 Task: Find connections with filter location Gingee with filter topic #Managementtips with filter profile language Spanish with filter current company JMC Projects (India) Ltd with filter school S P Jain School of Global Management with filter industry Ranching with filter service category Financial Advisory with filter keywords title Data Entry
Action: Mouse moved to (683, 113)
Screenshot: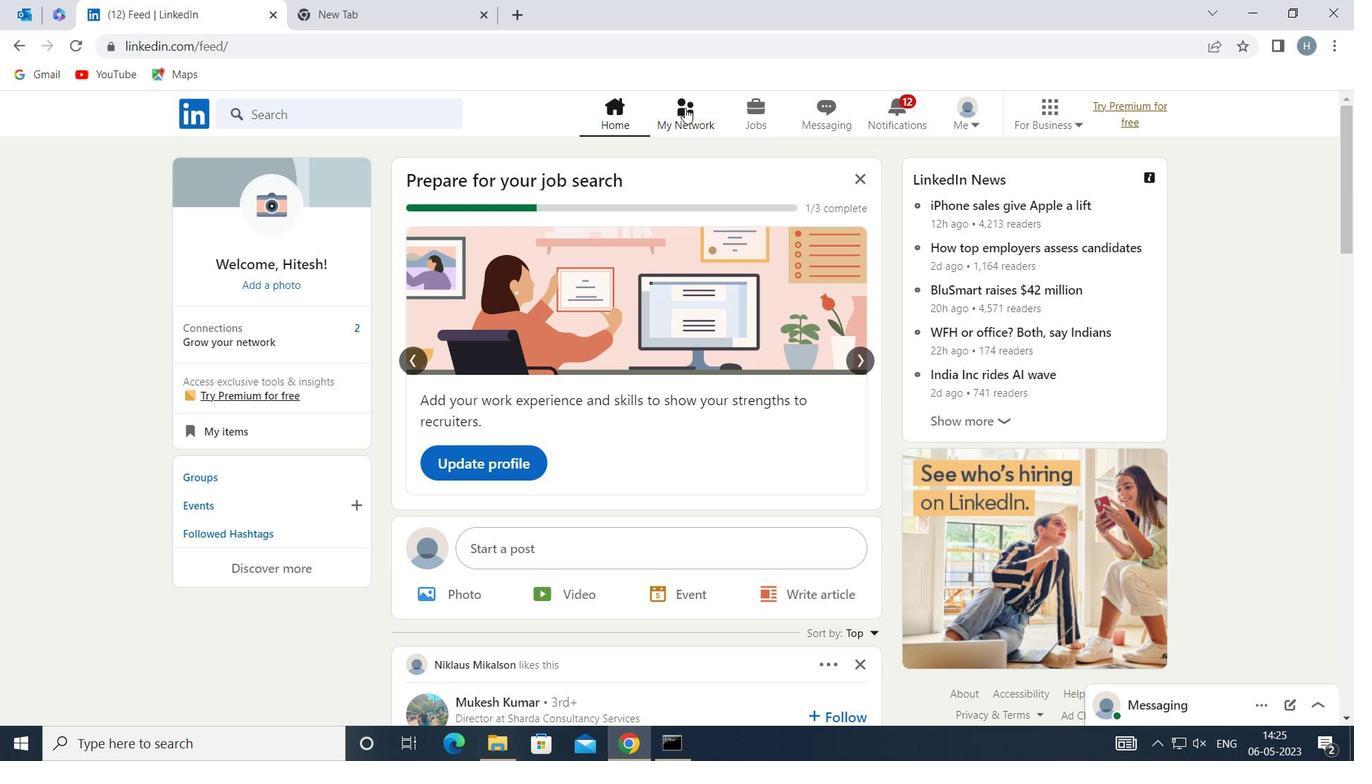 
Action: Mouse pressed left at (683, 113)
Screenshot: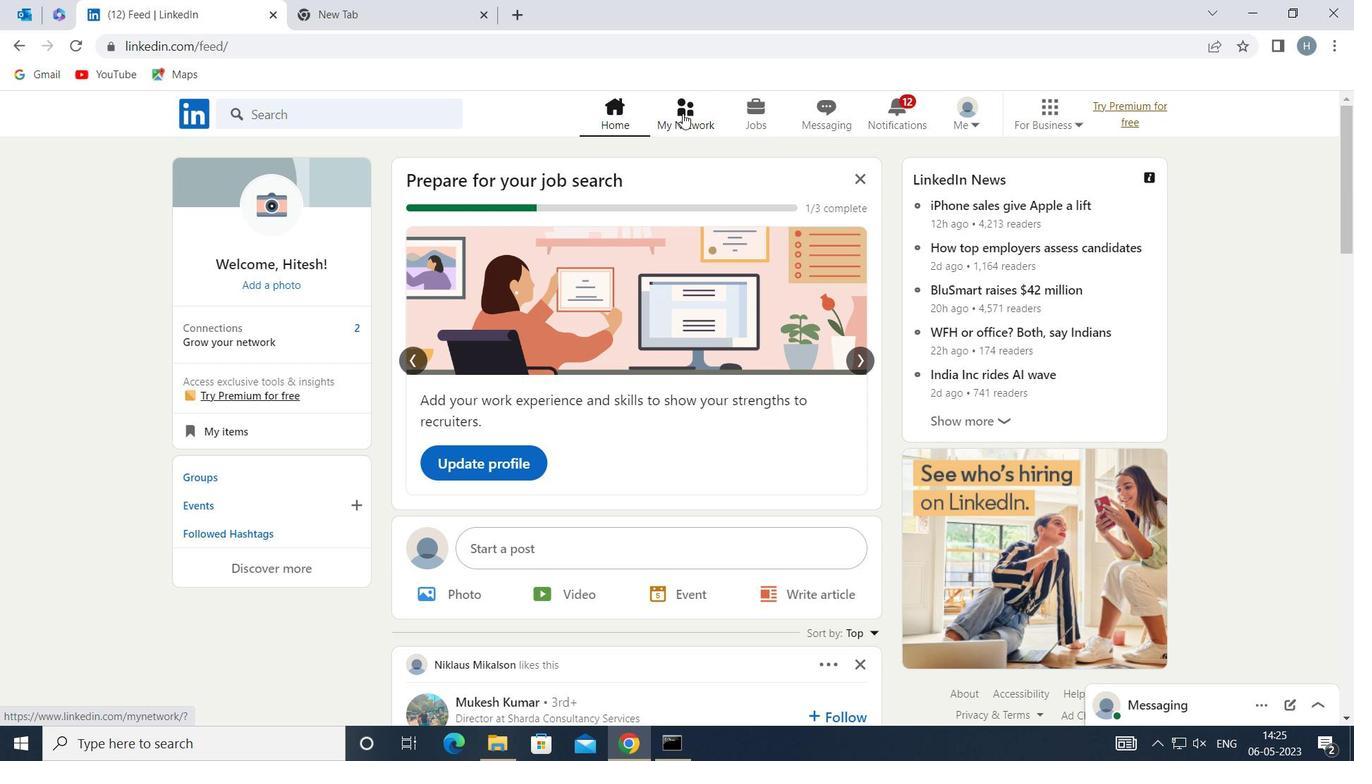 
Action: Mouse moved to (373, 214)
Screenshot: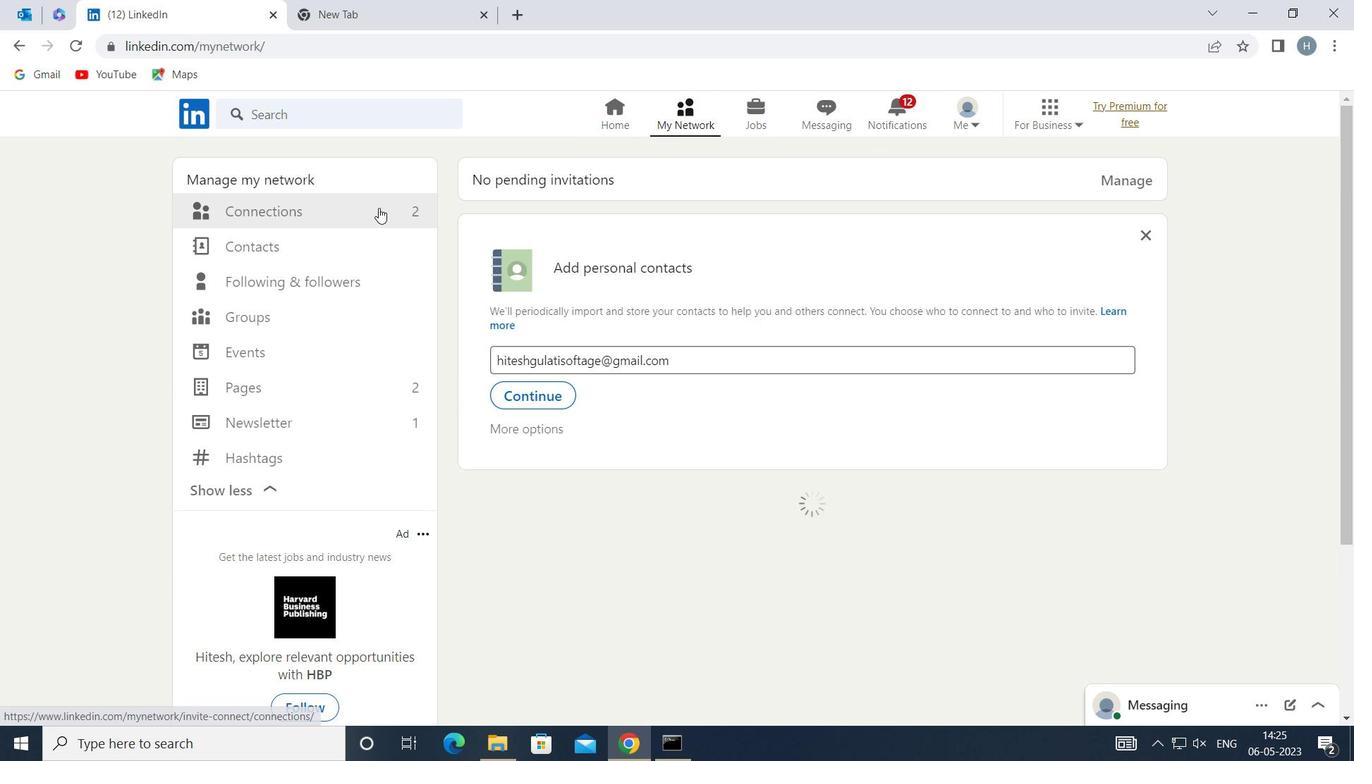 
Action: Mouse pressed left at (373, 214)
Screenshot: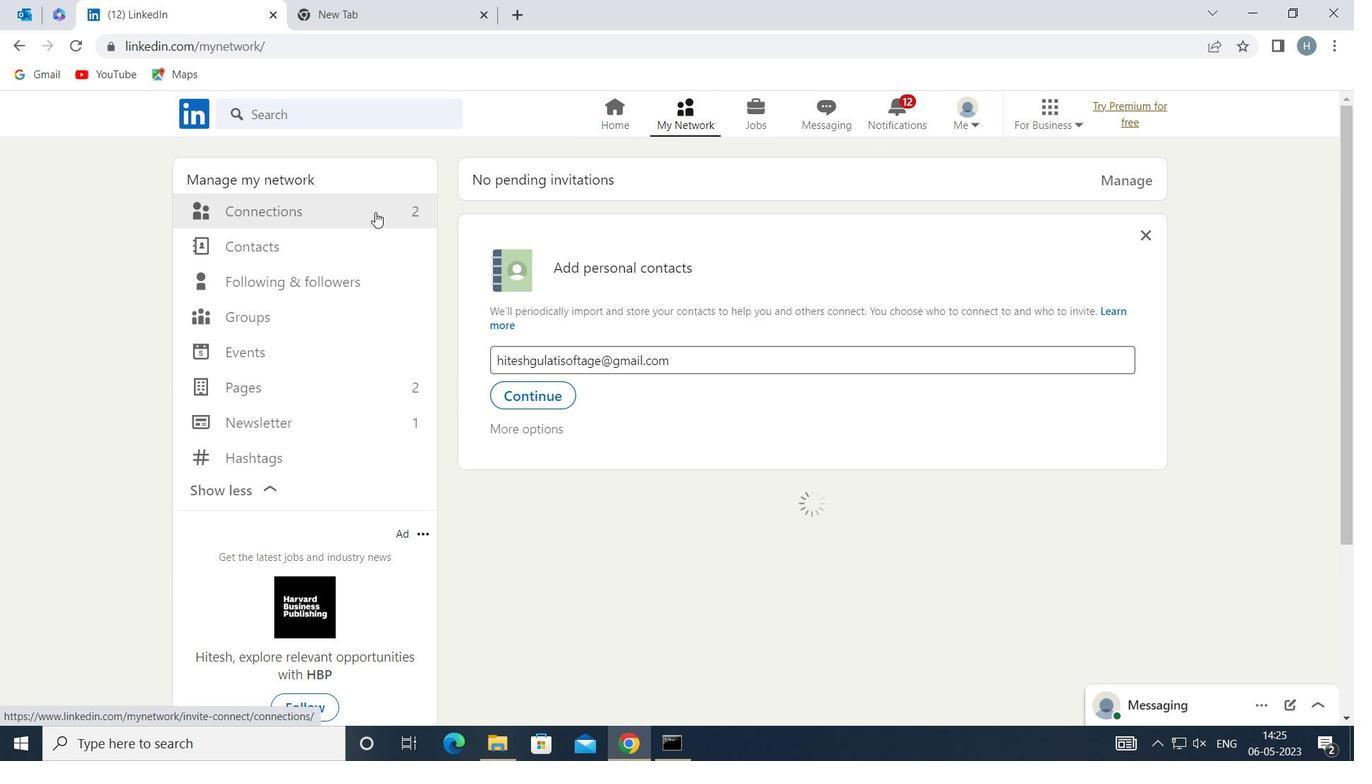 
Action: Mouse moved to (796, 208)
Screenshot: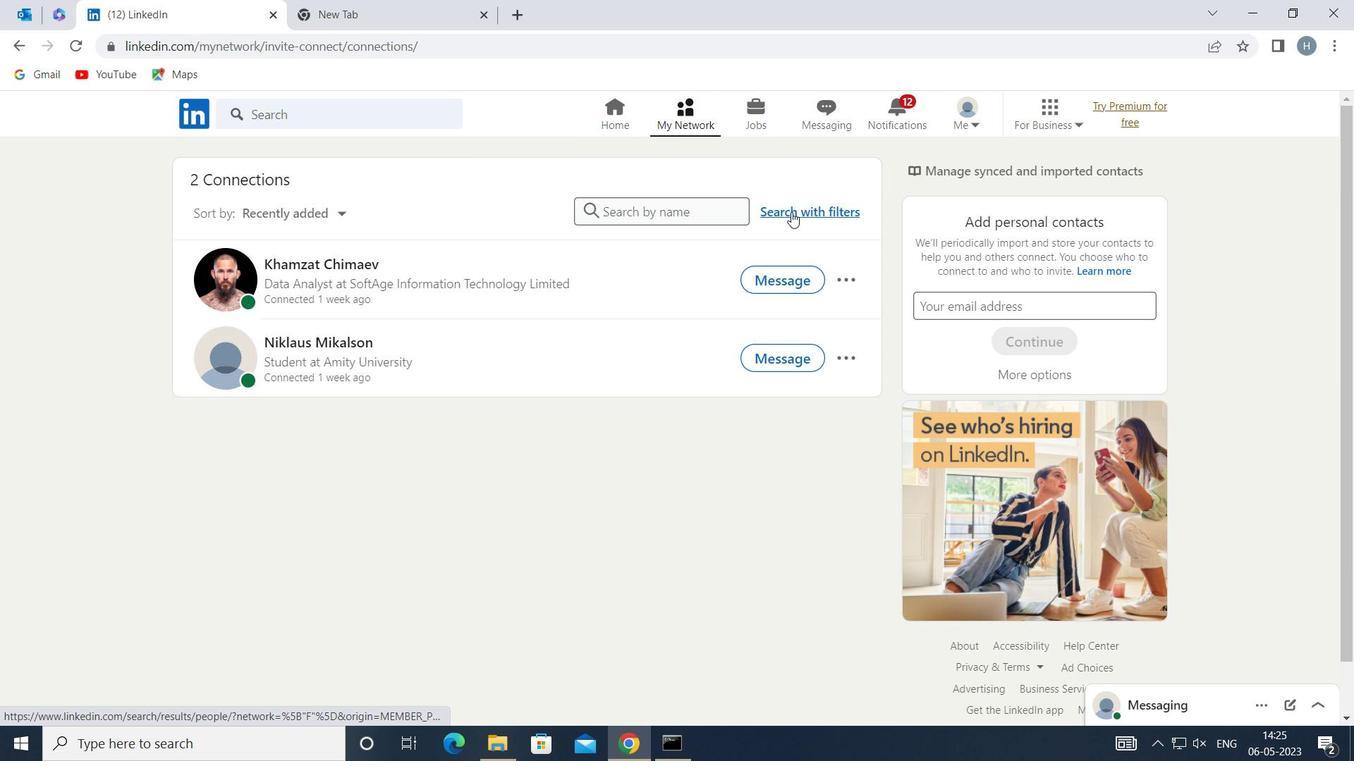 
Action: Mouse pressed left at (796, 208)
Screenshot: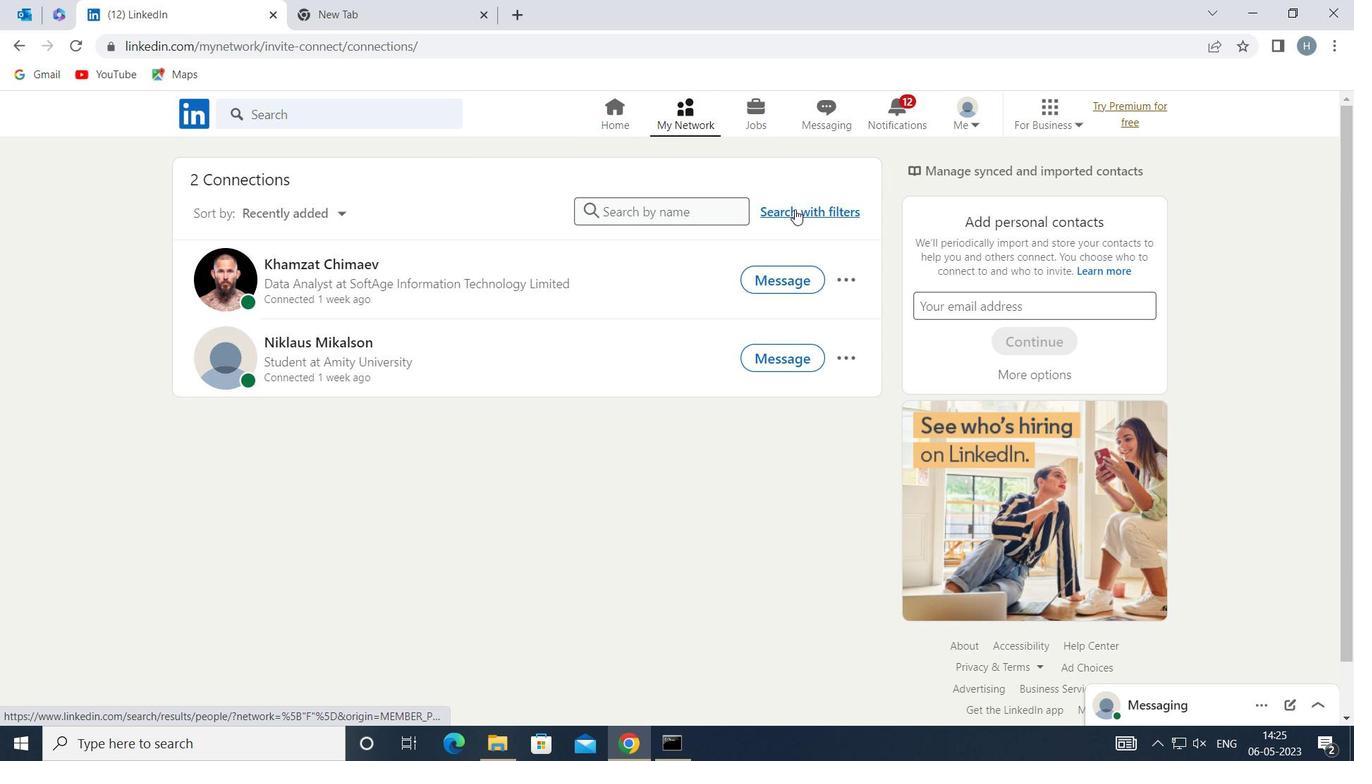 
Action: Mouse moved to (749, 165)
Screenshot: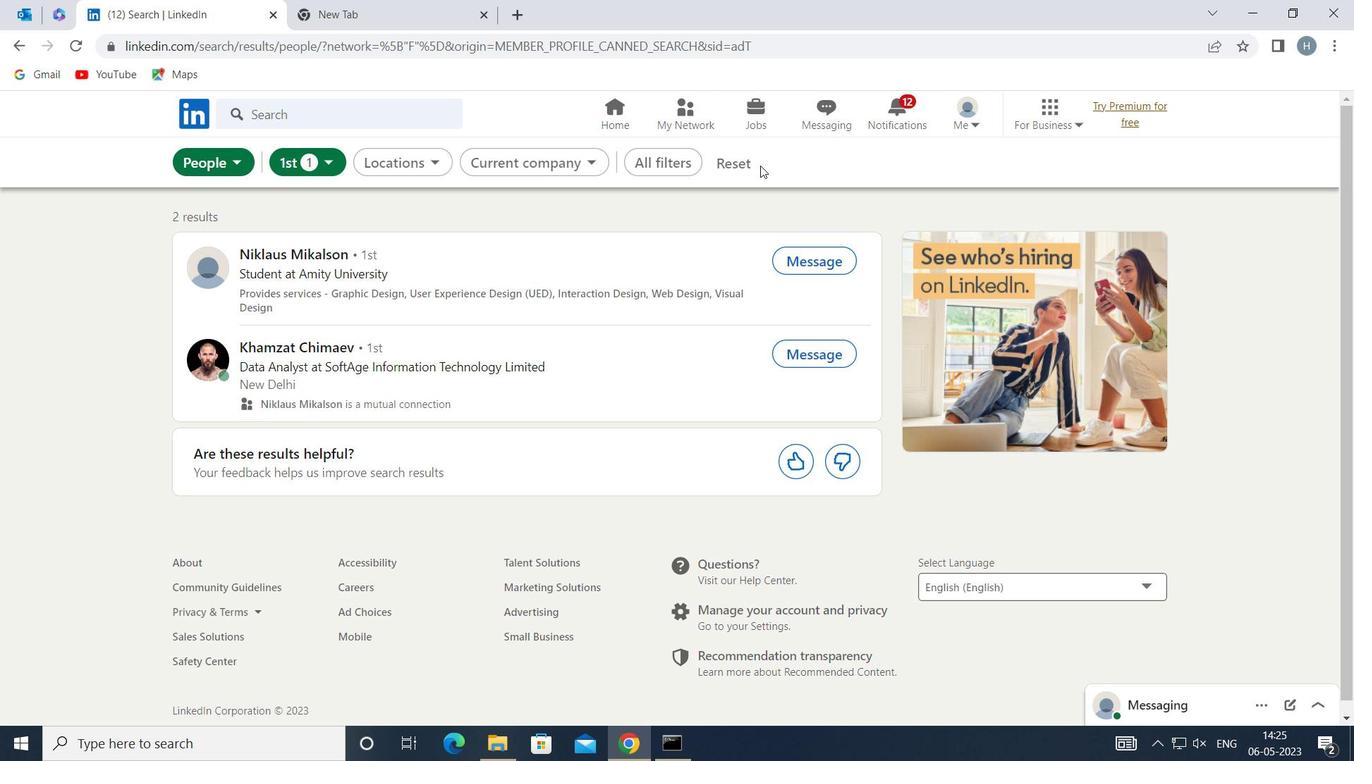 
Action: Mouse pressed left at (749, 165)
Screenshot: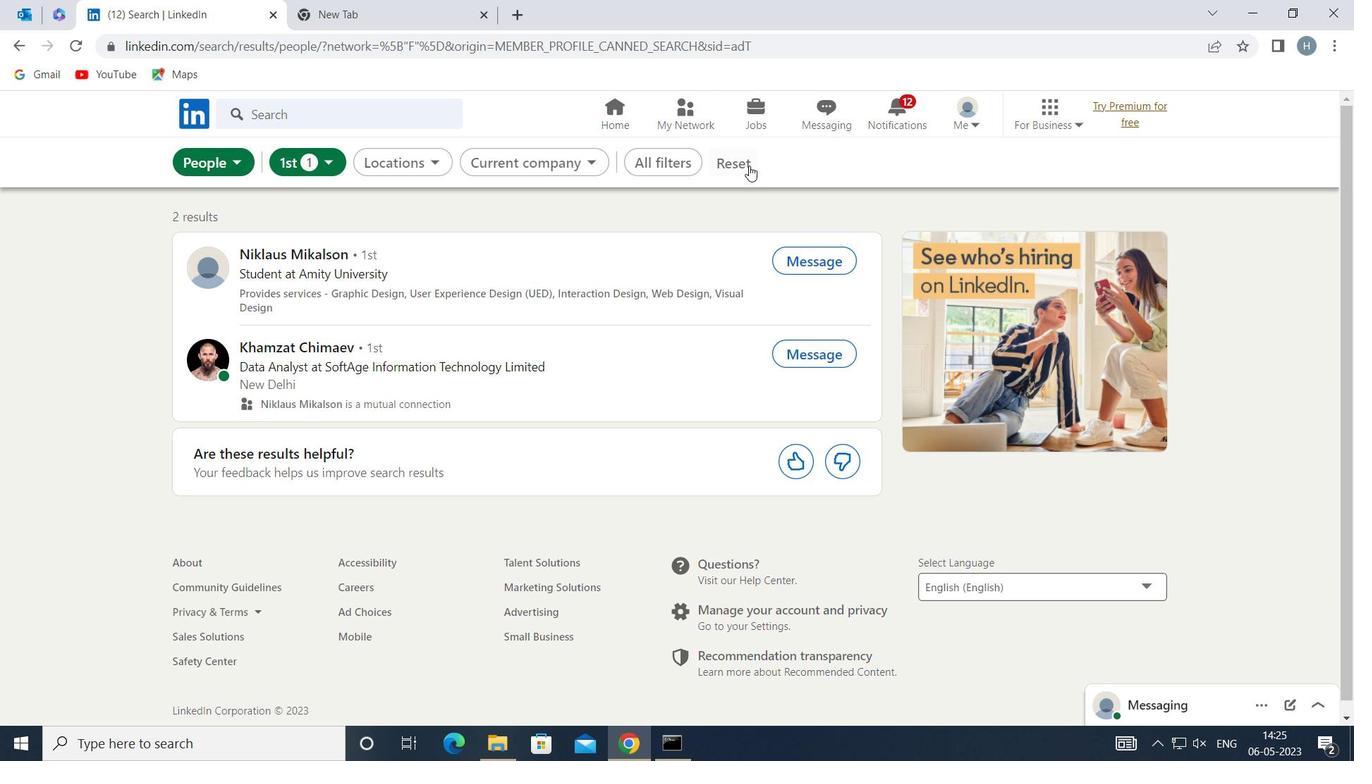 
Action: Mouse moved to (725, 161)
Screenshot: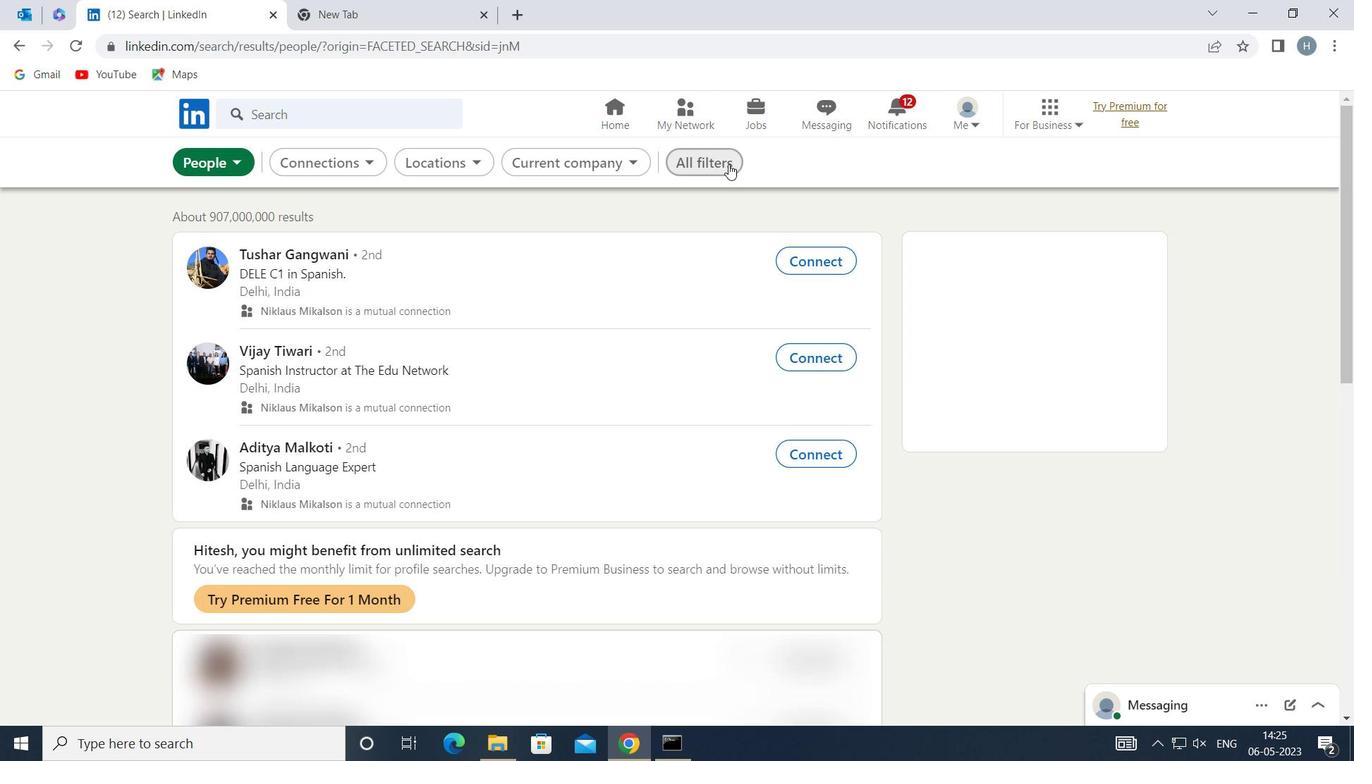 
Action: Mouse pressed left at (725, 161)
Screenshot: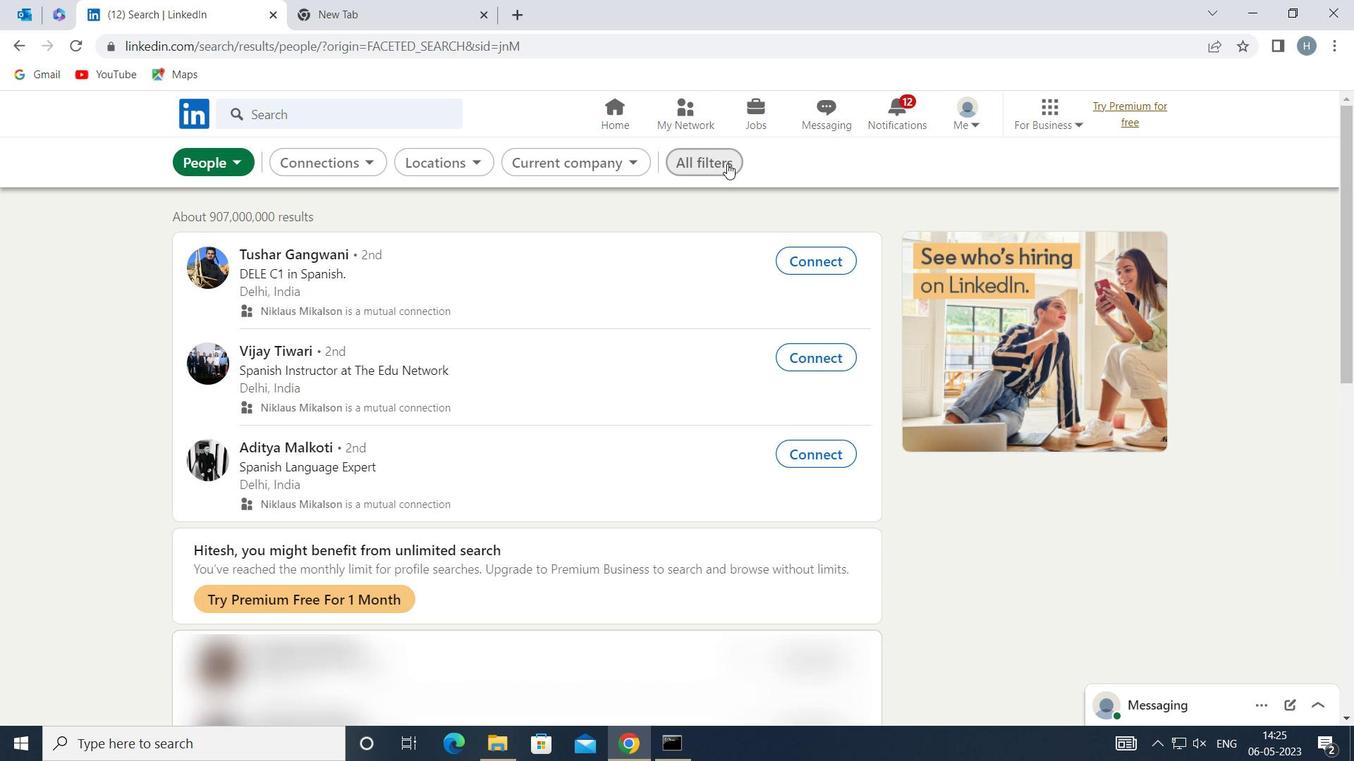 
Action: Mouse moved to (981, 313)
Screenshot: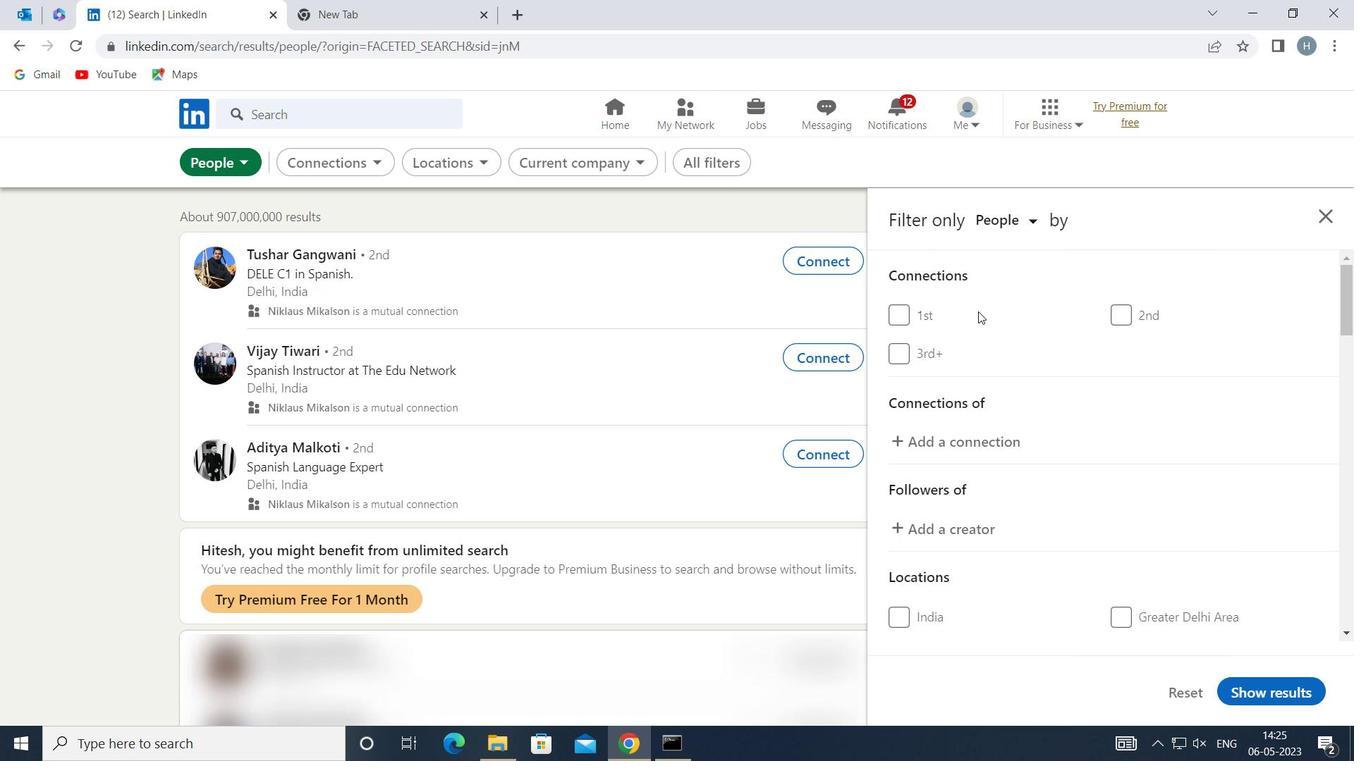 
Action: Mouse scrolled (981, 313) with delta (0, 0)
Screenshot: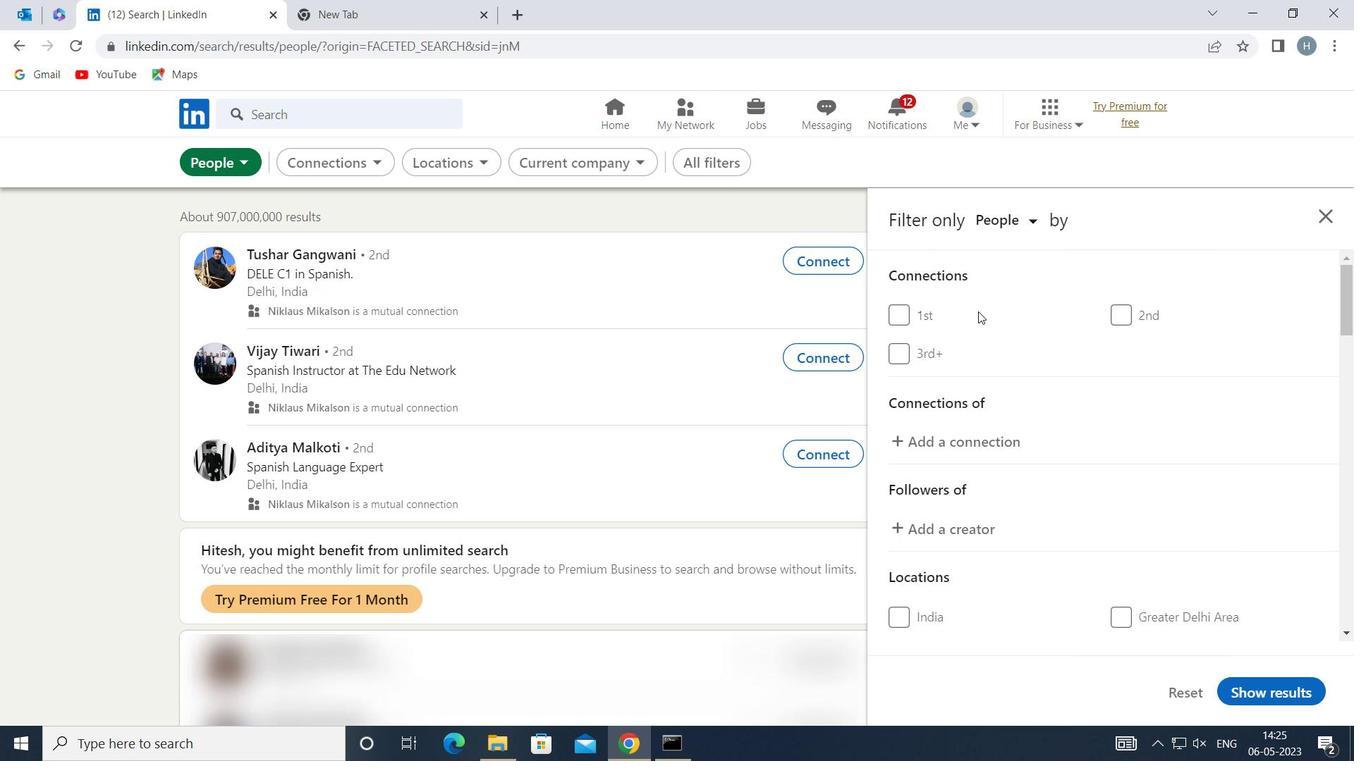 
Action: Mouse scrolled (981, 313) with delta (0, 0)
Screenshot: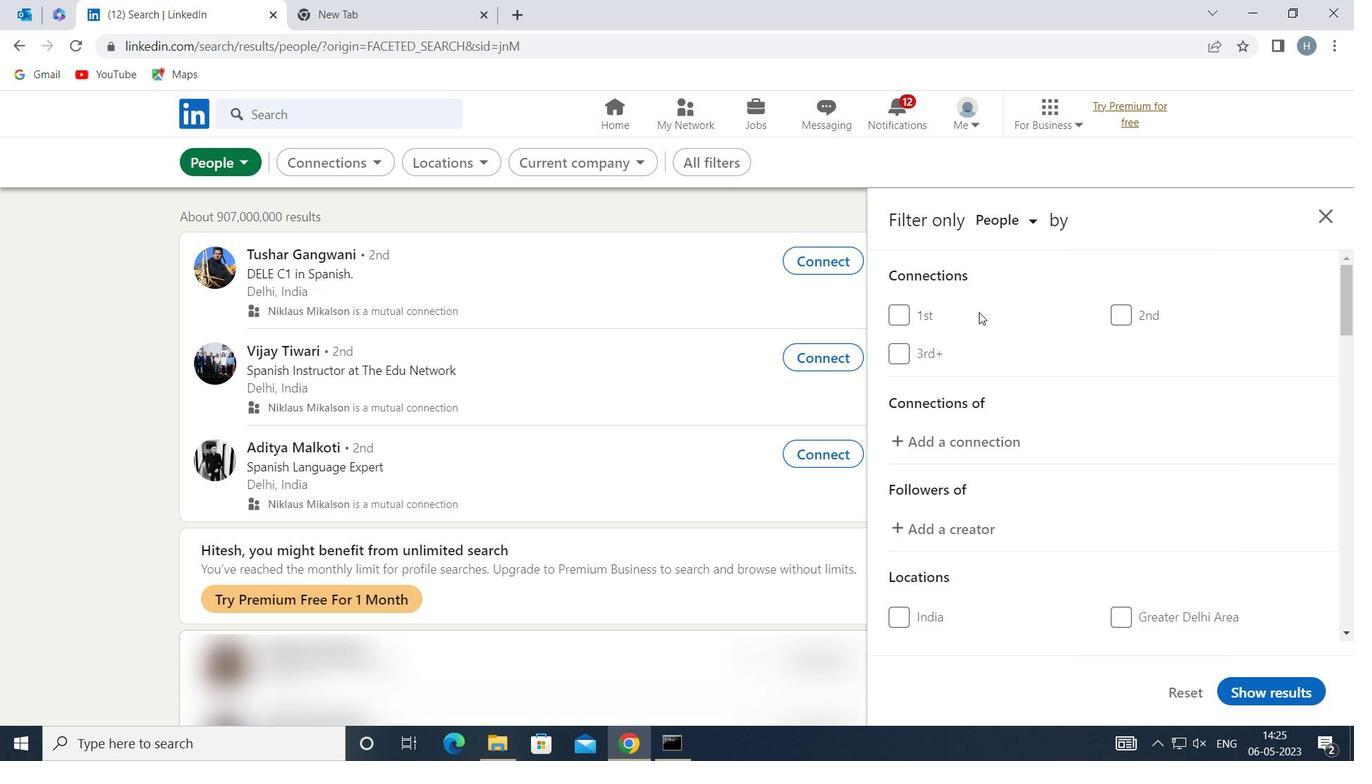 
Action: Mouse scrolled (981, 313) with delta (0, 0)
Screenshot: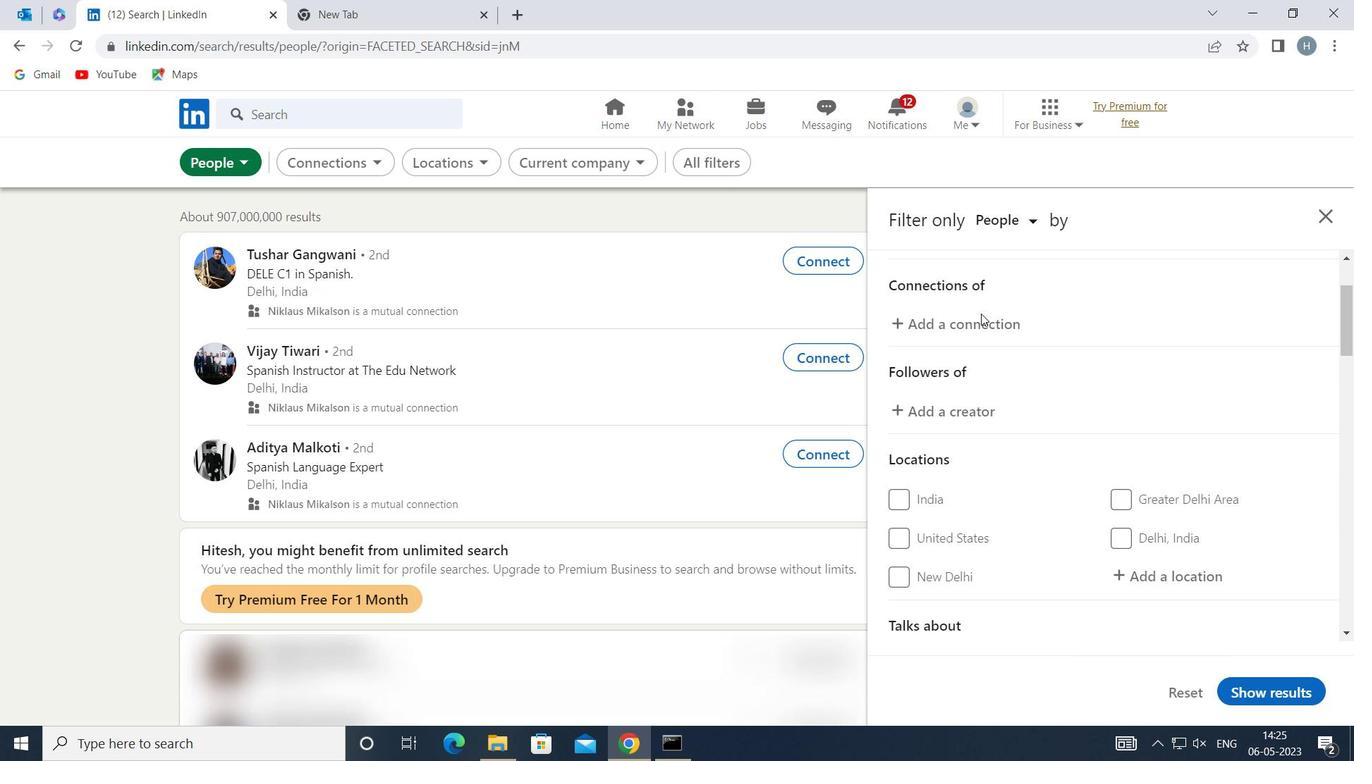 
Action: Mouse moved to (1173, 431)
Screenshot: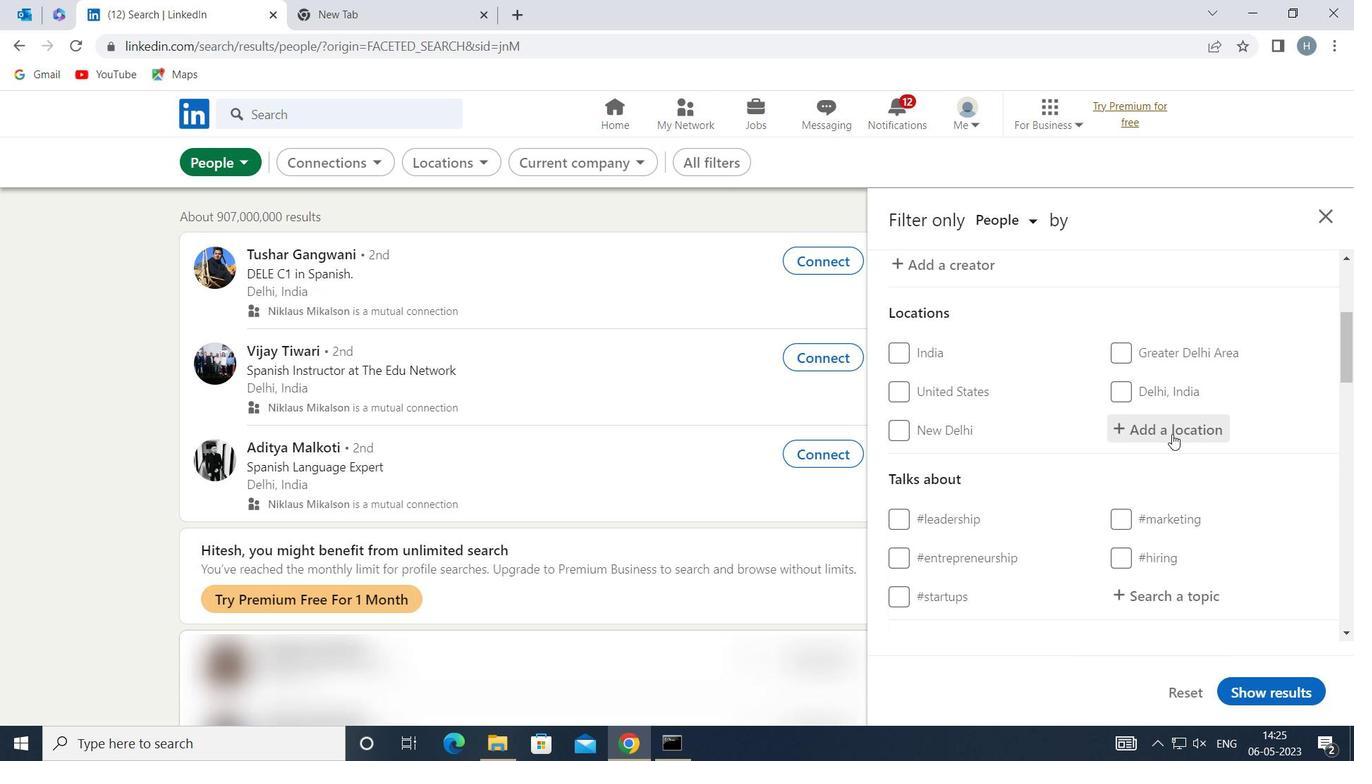 
Action: Mouse pressed left at (1173, 431)
Screenshot: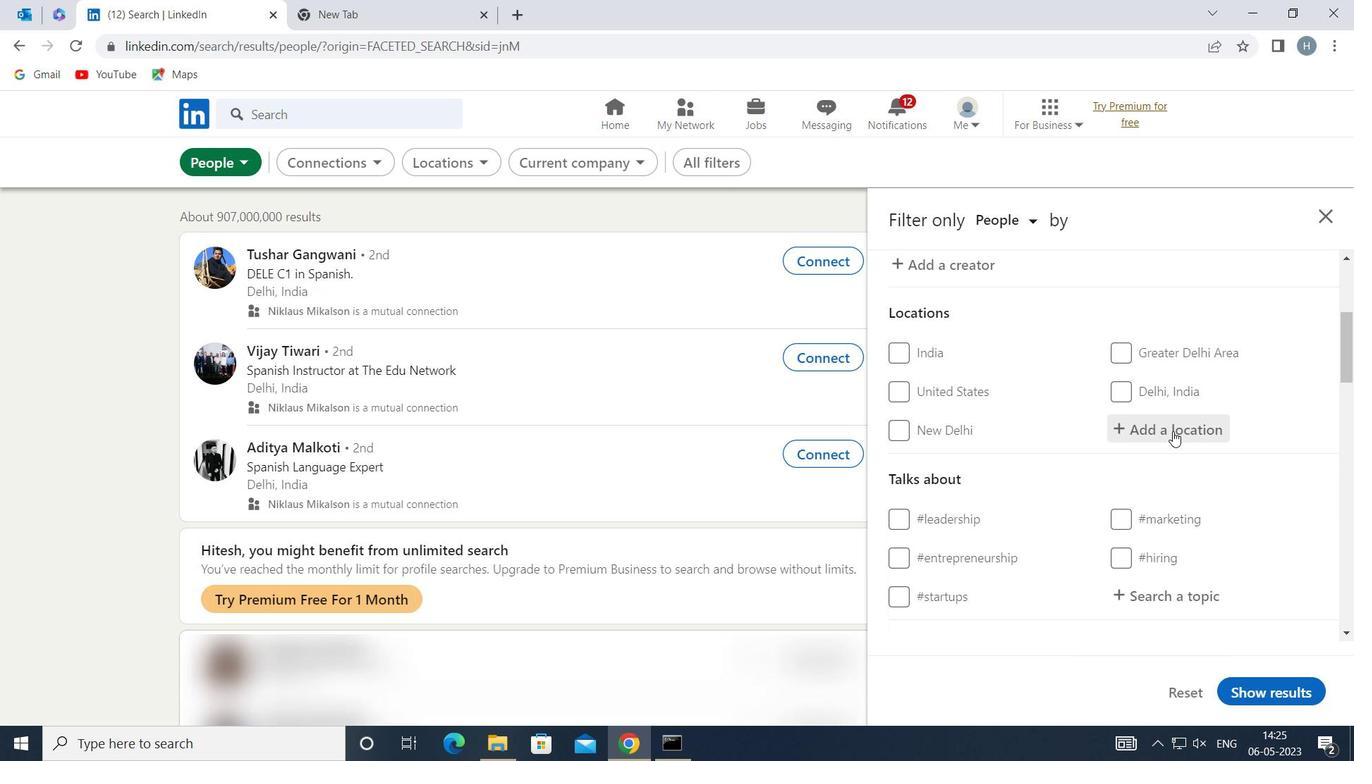 
Action: Mouse moved to (1173, 430)
Screenshot: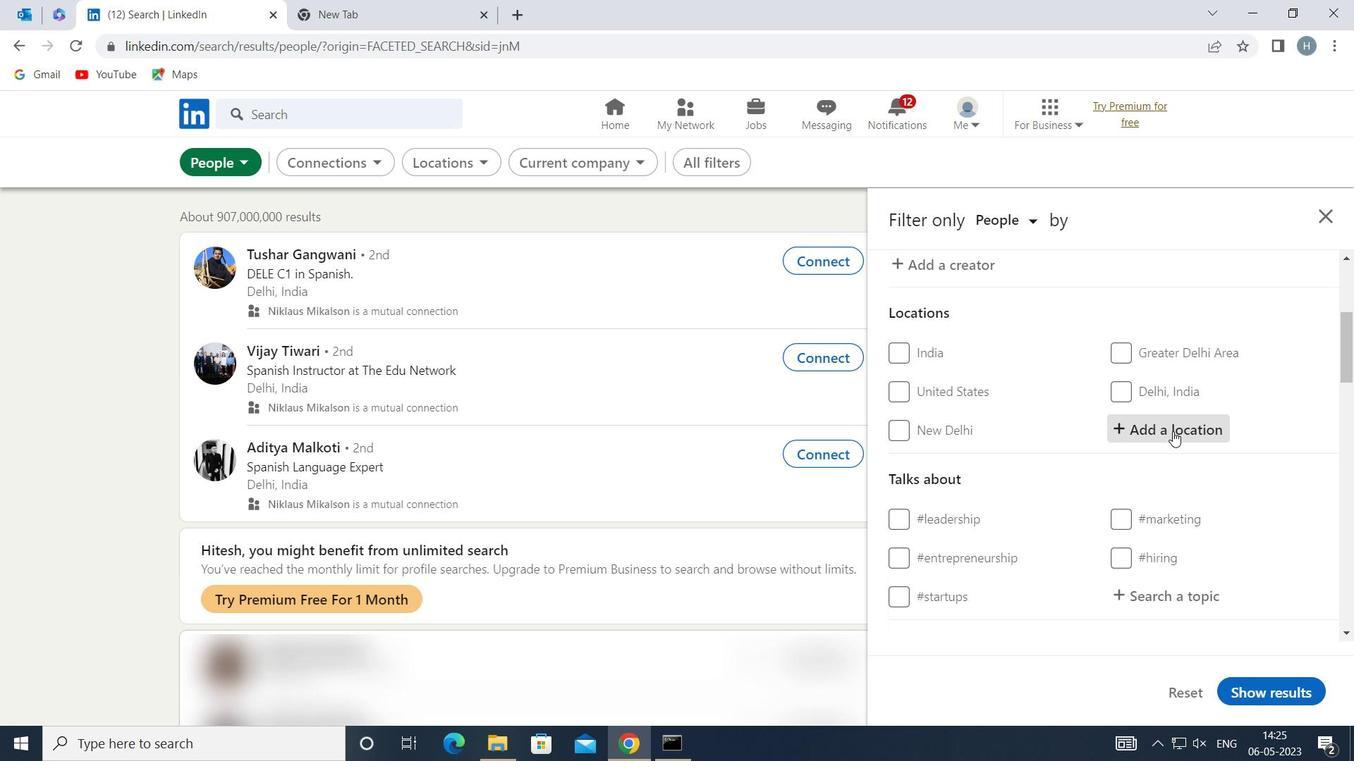 
Action: Key pressed <Key.shift>GINGEE
Screenshot: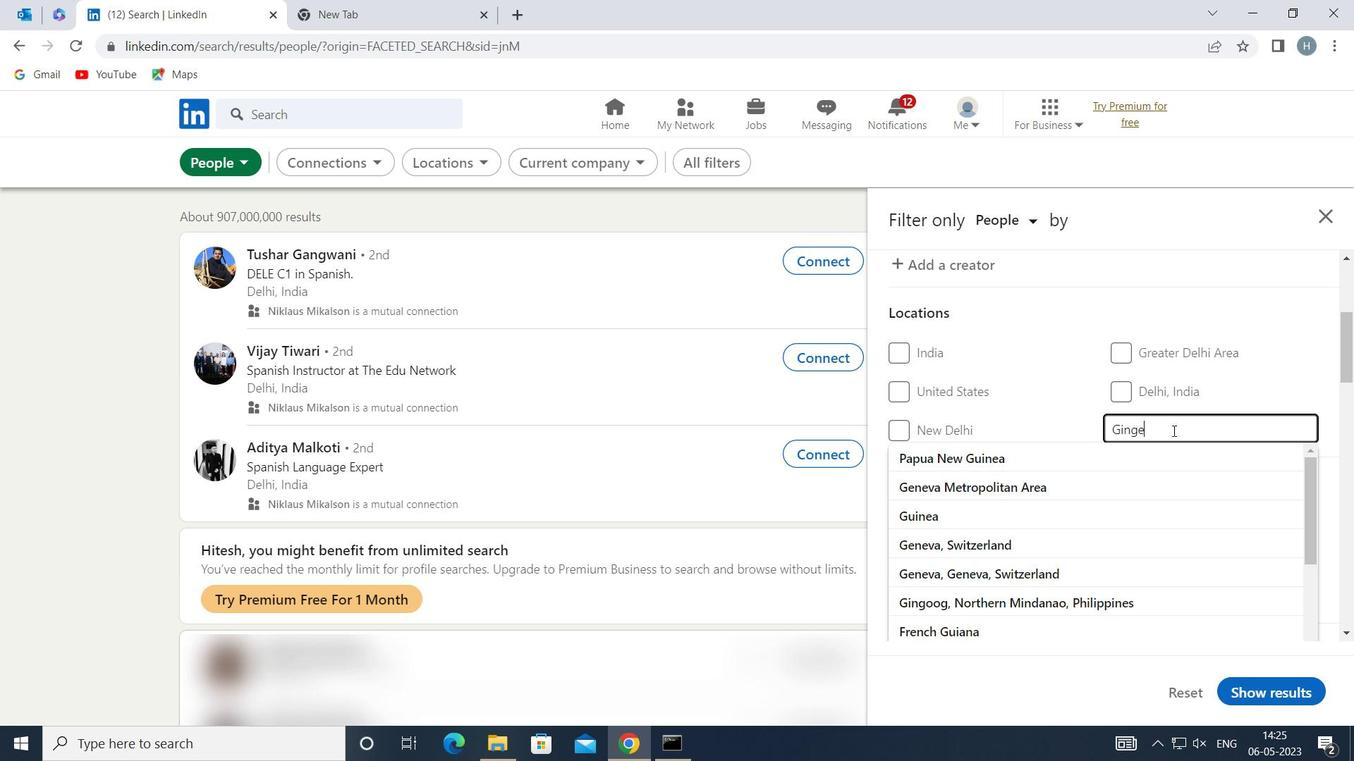 
Action: Mouse moved to (1116, 452)
Screenshot: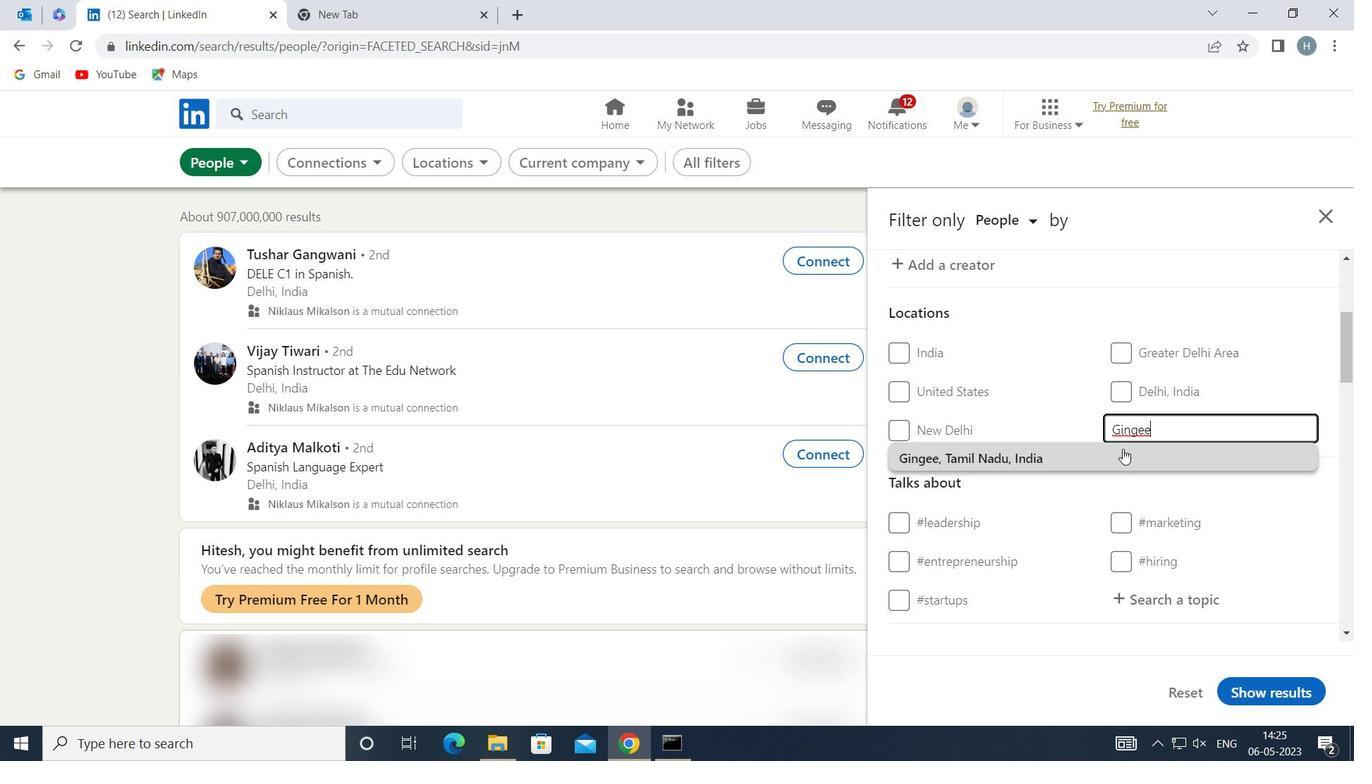 
Action: Mouse pressed left at (1116, 452)
Screenshot: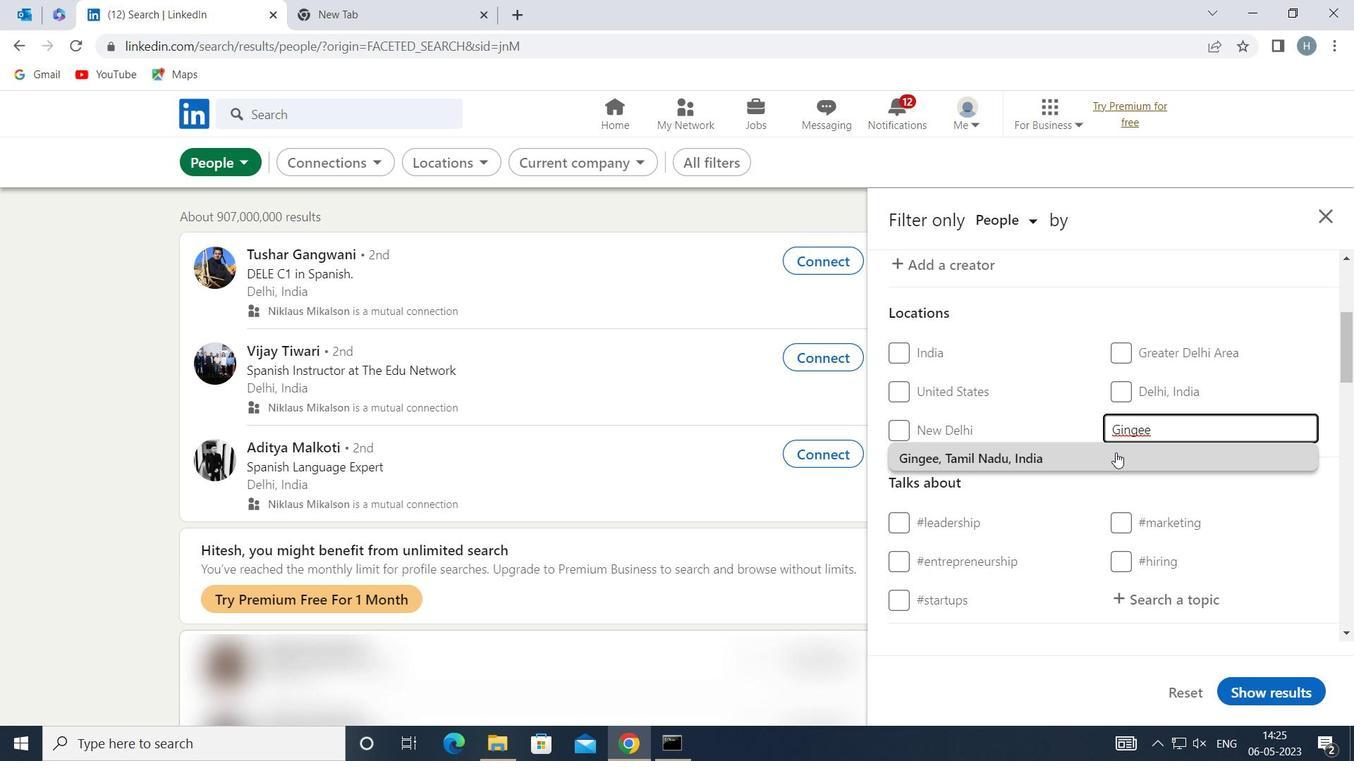 
Action: Mouse moved to (1118, 457)
Screenshot: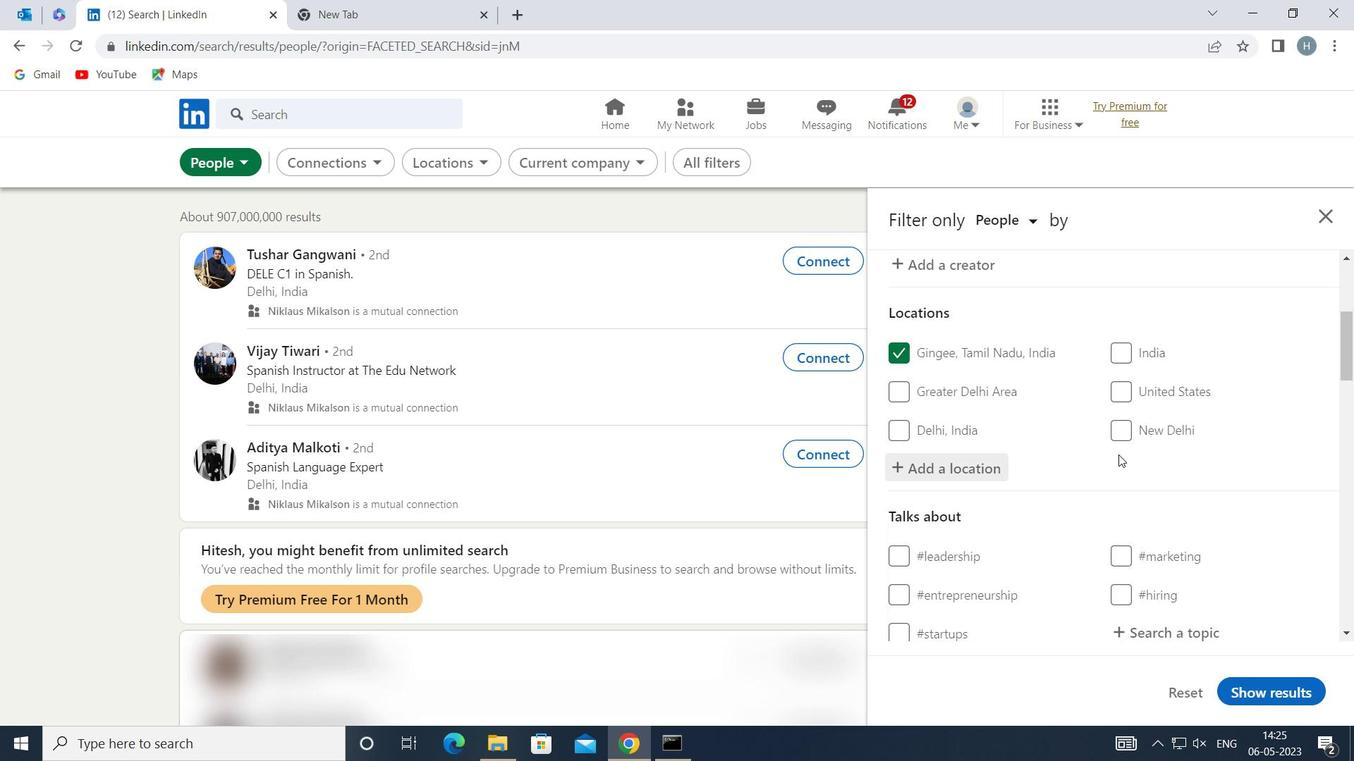 
Action: Mouse scrolled (1118, 457) with delta (0, 0)
Screenshot: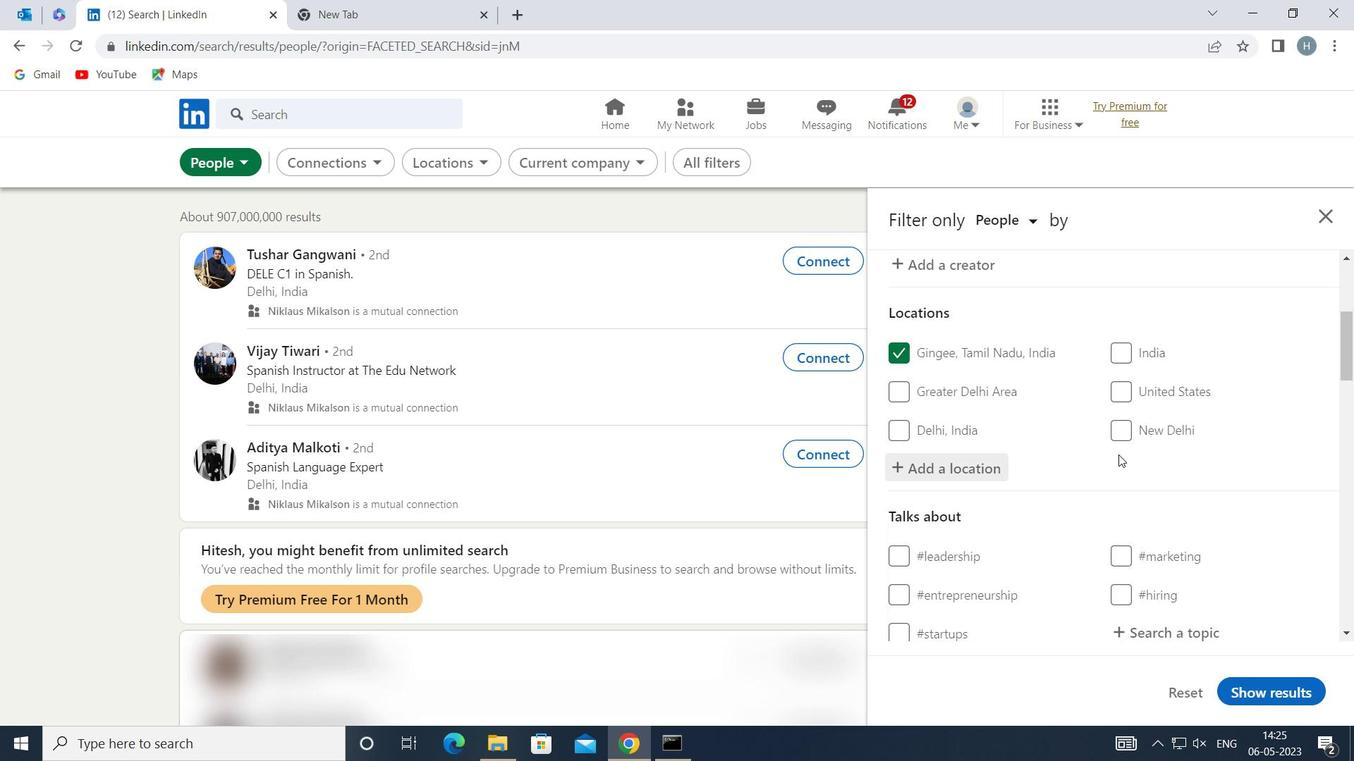 
Action: Mouse moved to (1189, 540)
Screenshot: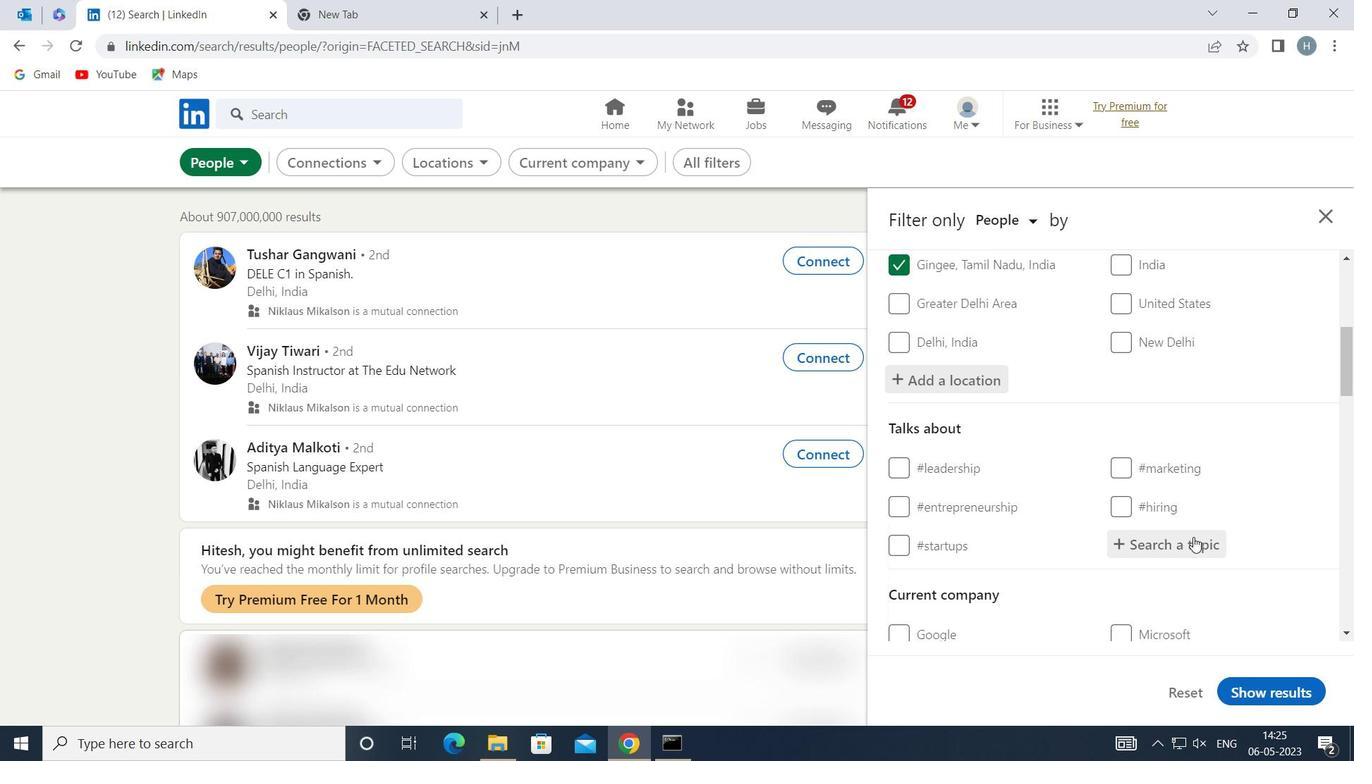 
Action: Mouse pressed left at (1189, 540)
Screenshot: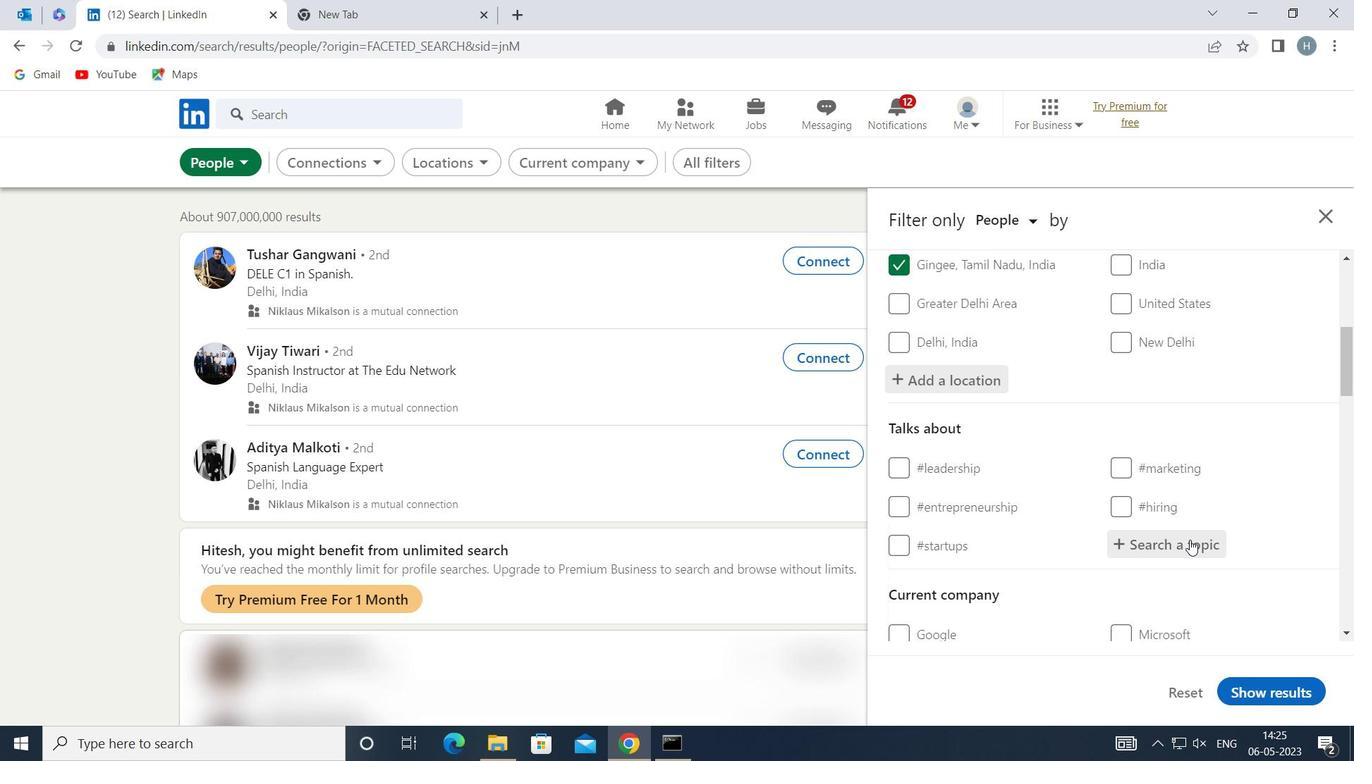 
Action: Mouse moved to (1189, 540)
Screenshot: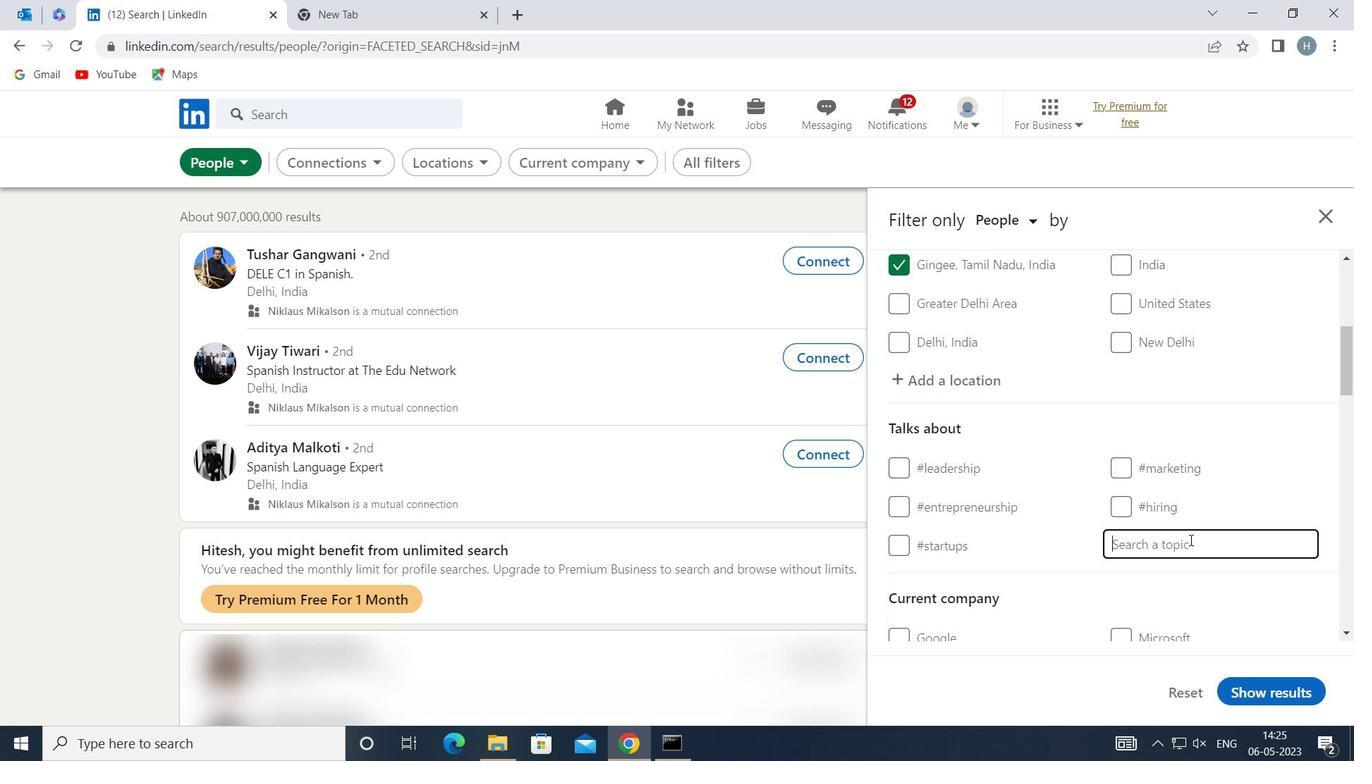 
Action: Key pressed <Key.shift>MANAGEMENTTIPS
Screenshot: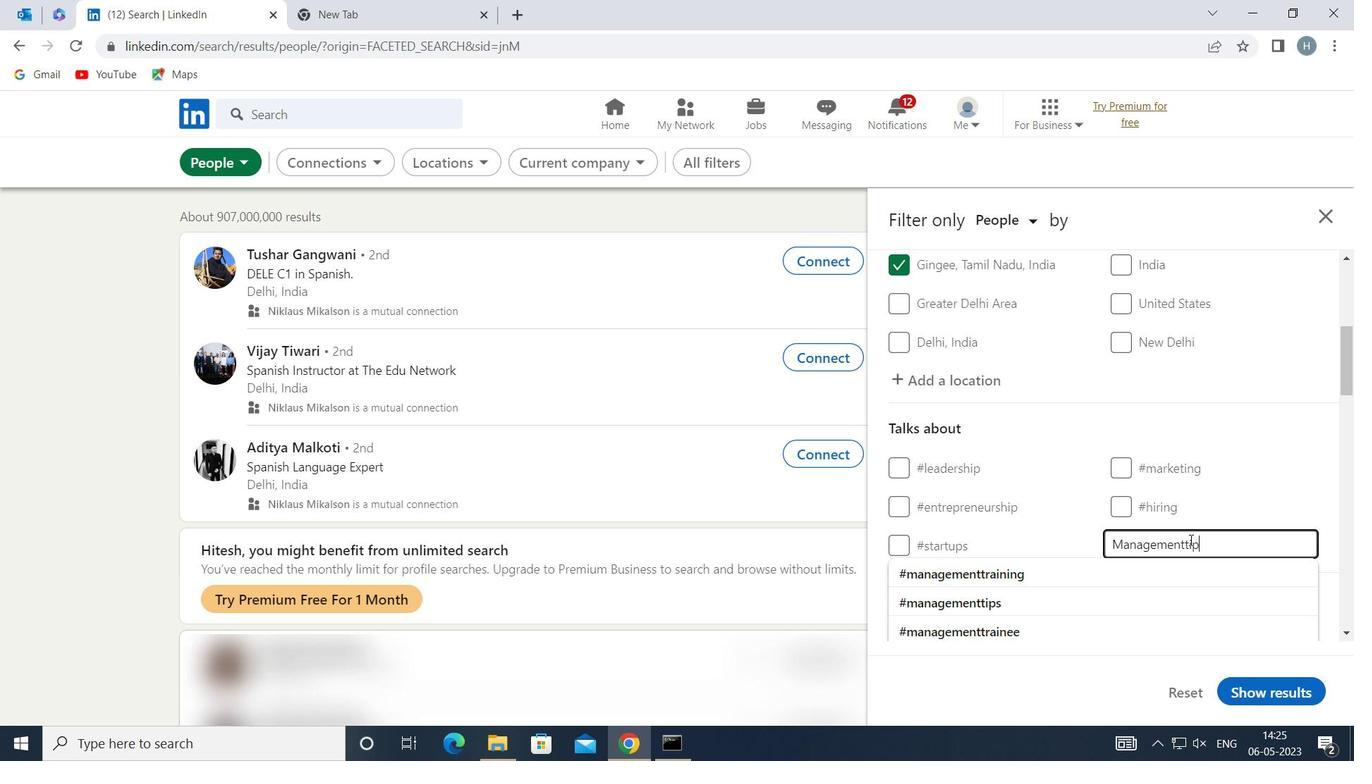 
Action: Mouse moved to (1108, 575)
Screenshot: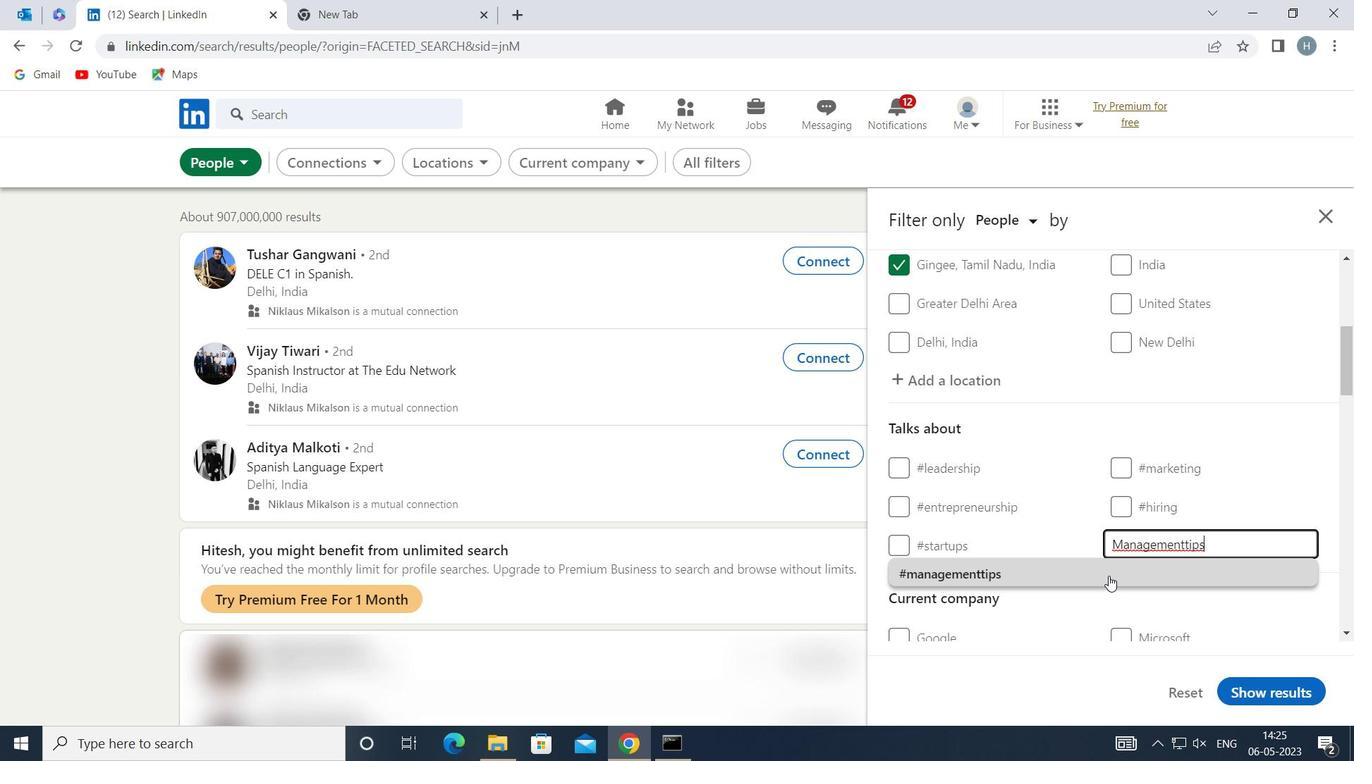 
Action: Mouse pressed left at (1108, 575)
Screenshot: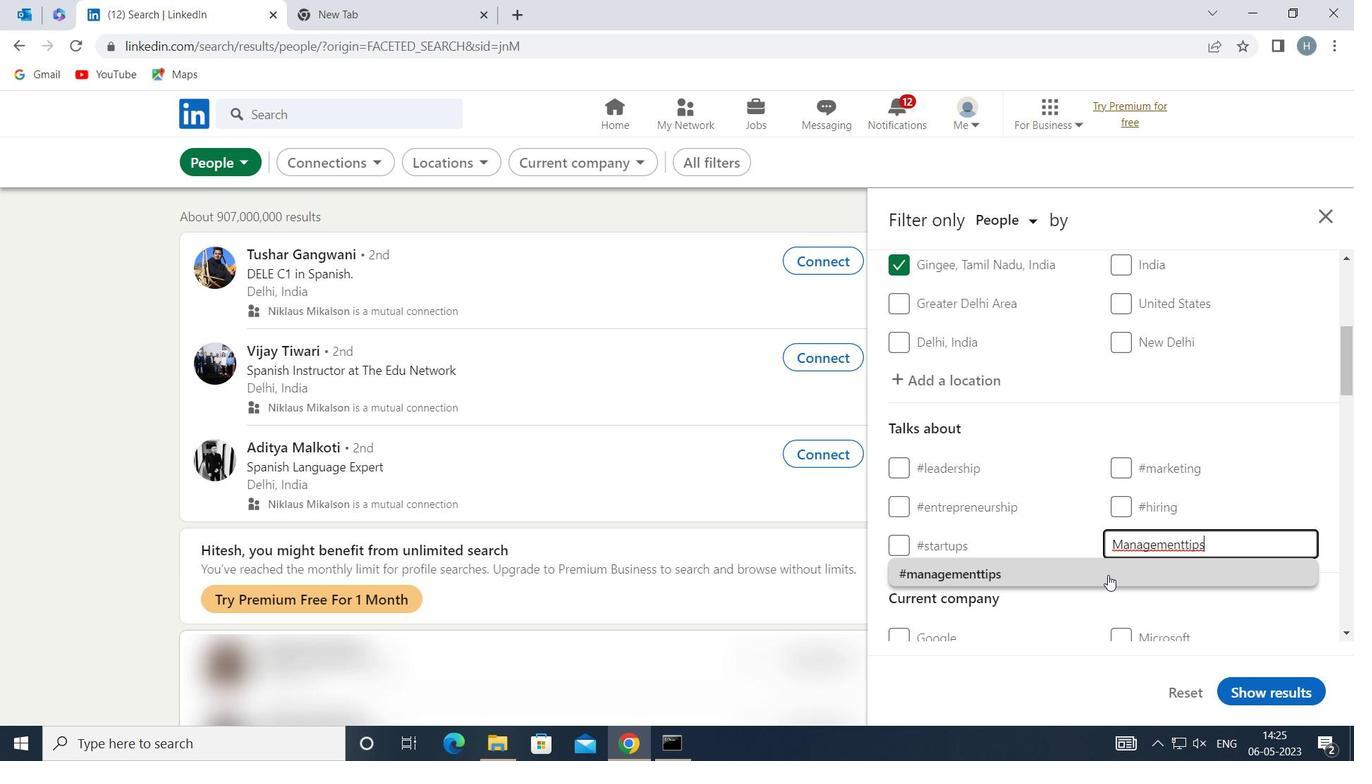 
Action: Mouse moved to (1072, 522)
Screenshot: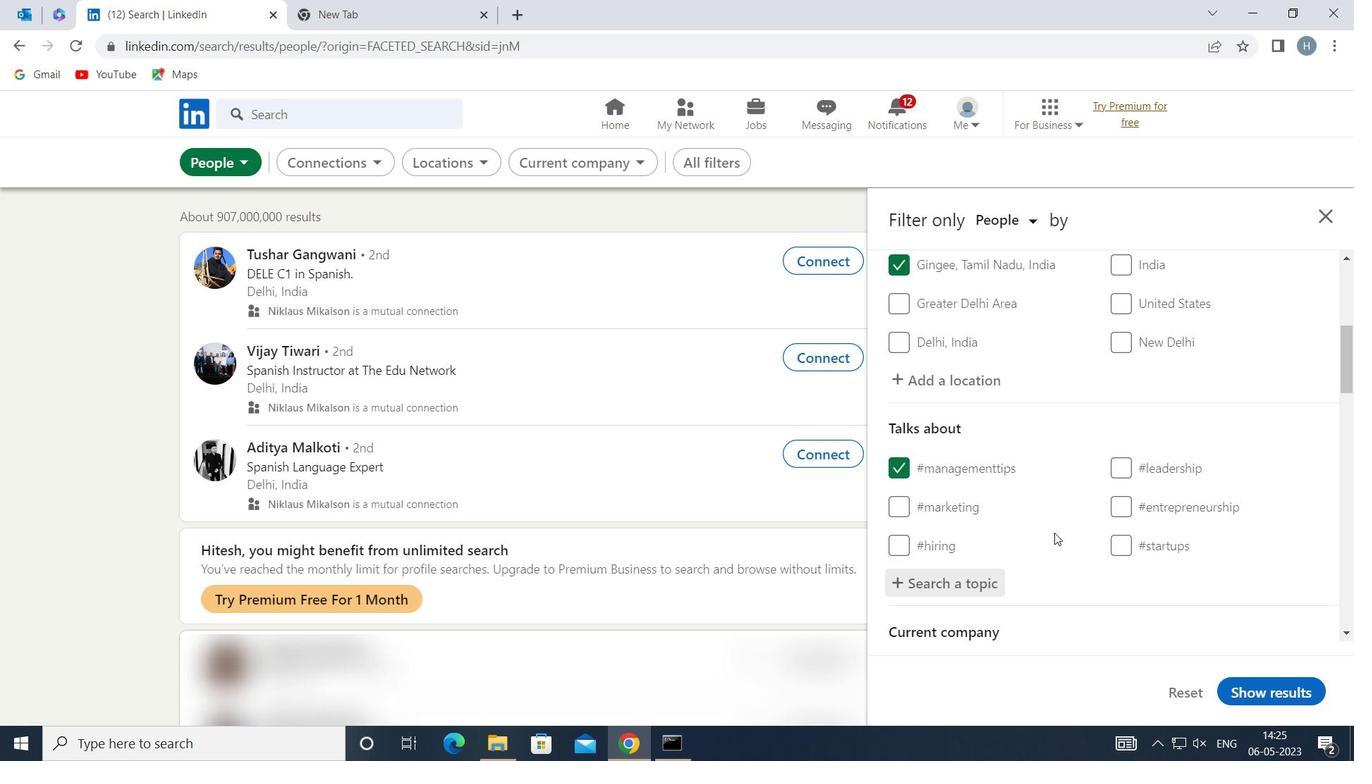 
Action: Mouse scrolled (1072, 521) with delta (0, 0)
Screenshot: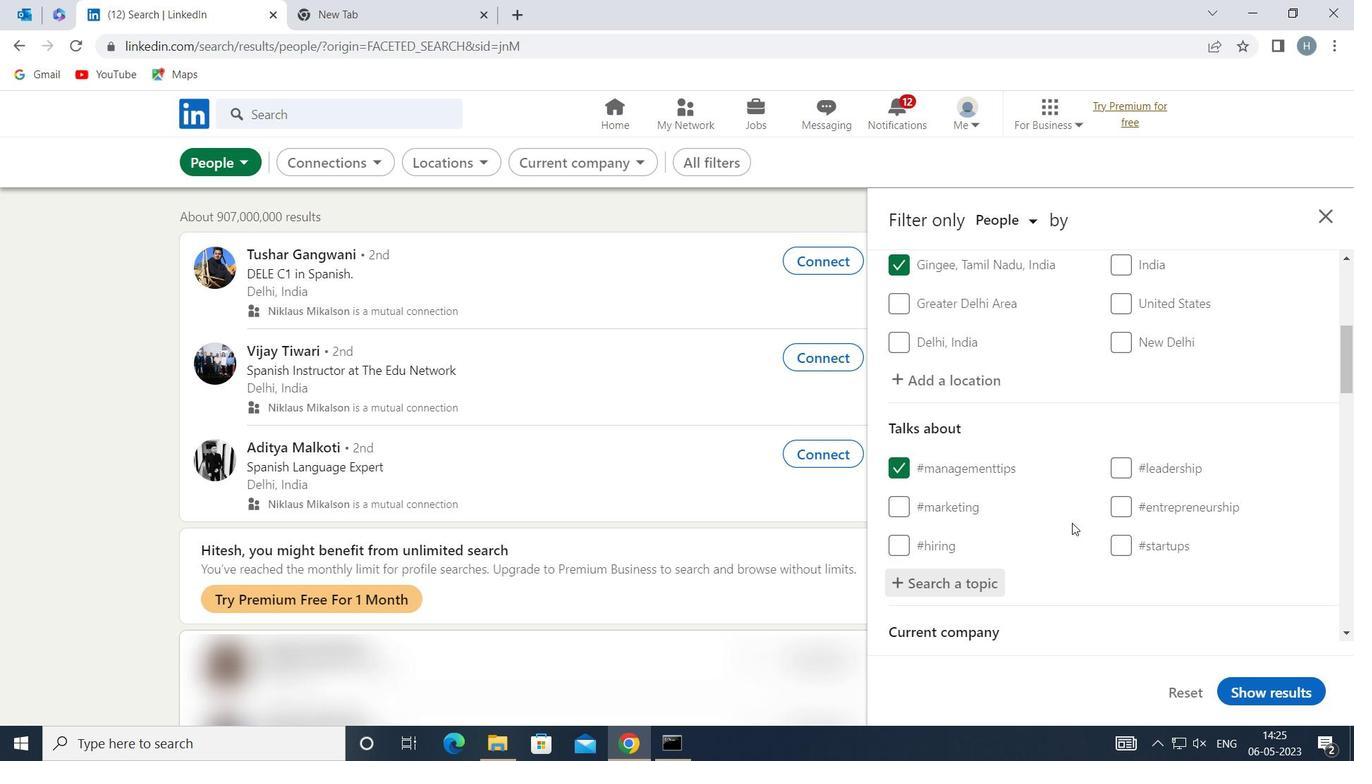
Action: Mouse scrolled (1072, 521) with delta (0, 0)
Screenshot: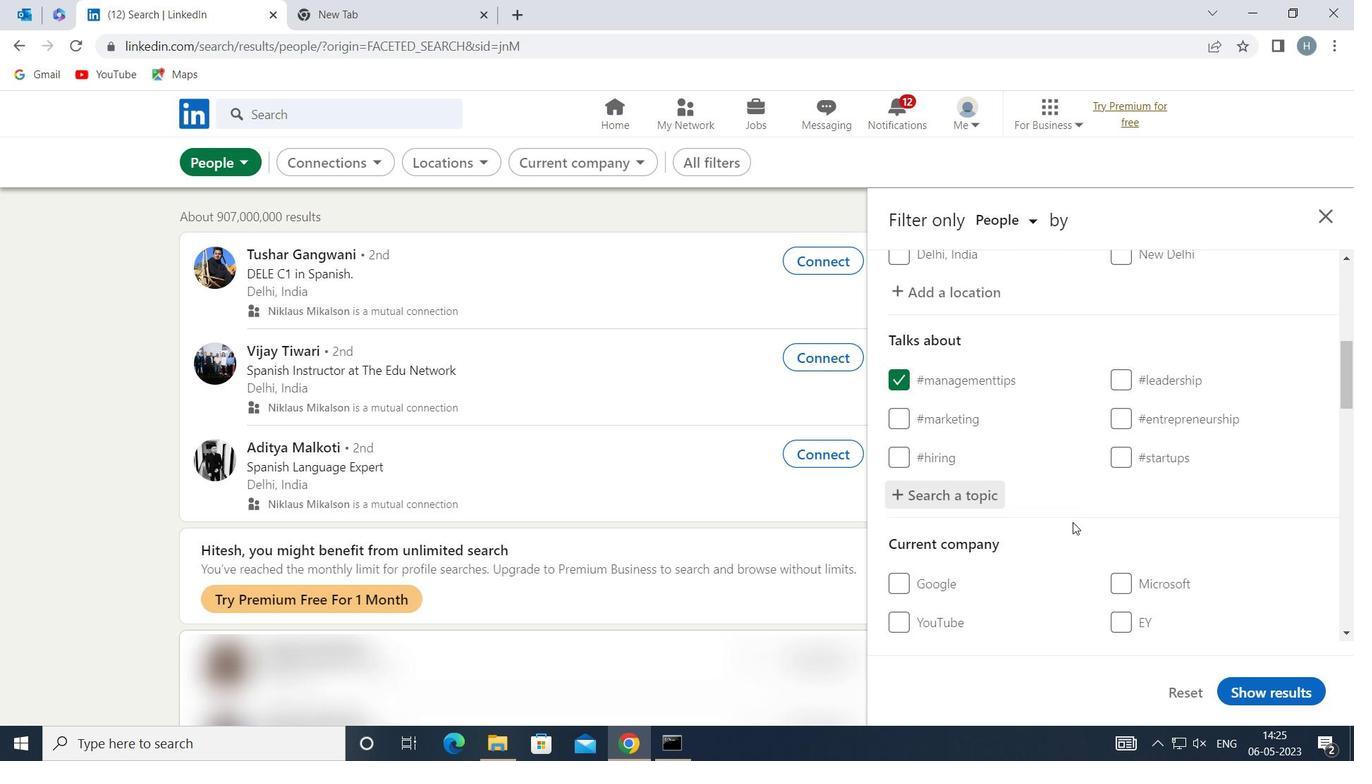 
Action: Mouse moved to (1073, 522)
Screenshot: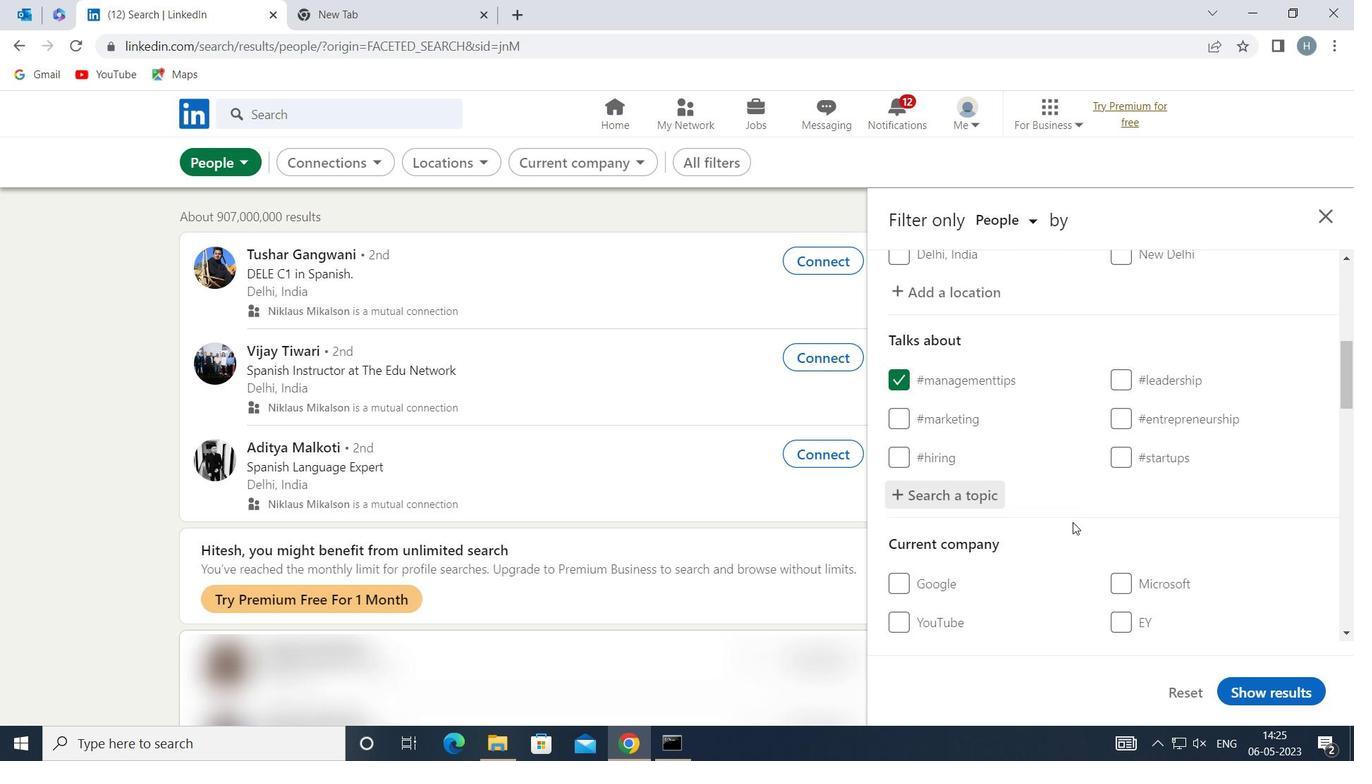
Action: Mouse scrolled (1073, 521) with delta (0, 0)
Screenshot: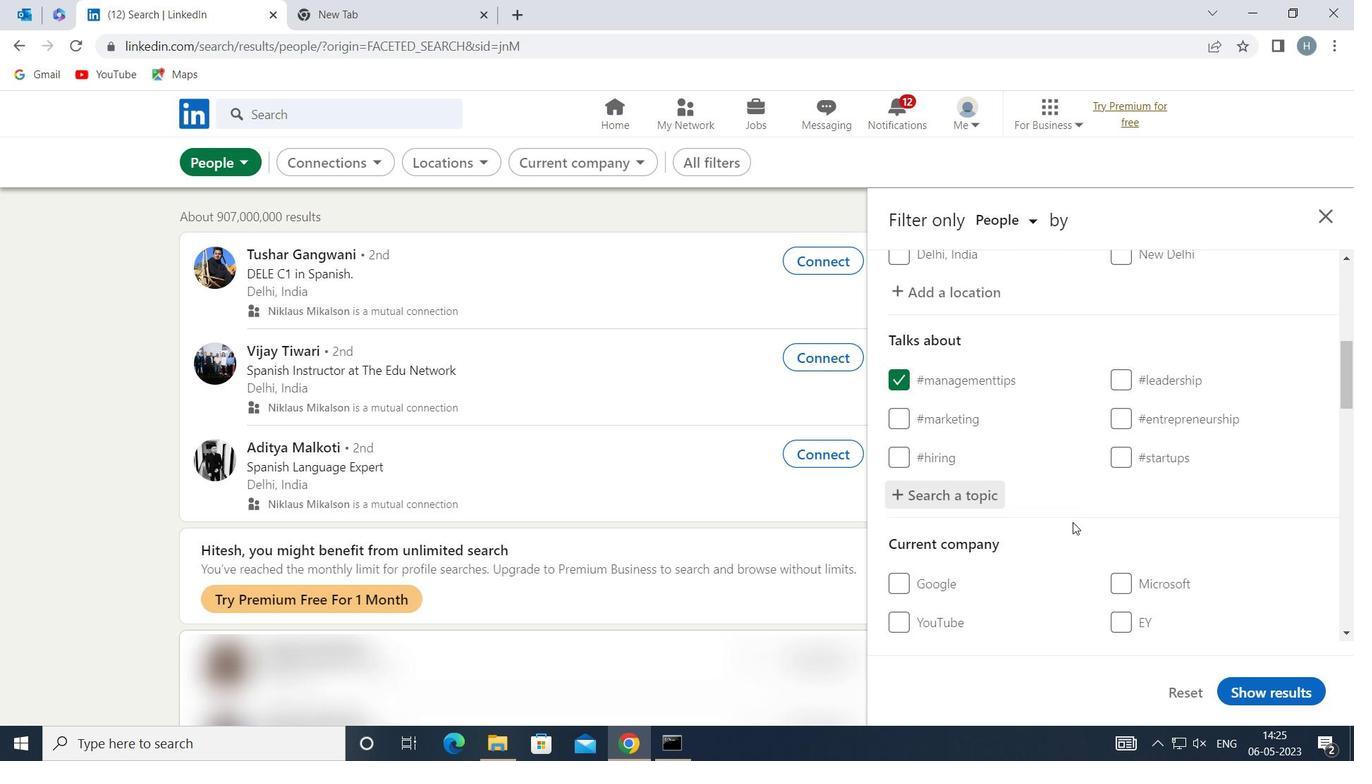 
Action: Mouse scrolled (1073, 521) with delta (0, 0)
Screenshot: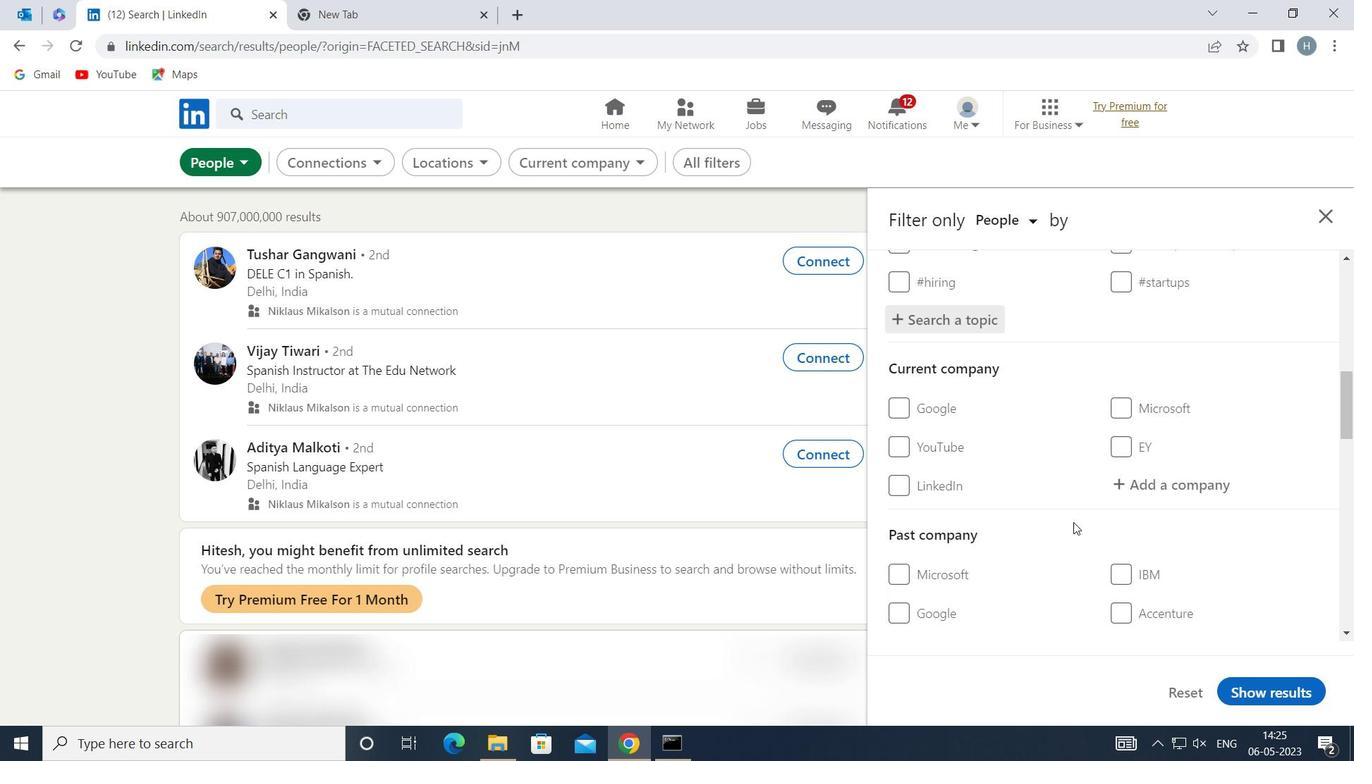 
Action: Mouse moved to (1074, 522)
Screenshot: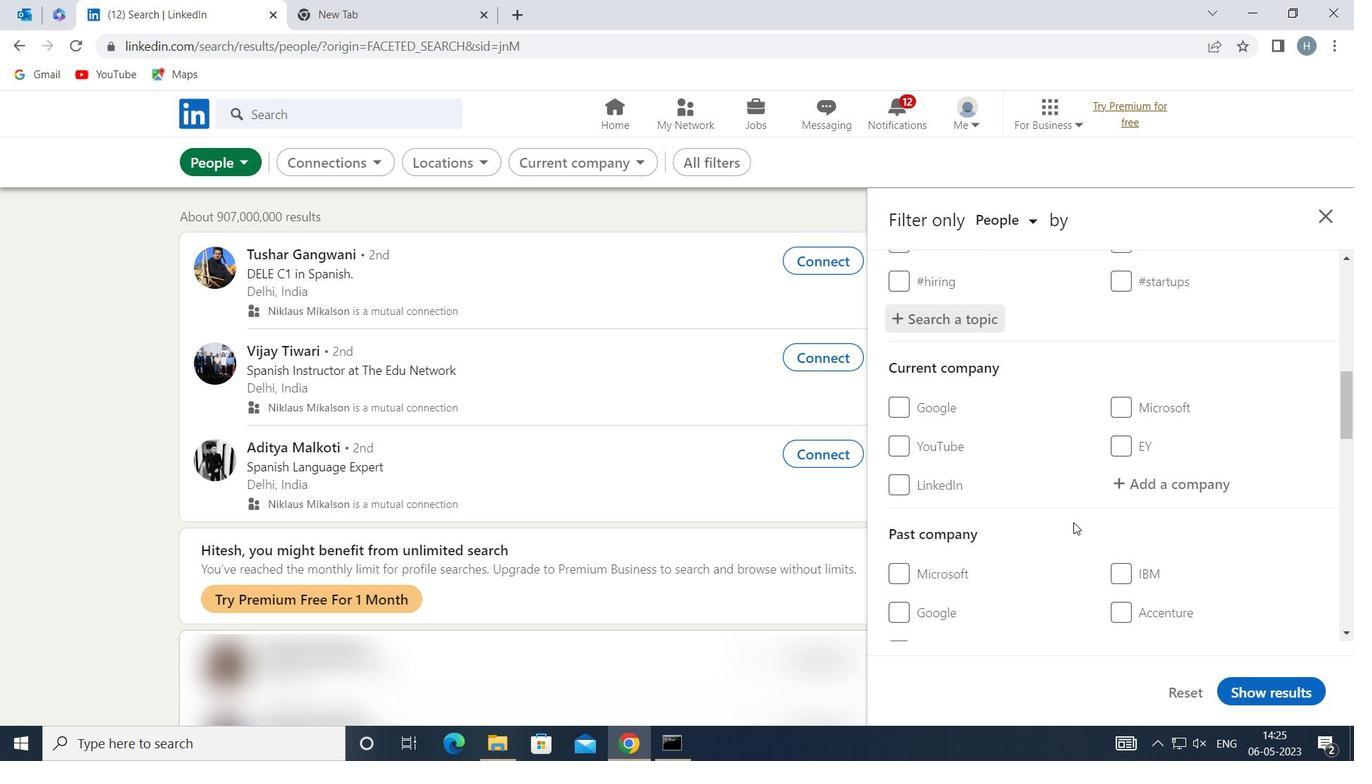 
Action: Mouse scrolled (1074, 521) with delta (0, 0)
Screenshot: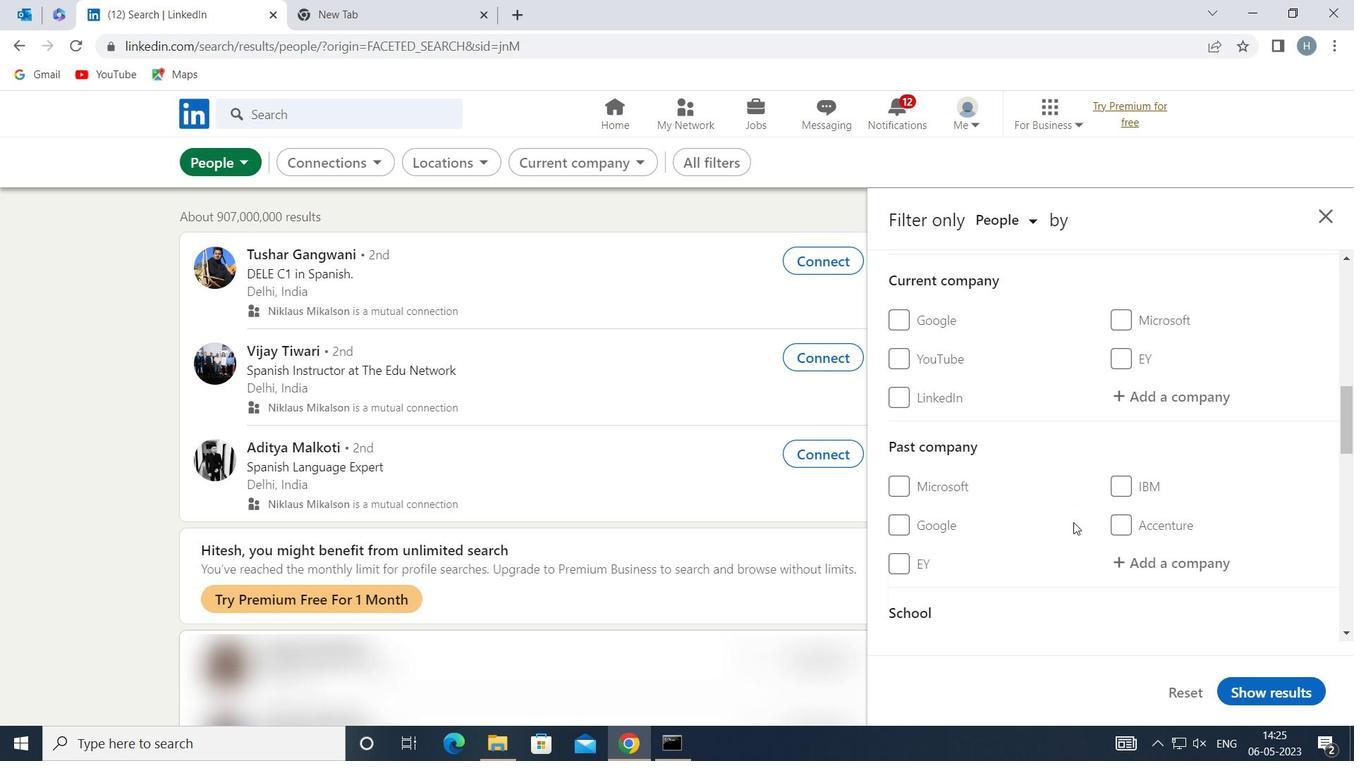 
Action: Mouse scrolled (1074, 521) with delta (0, 0)
Screenshot: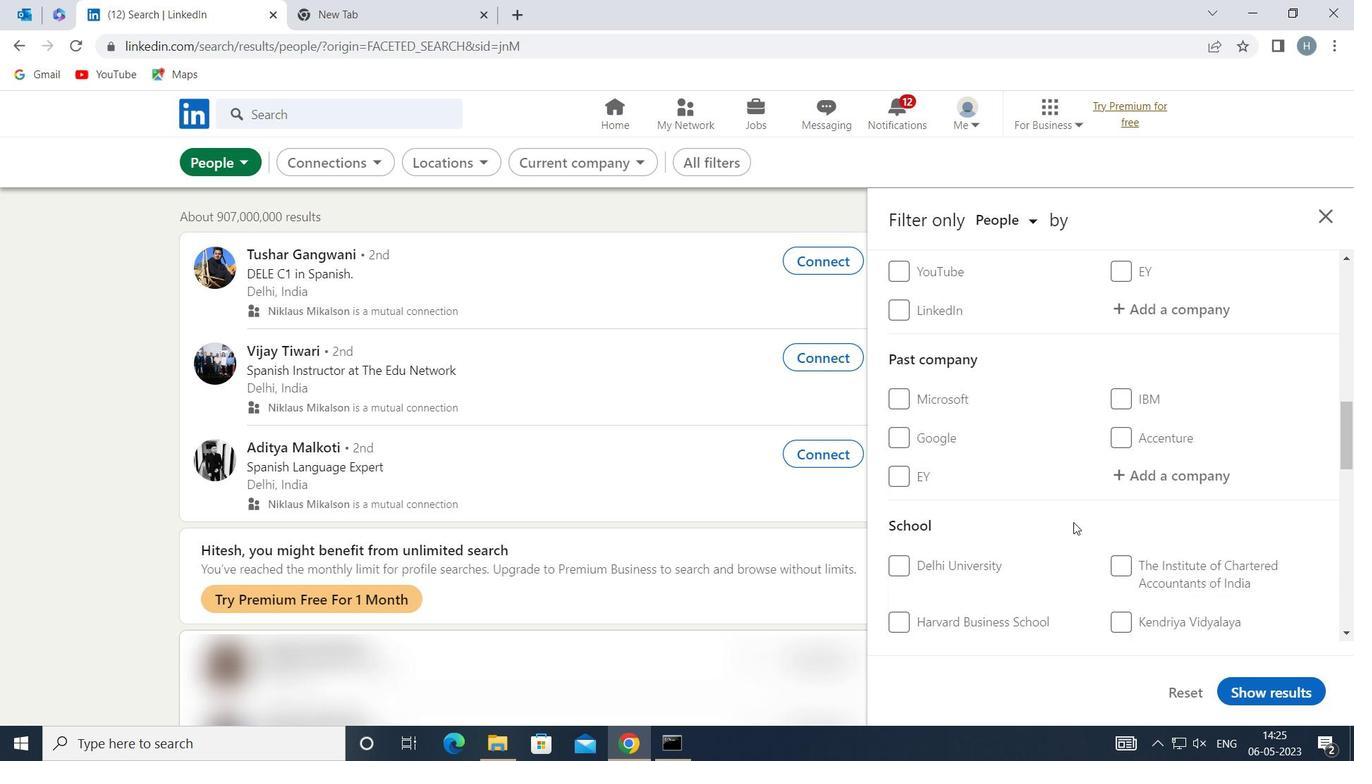 
Action: Mouse moved to (1074, 521)
Screenshot: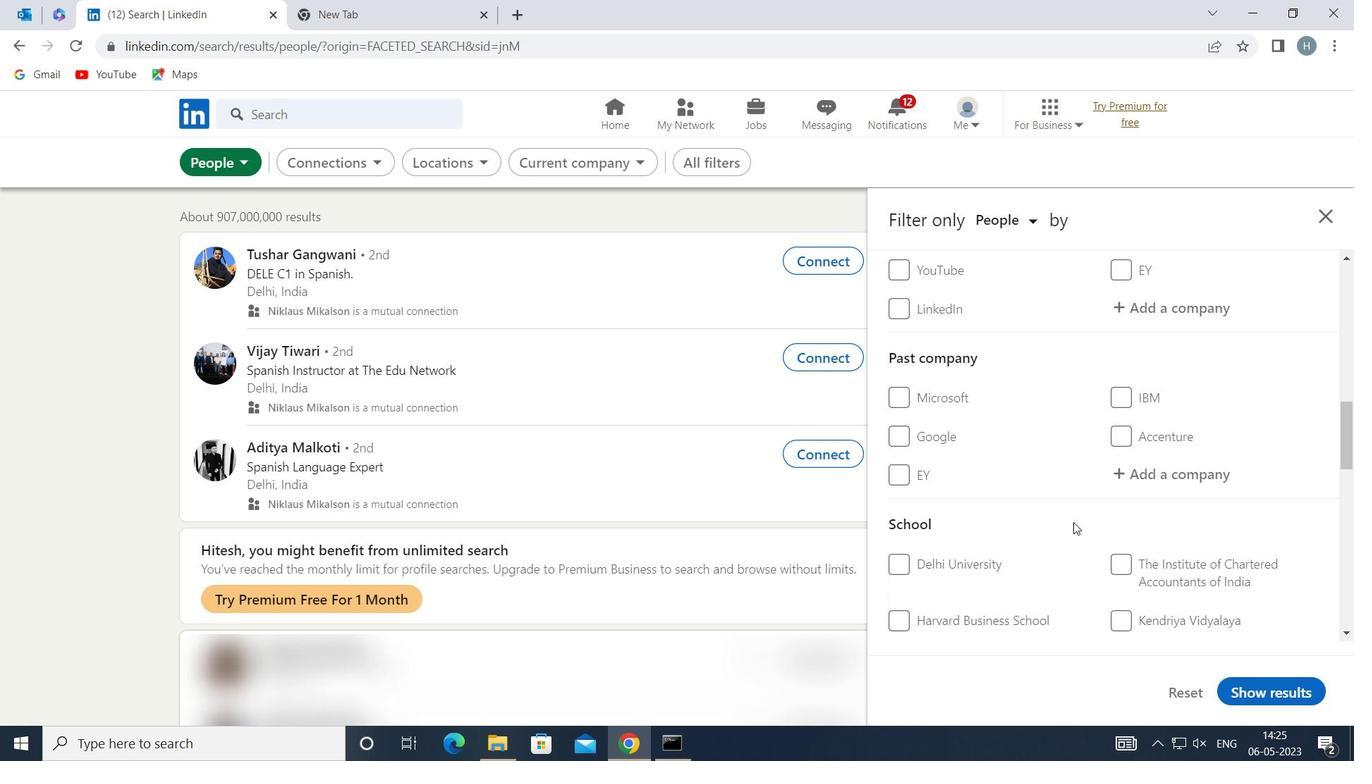 
Action: Mouse scrolled (1074, 520) with delta (0, 0)
Screenshot: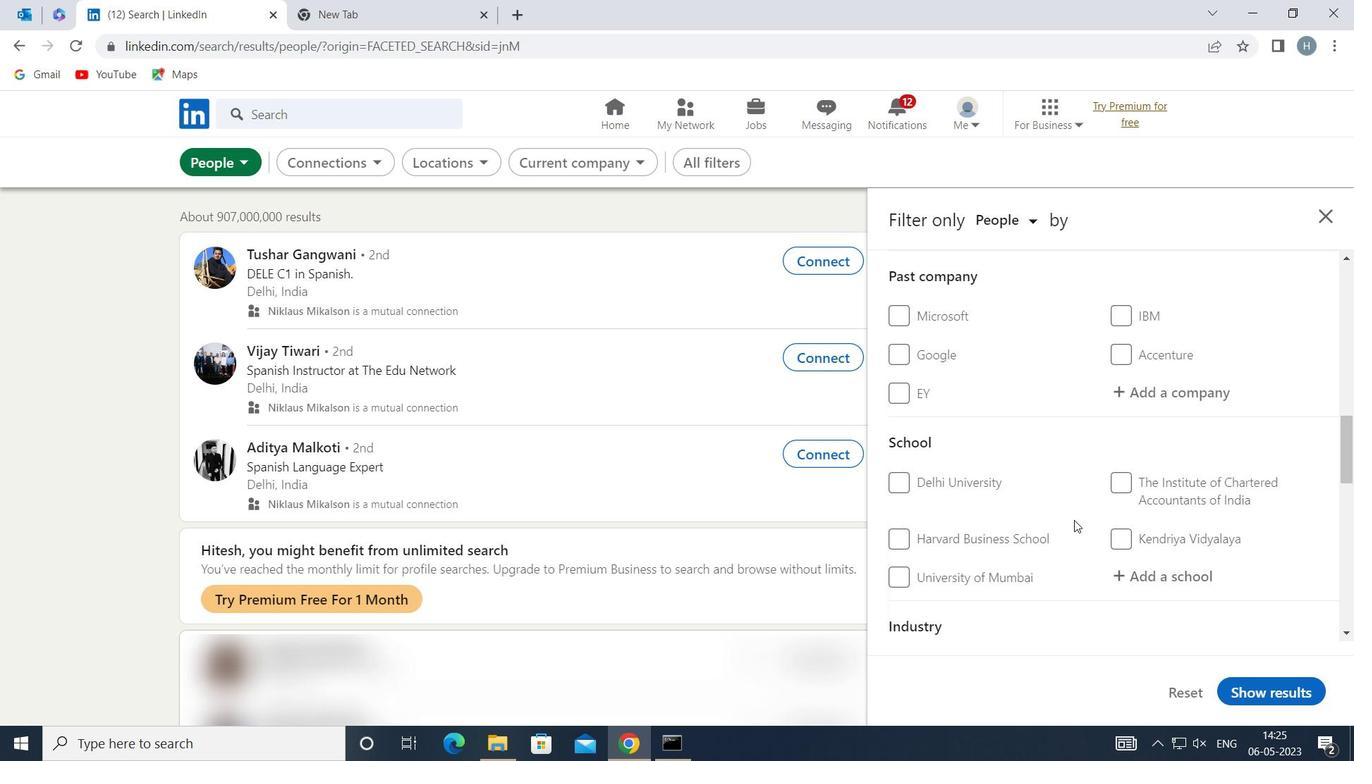 
Action: Mouse scrolled (1074, 520) with delta (0, 0)
Screenshot: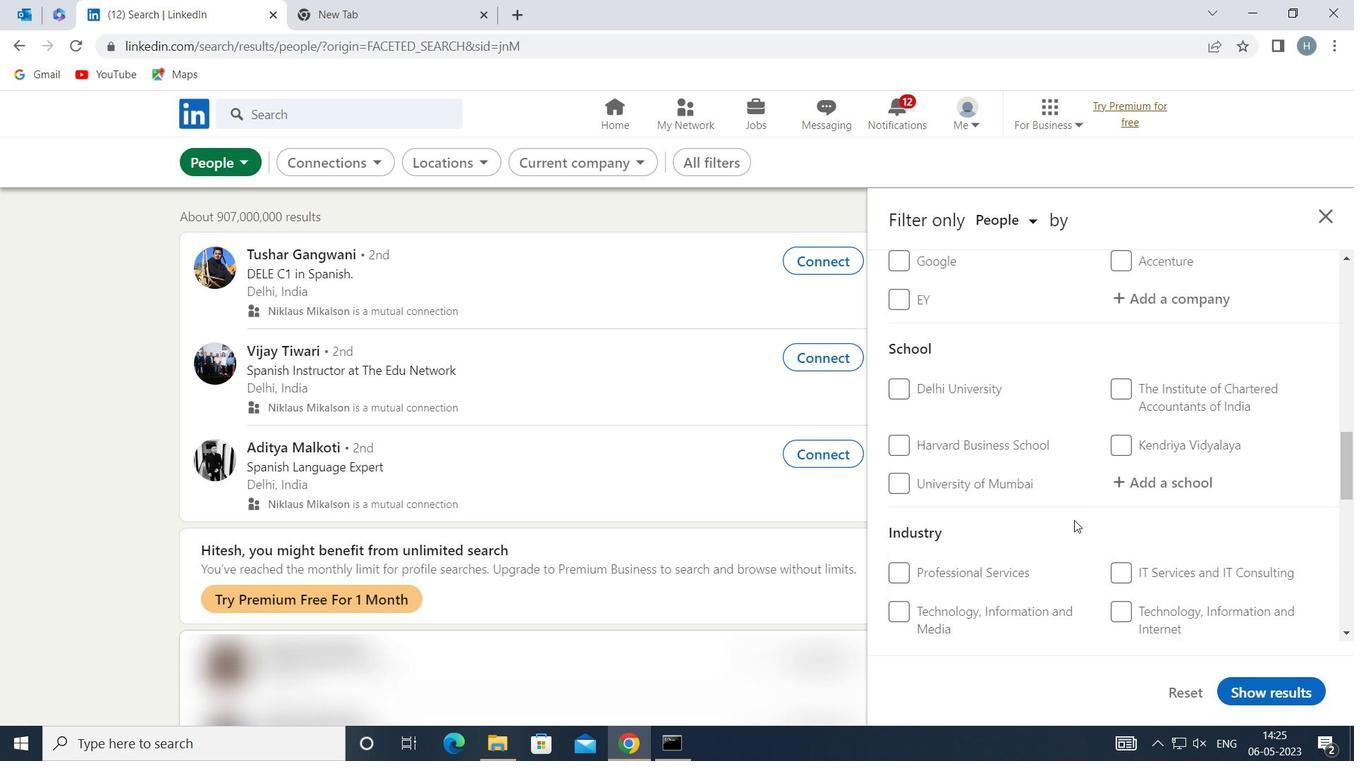 
Action: Mouse scrolled (1074, 520) with delta (0, 0)
Screenshot: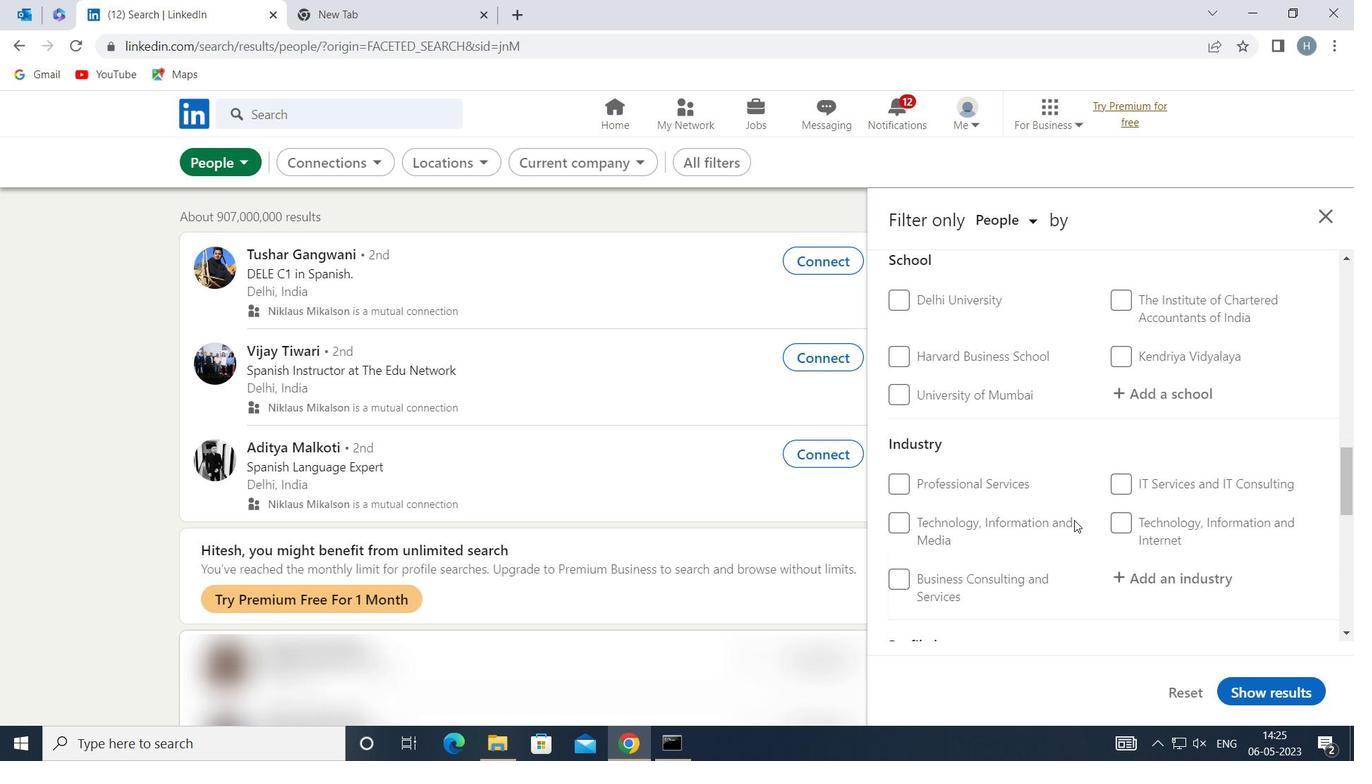 
Action: Mouse scrolled (1074, 520) with delta (0, 0)
Screenshot: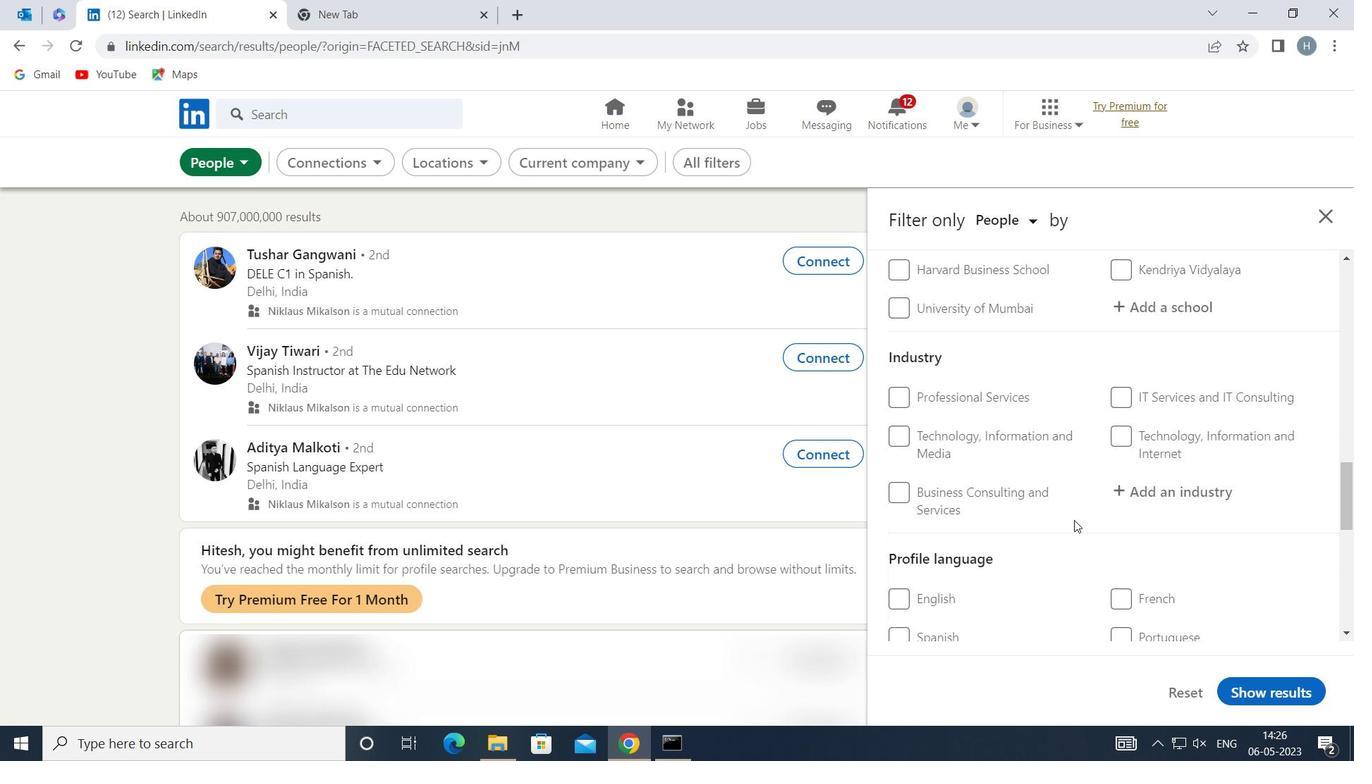 
Action: Mouse moved to (928, 545)
Screenshot: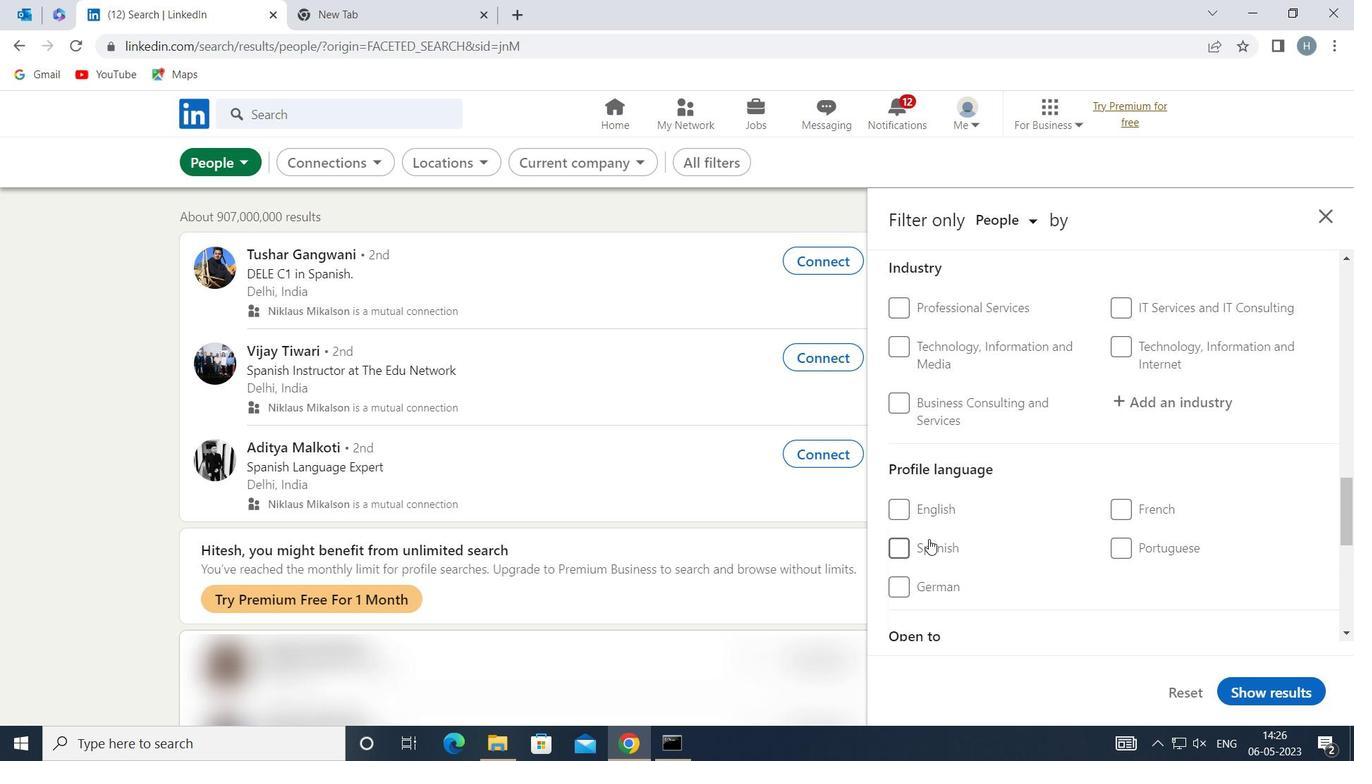 
Action: Mouse pressed left at (928, 545)
Screenshot: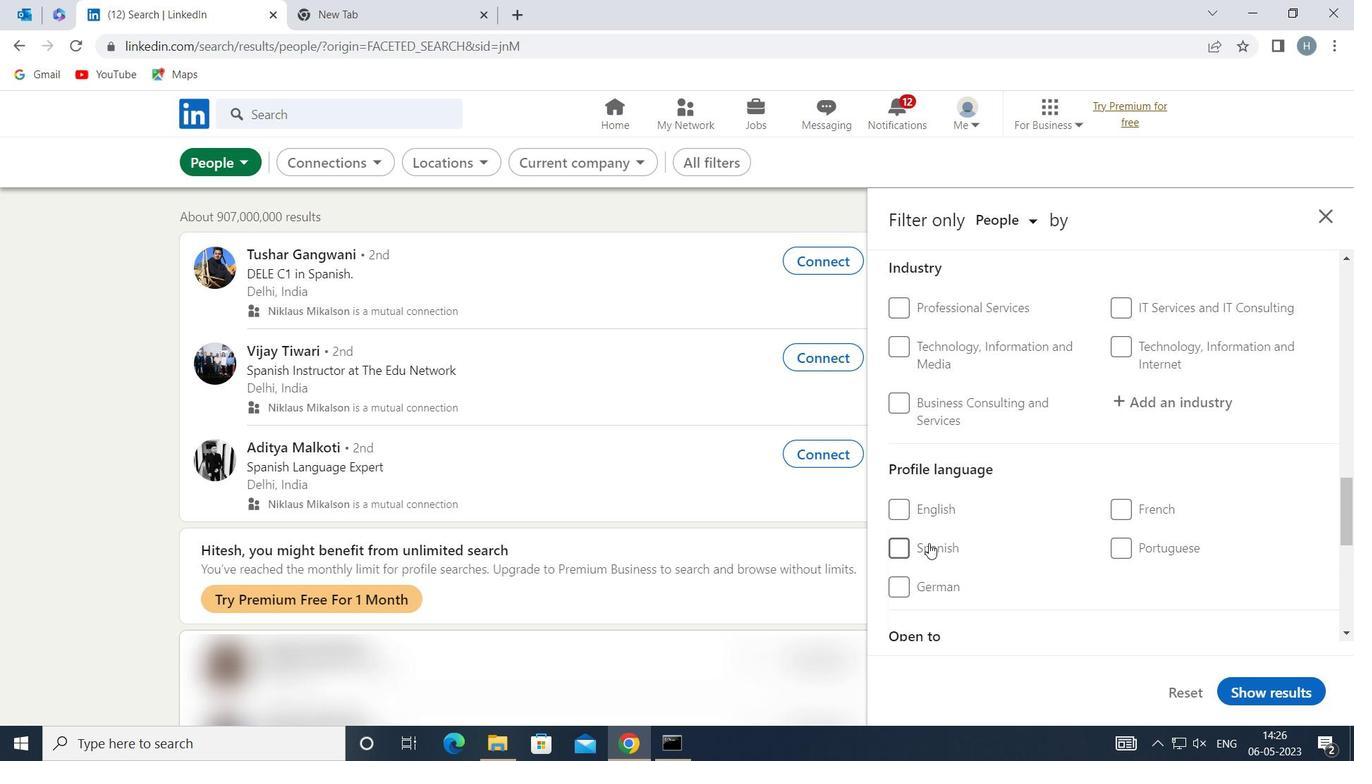 
Action: Mouse moved to (1087, 525)
Screenshot: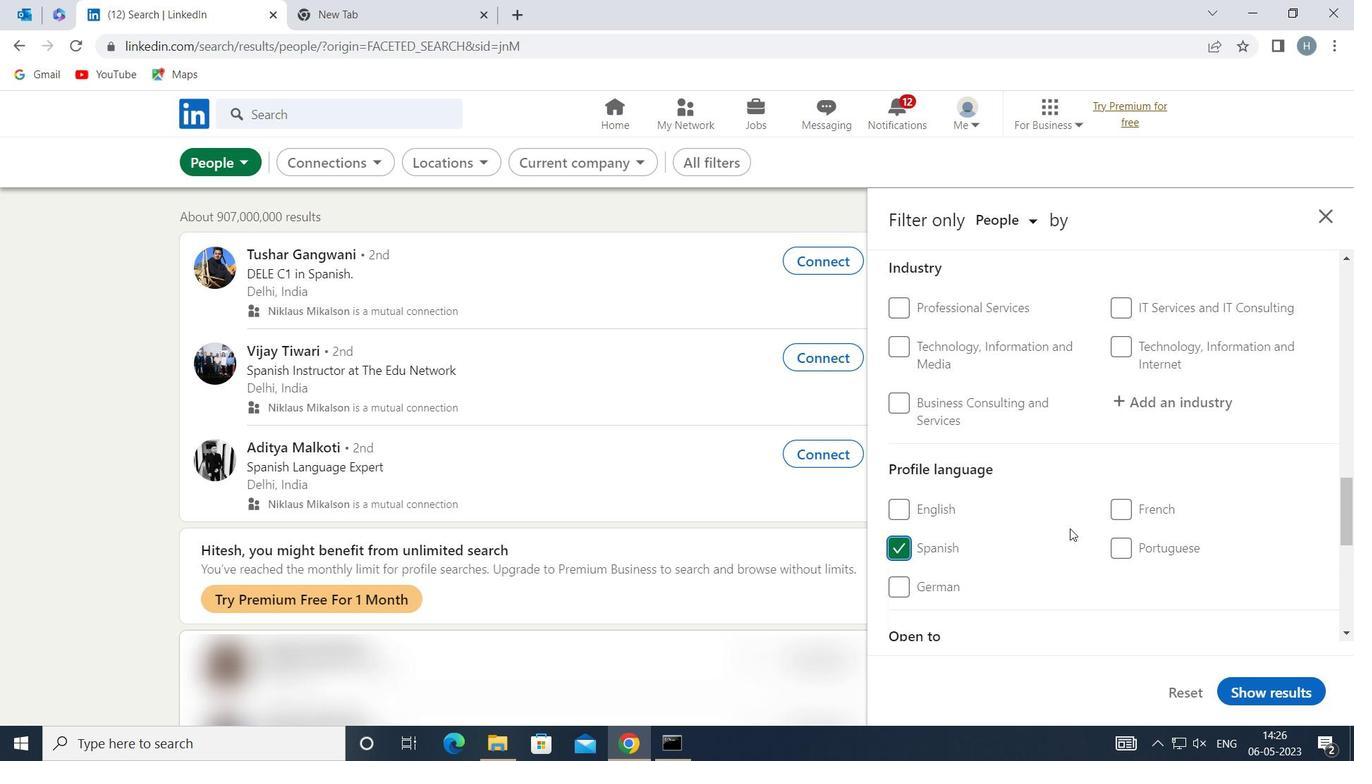 
Action: Mouse scrolled (1087, 526) with delta (0, 0)
Screenshot: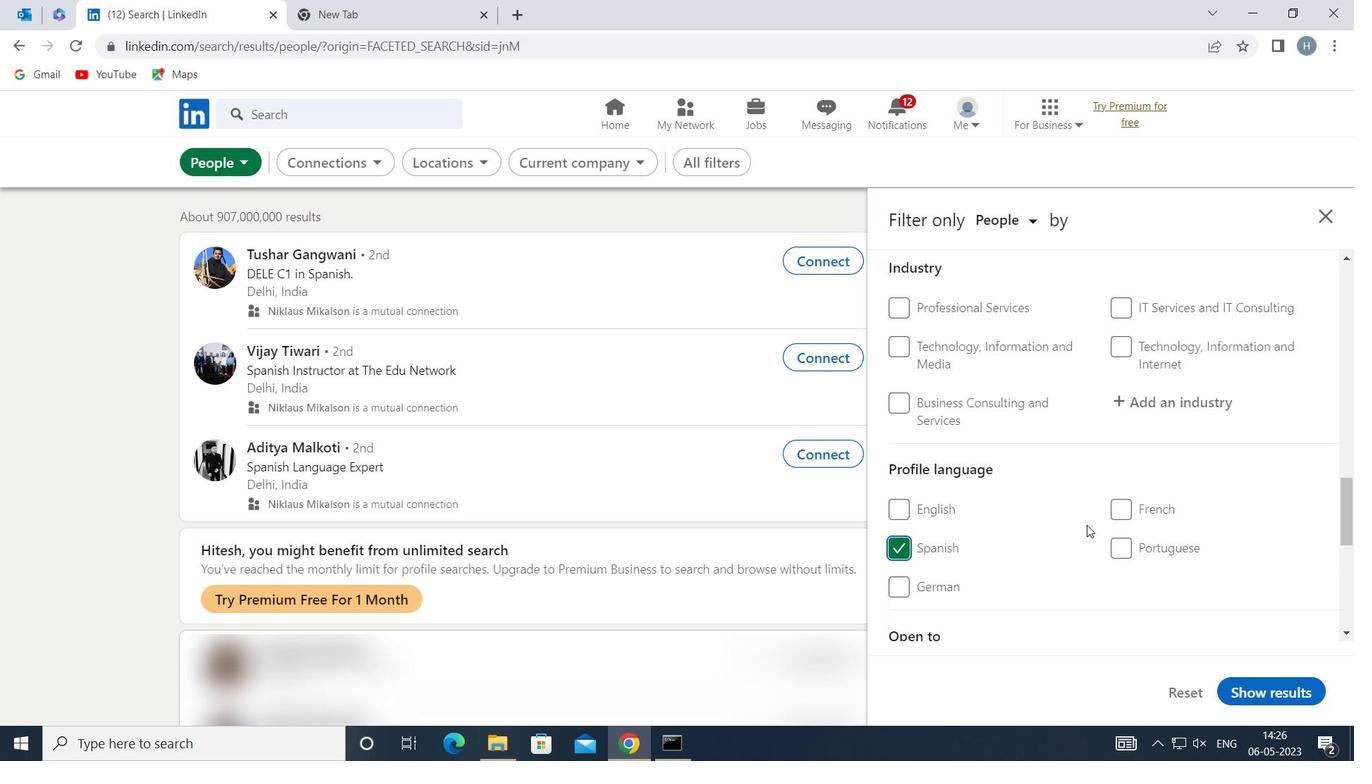 
Action: Mouse scrolled (1087, 526) with delta (0, 0)
Screenshot: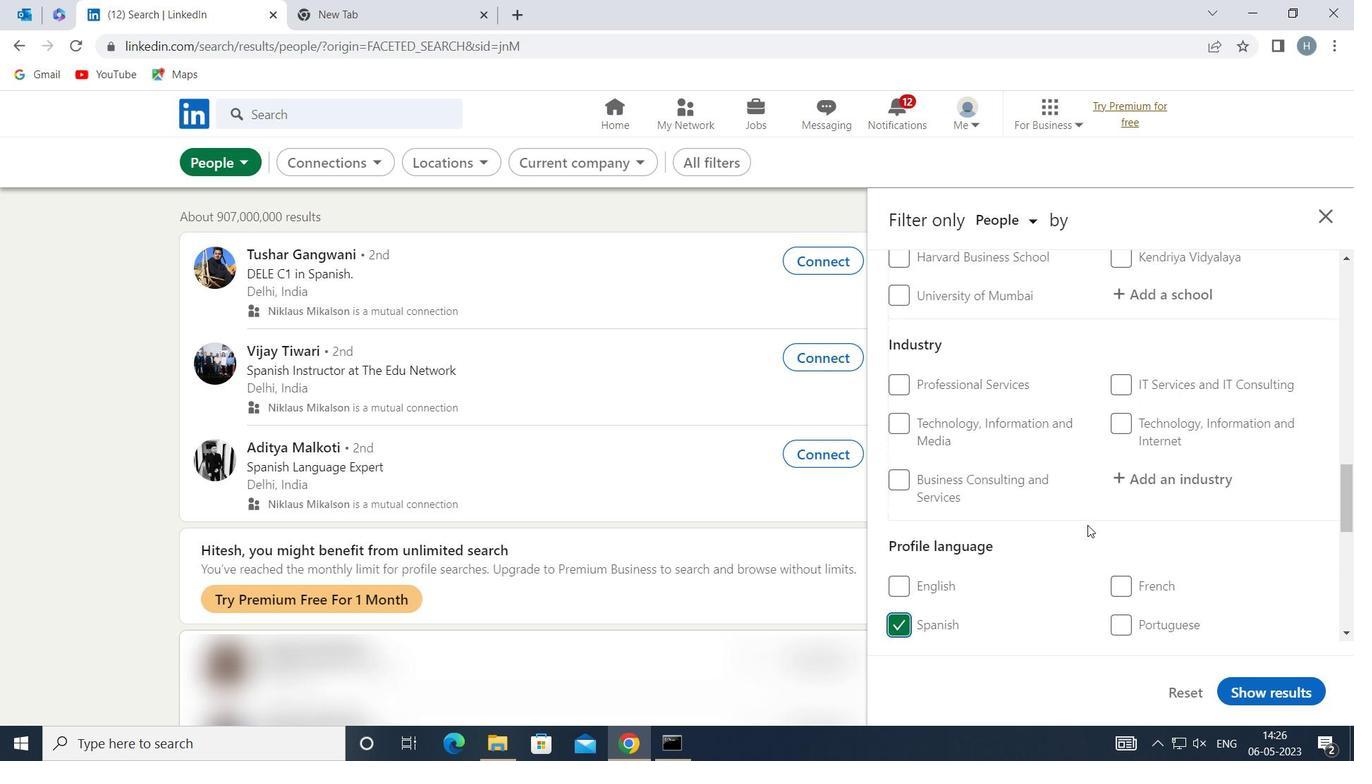 
Action: Mouse scrolled (1087, 526) with delta (0, 0)
Screenshot: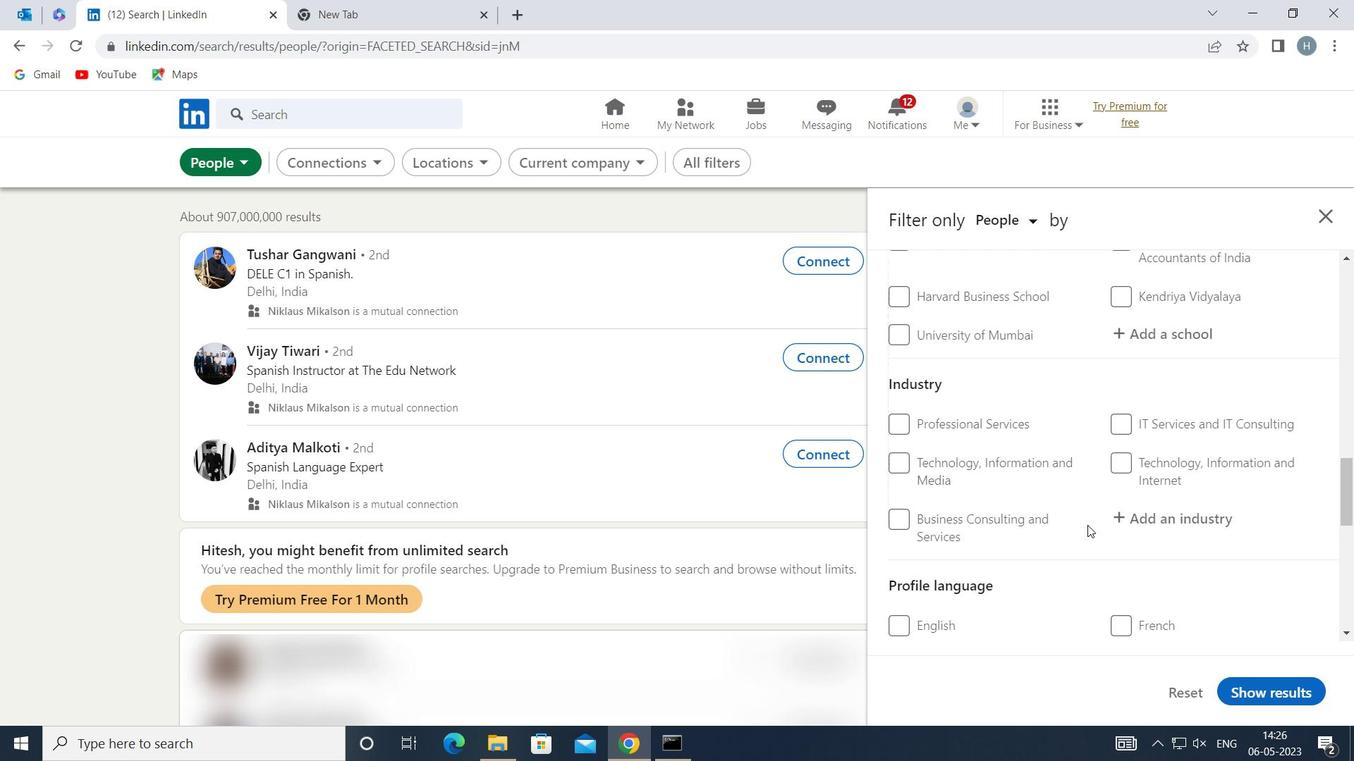 
Action: Mouse scrolled (1087, 526) with delta (0, 0)
Screenshot: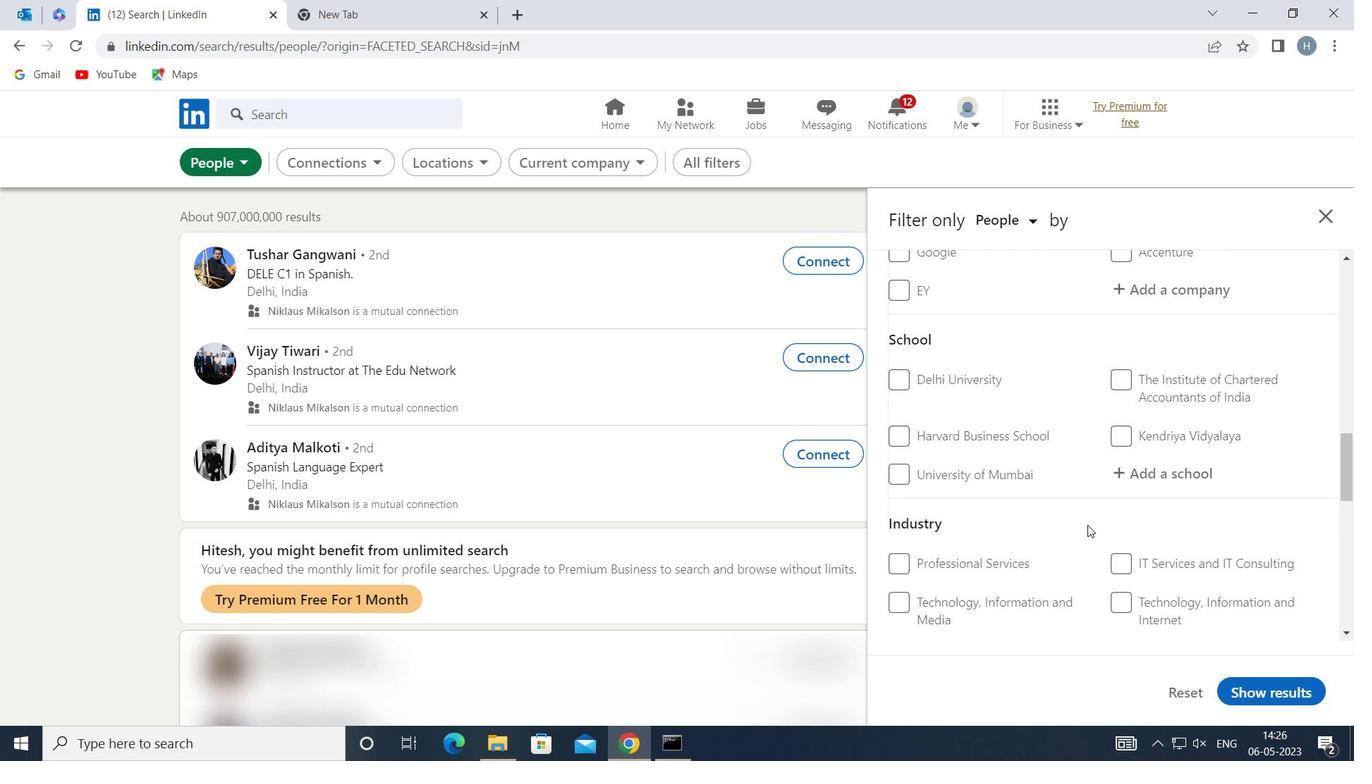 
Action: Mouse scrolled (1087, 526) with delta (0, 0)
Screenshot: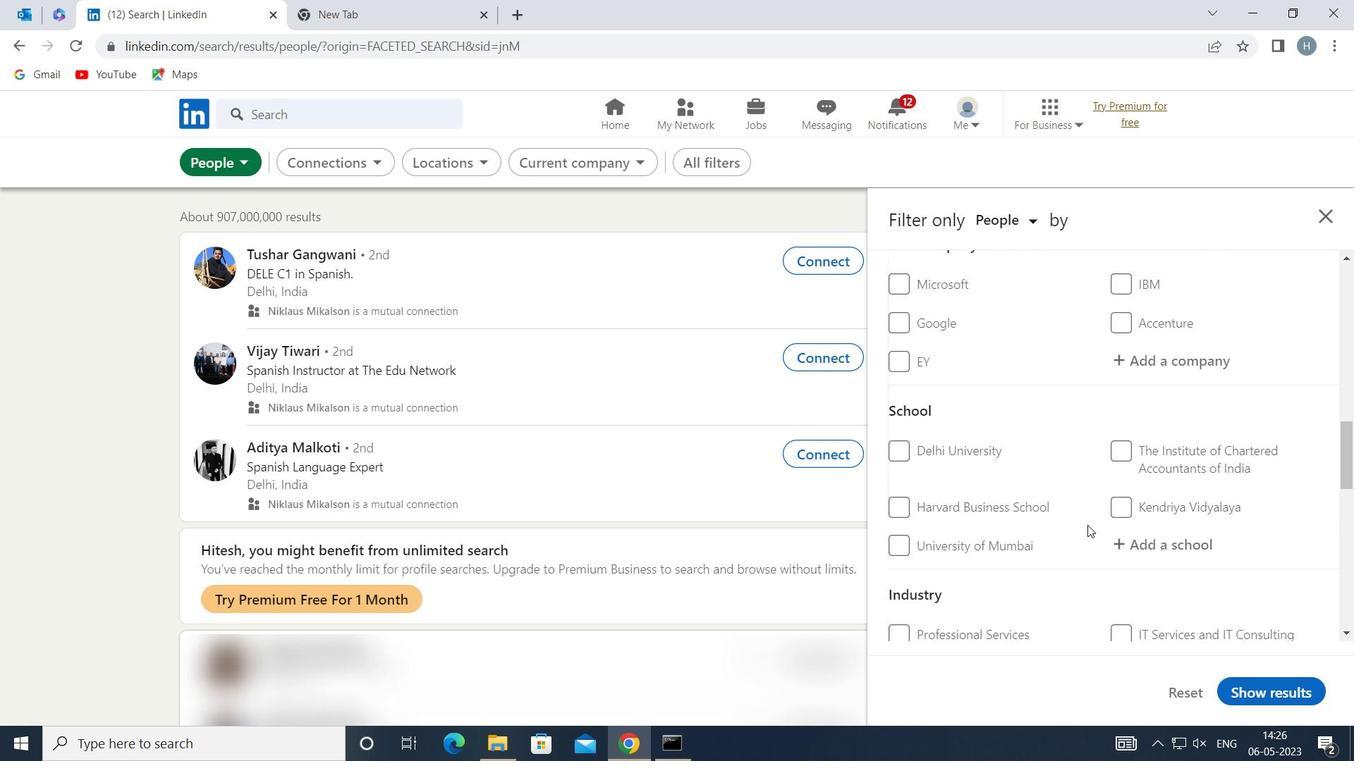 
Action: Mouse scrolled (1087, 526) with delta (0, 0)
Screenshot: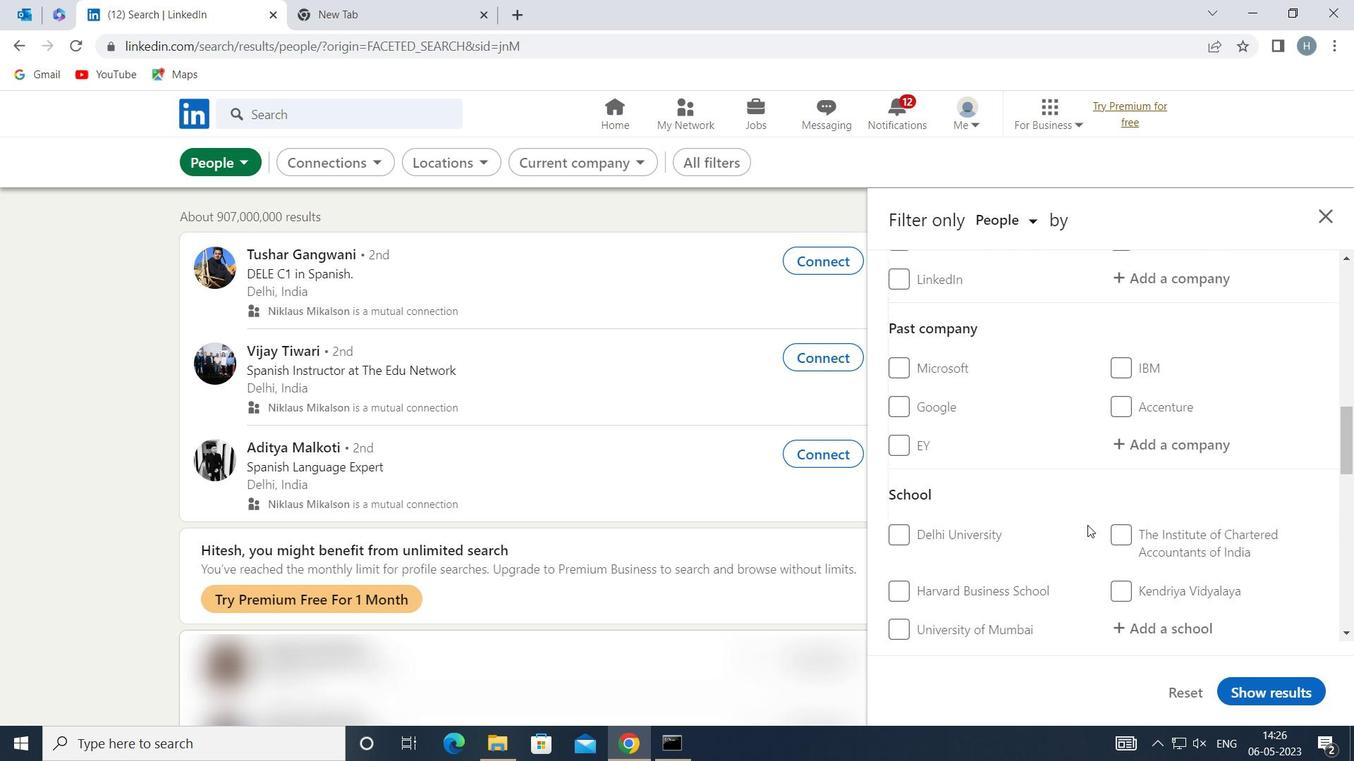 
Action: Mouse scrolled (1087, 526) with delta (0, 0)
Screenshot: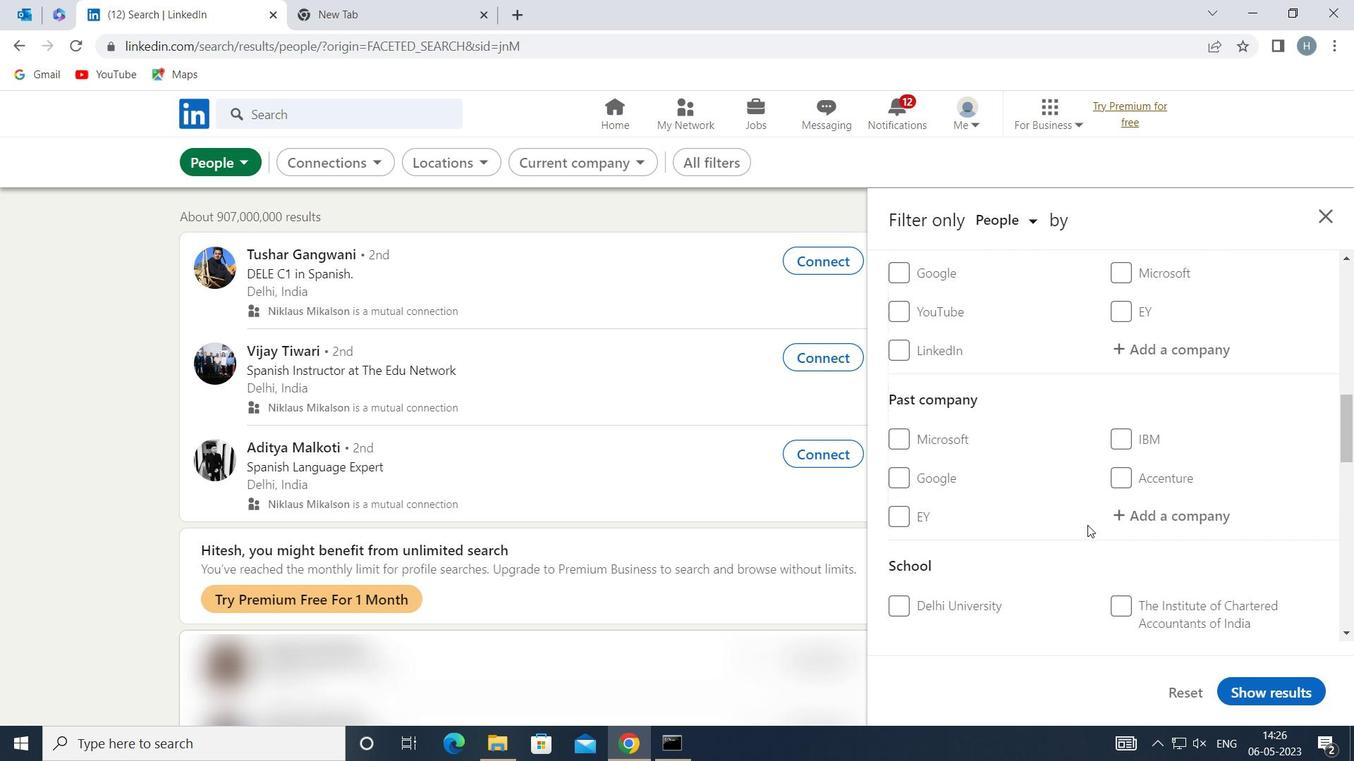 
Action: Mouse moved to (1210, 476)
Screenshot: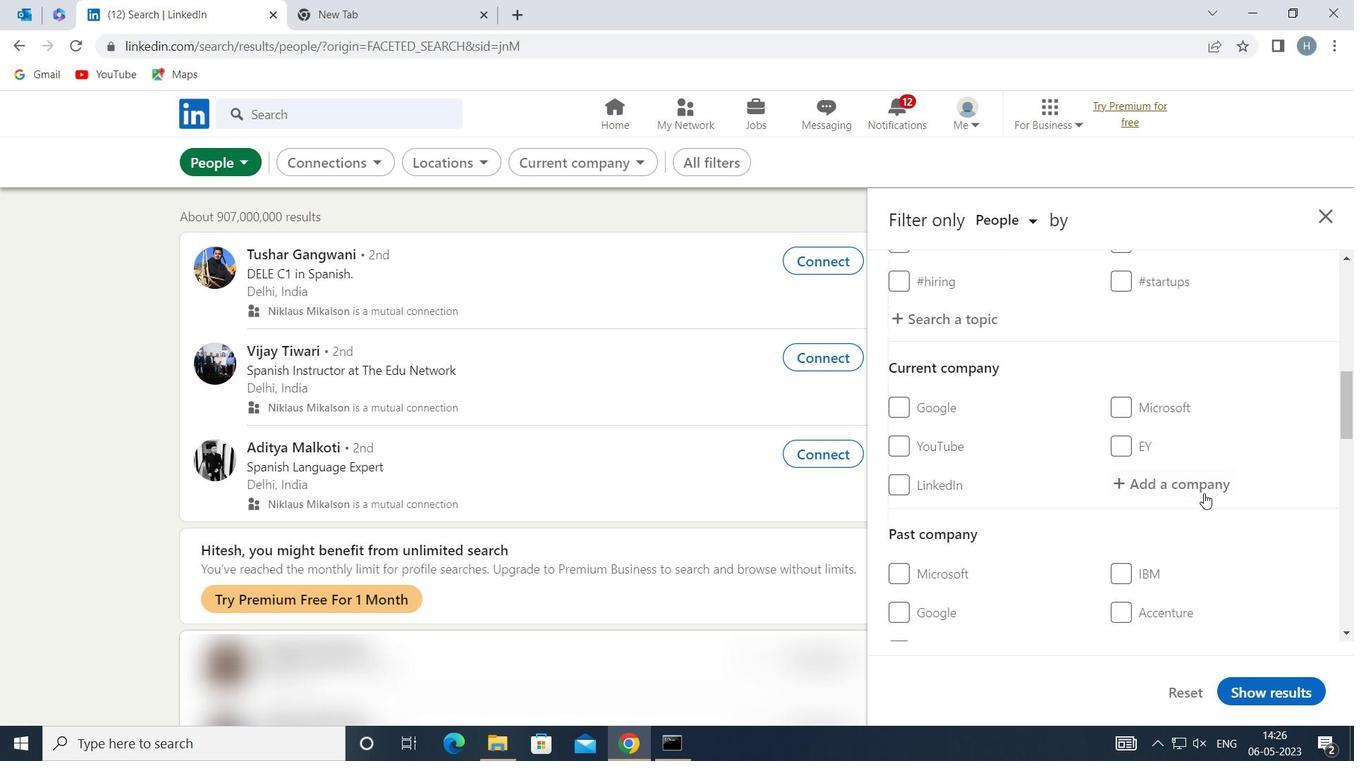 
Action: Mouse pressed left at (1210, 476)
Screenshot: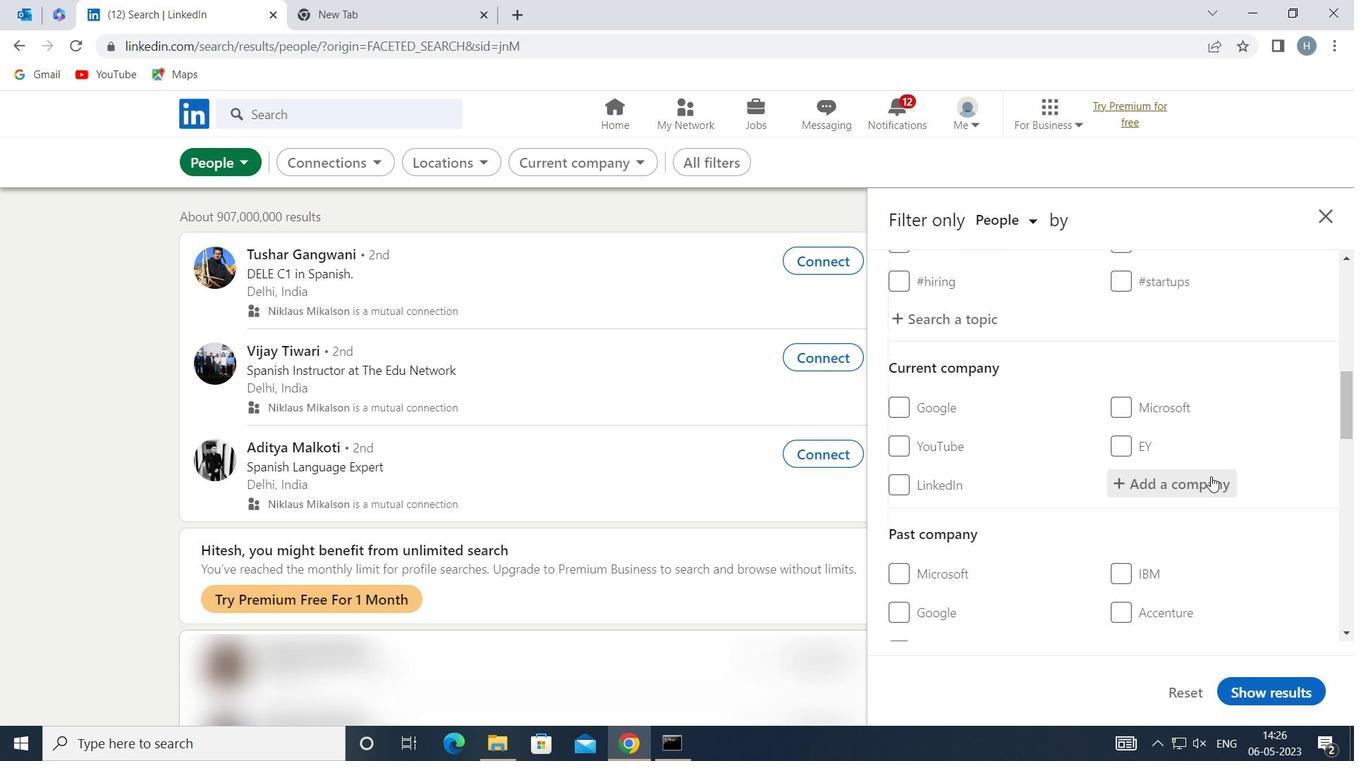 
Action: Key pressed <Key.shift>JMC<Key.space><Key.shift>PROJECTS
Screenshot: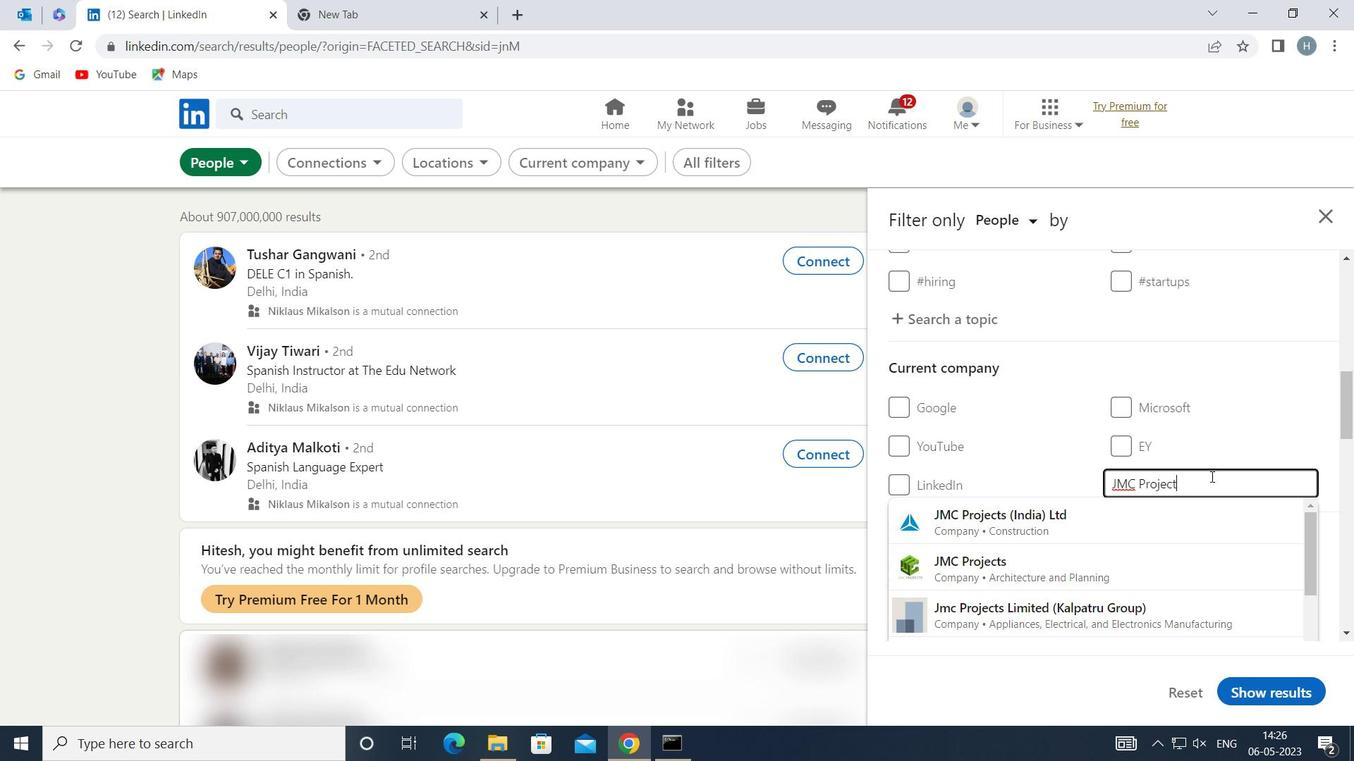 
Action: Mouse moved to (1072, 529)
Screenshot: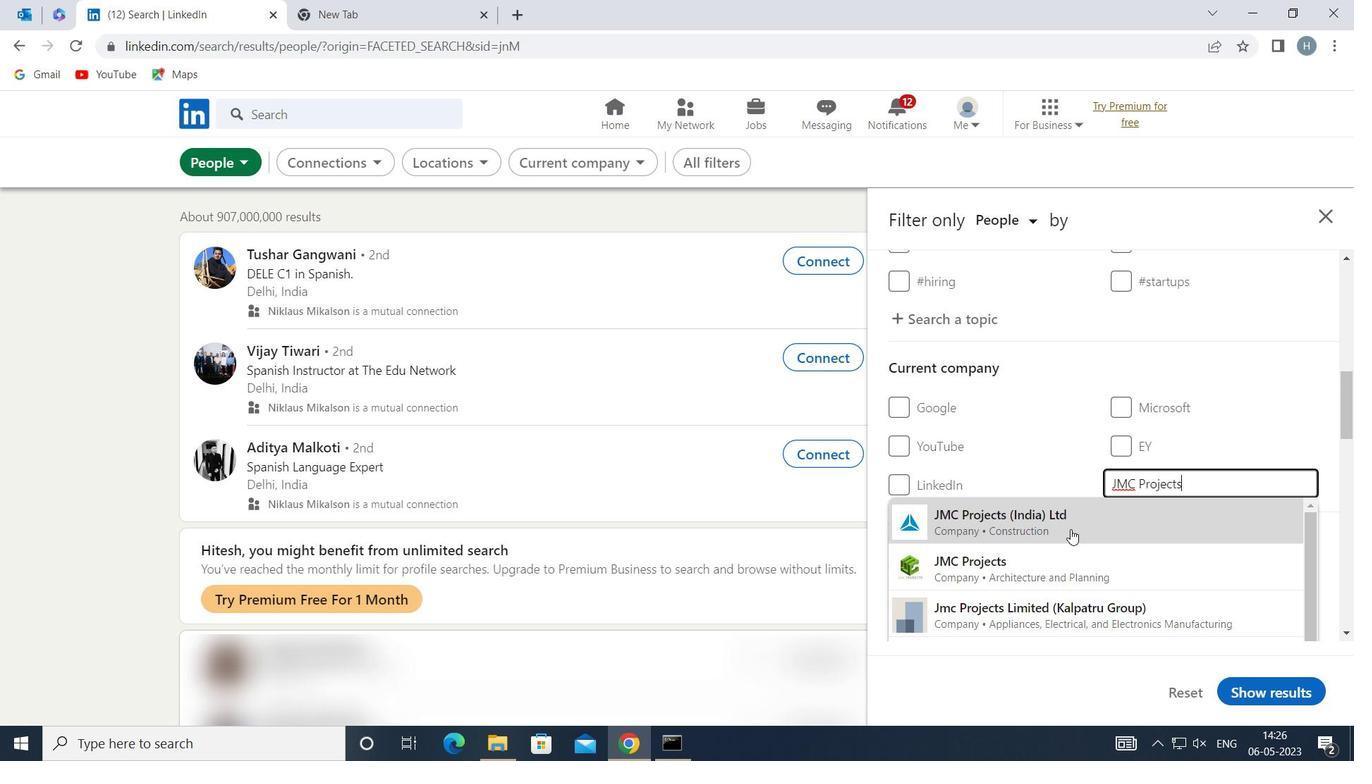 
Action: Mouse pressed left at (1072, 529)
Screenshot: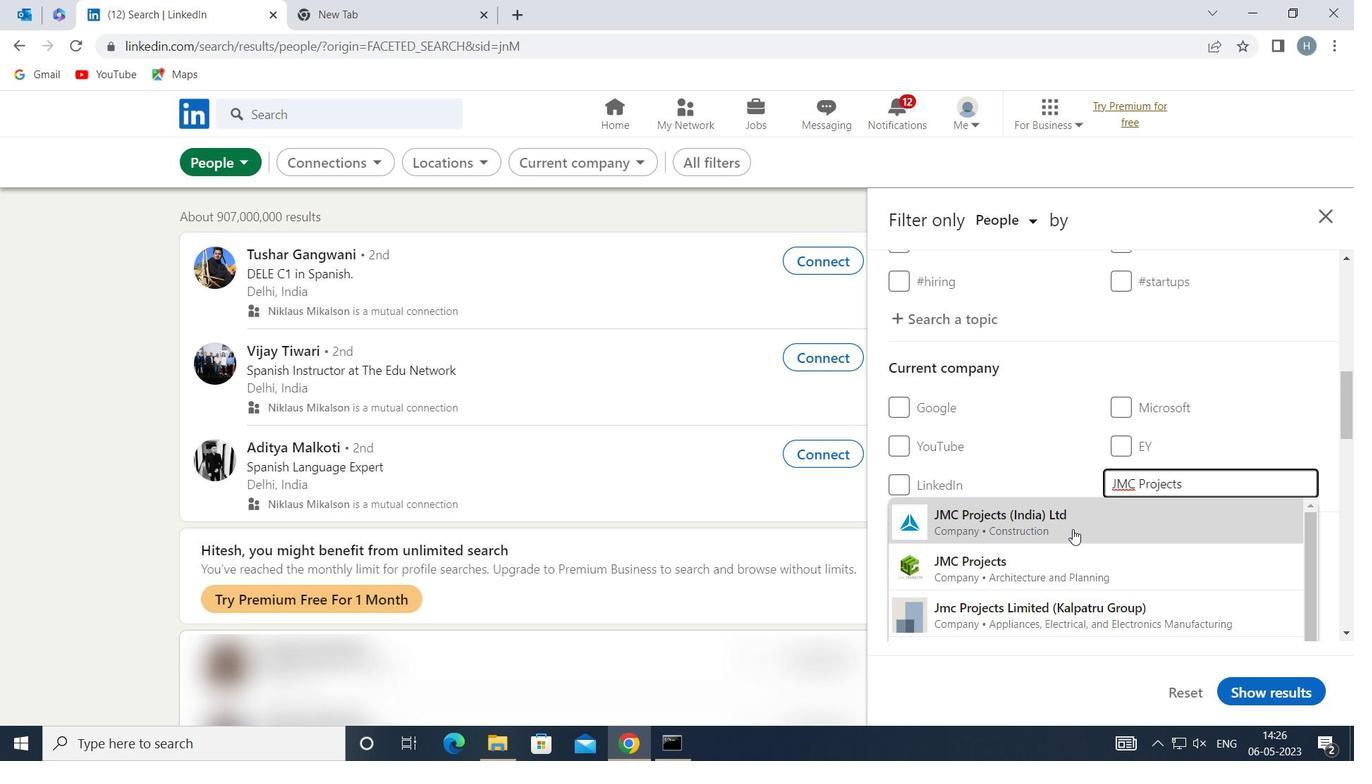 
Action: Mouse moved to (1058, 496)
Screenshot: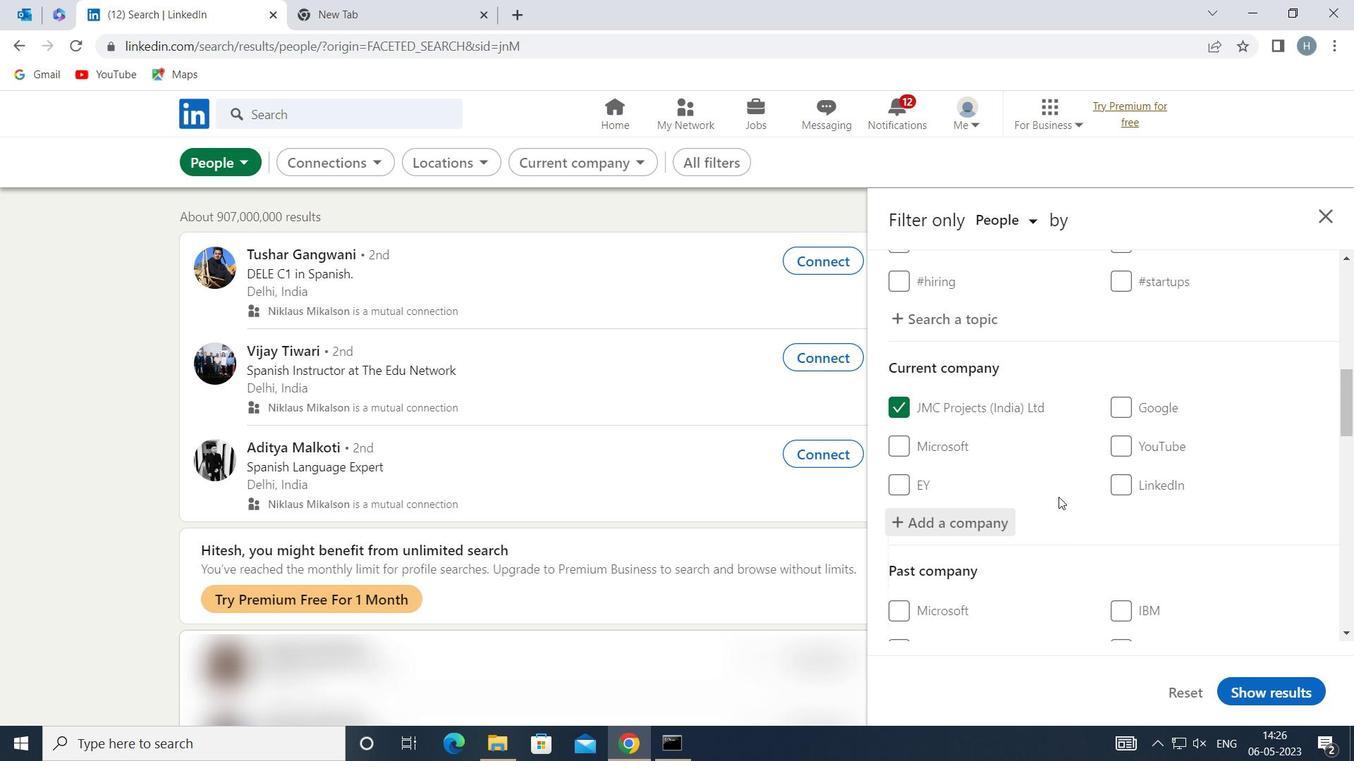 
Action: Mouse scrolled (1058, 495) with delta (0, 0)
Screenshot: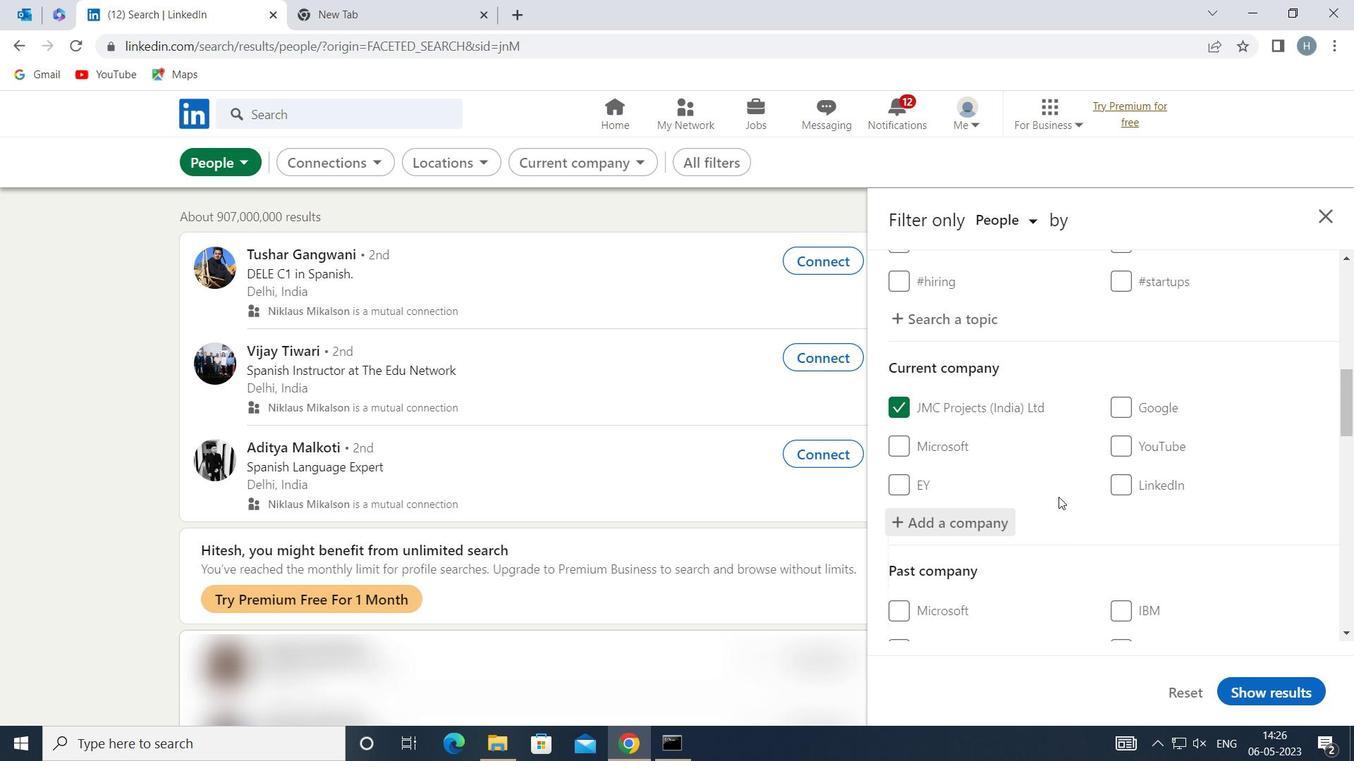 
Action: Mouse moved to (1059, 495)
Screenshot: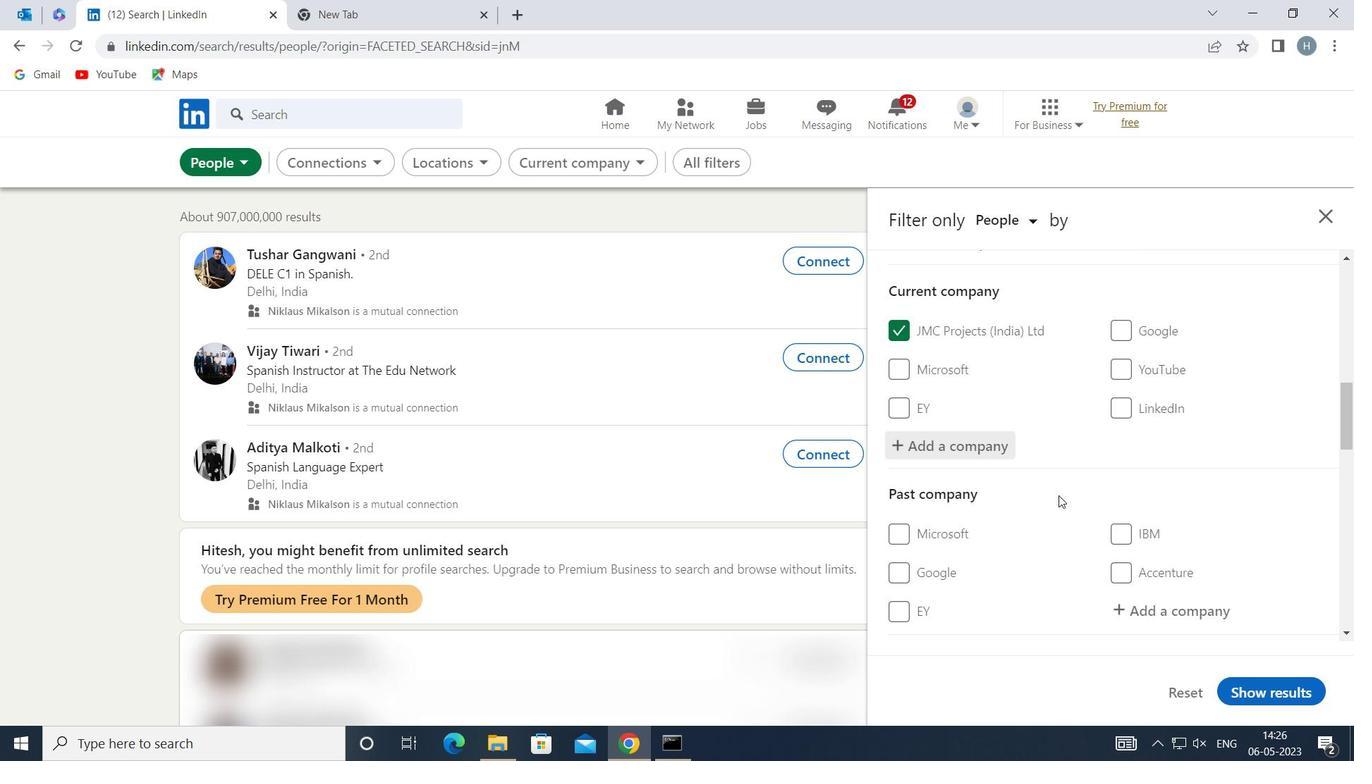 
Action: Mouse scrolled (1059, 495) with delta (0, 0)
Screenshot: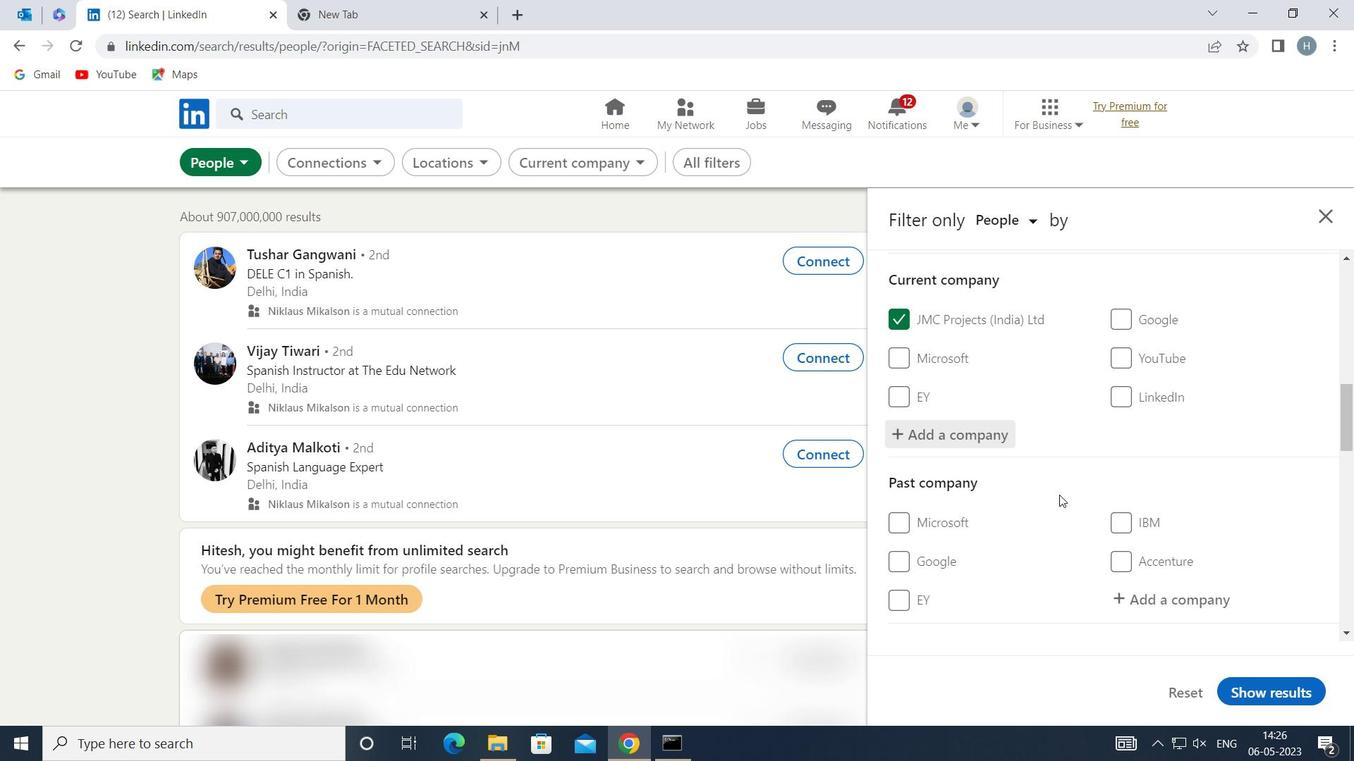 
Action: Mouse scrolled (1059, 495) with delta (0, 0)
Screenshot: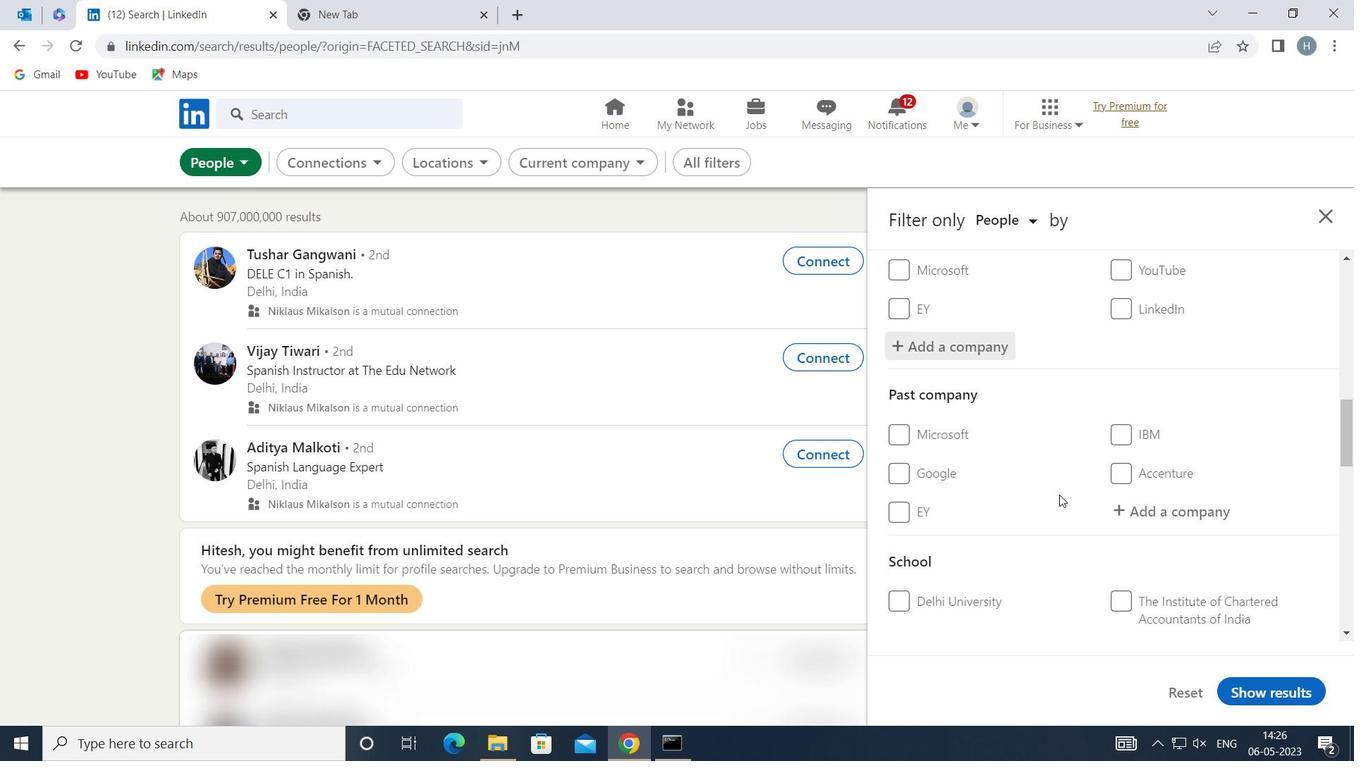 
Action: Mouse scrolled (1059, 495) with delta (0, 0)
Screenshot: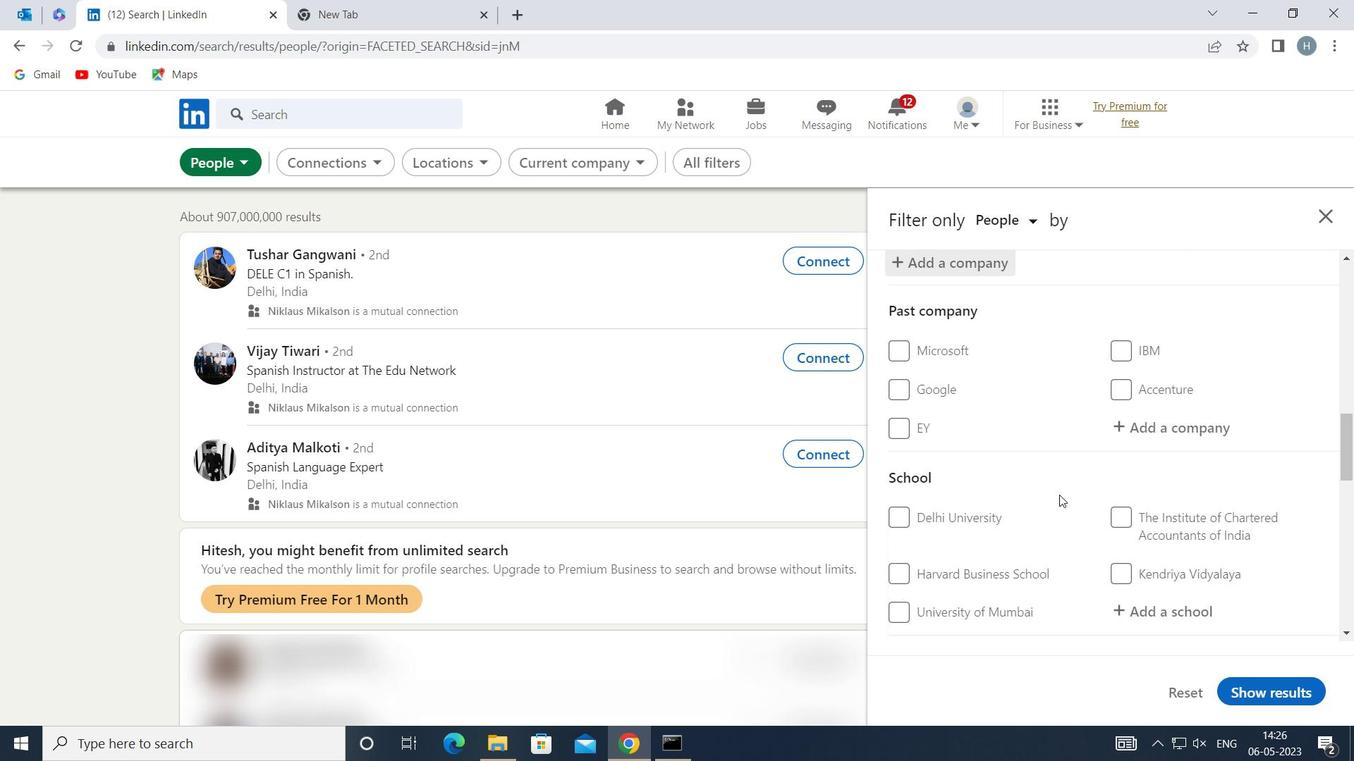 
Action: Mouse moved to (1144, 519)
Screenshot: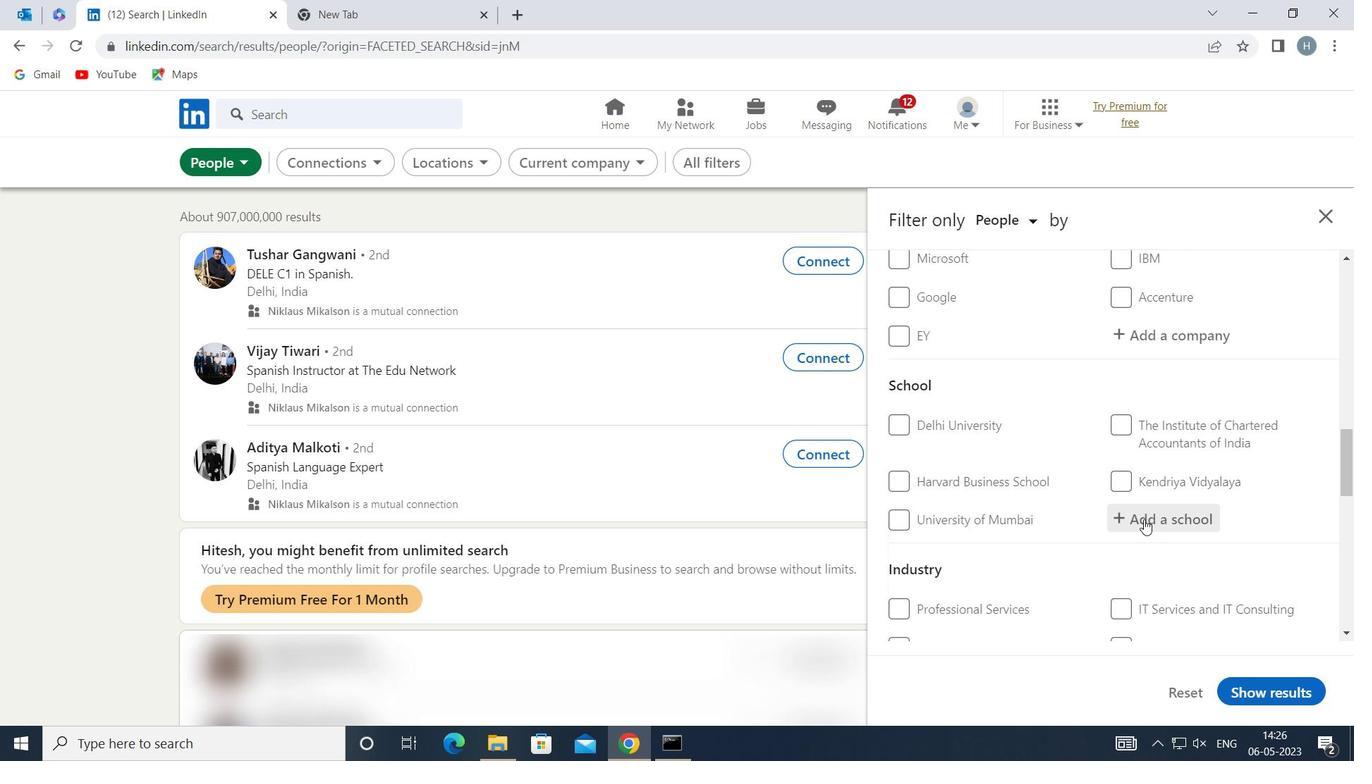 
Action: Mouse pressed left at (1144, 519)
Screenshot: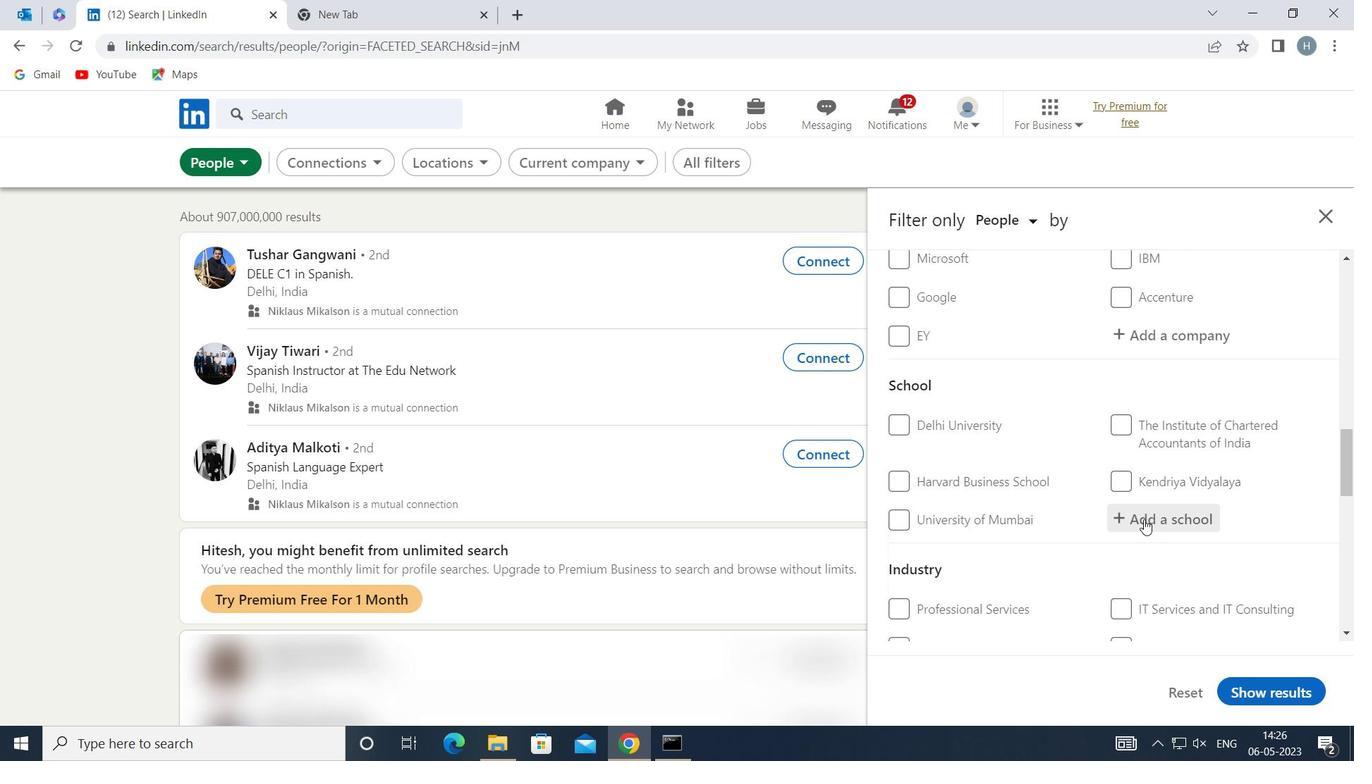 
Action: Mouse moved to (1139, 518)
Screenshot: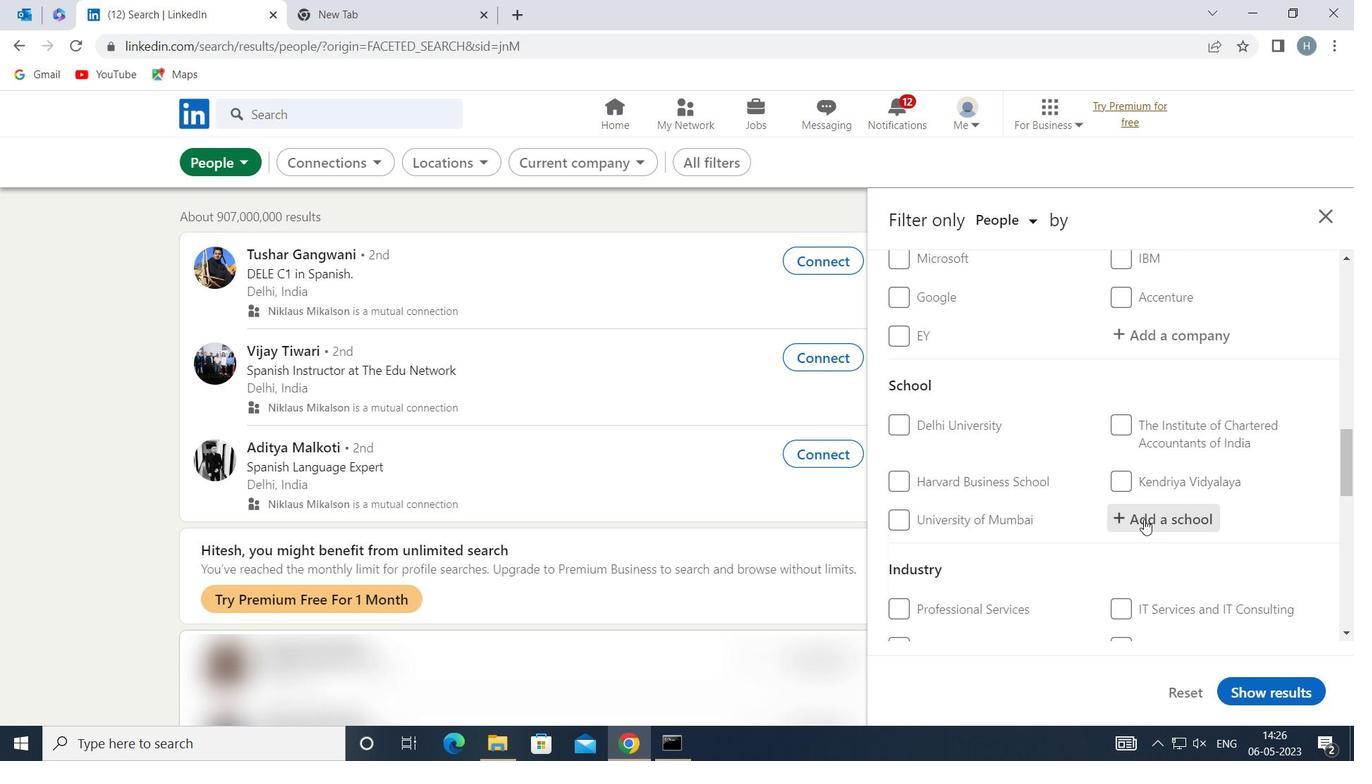 
Action: Key pressed <Key.shift>S<Key.space>P<Key.space>JAIN<Key.space><Key.shift>SCHOOL
Screenshot: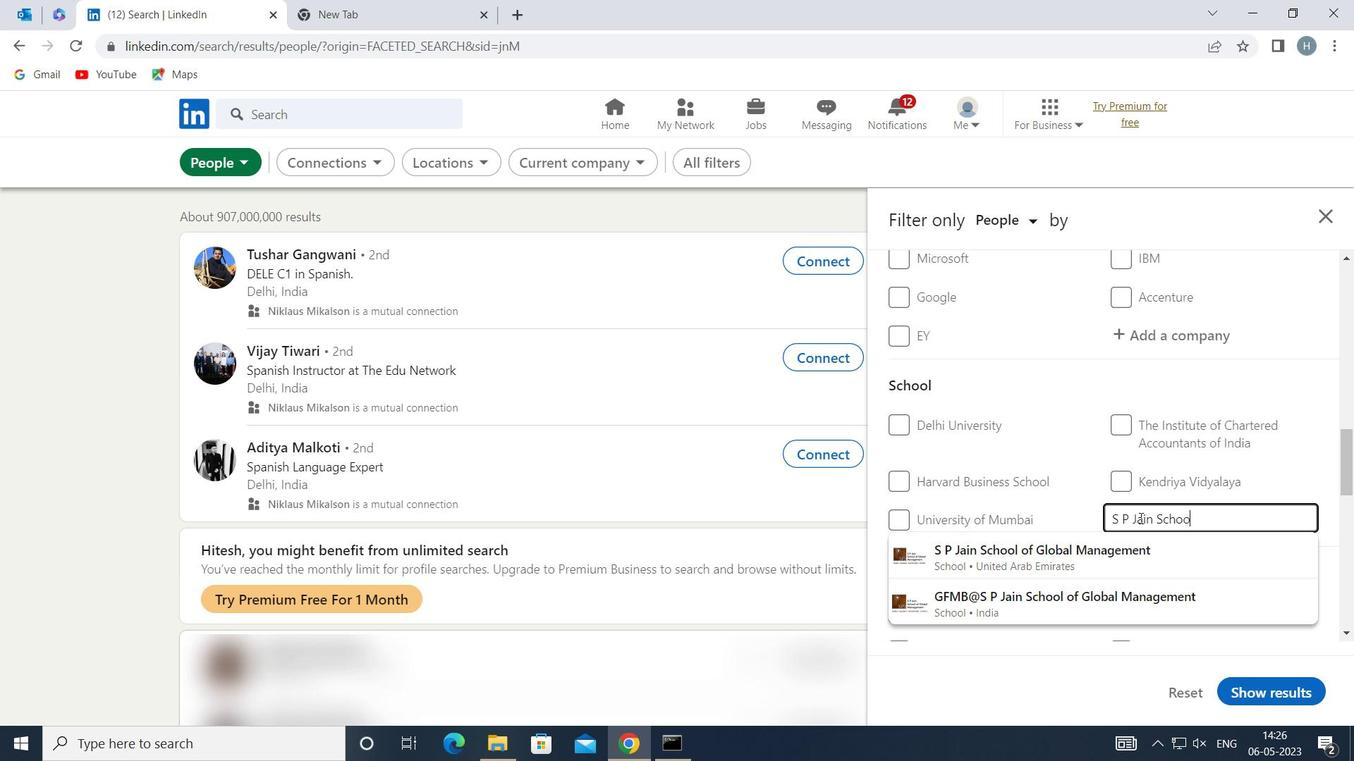 
Action: Mouse moved to (1088, 596)
Screenshot: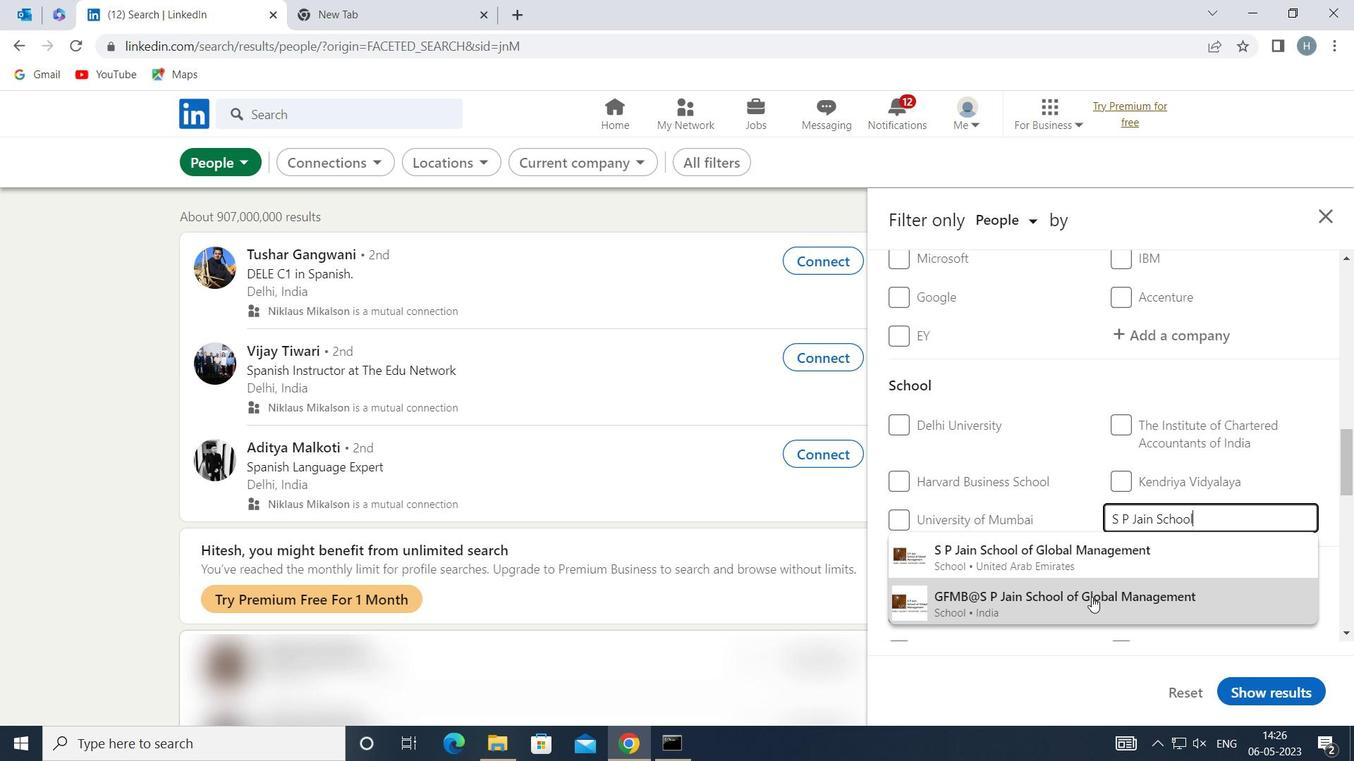 
Action: Mouse pressed left at (1088, 596)
Screenshot: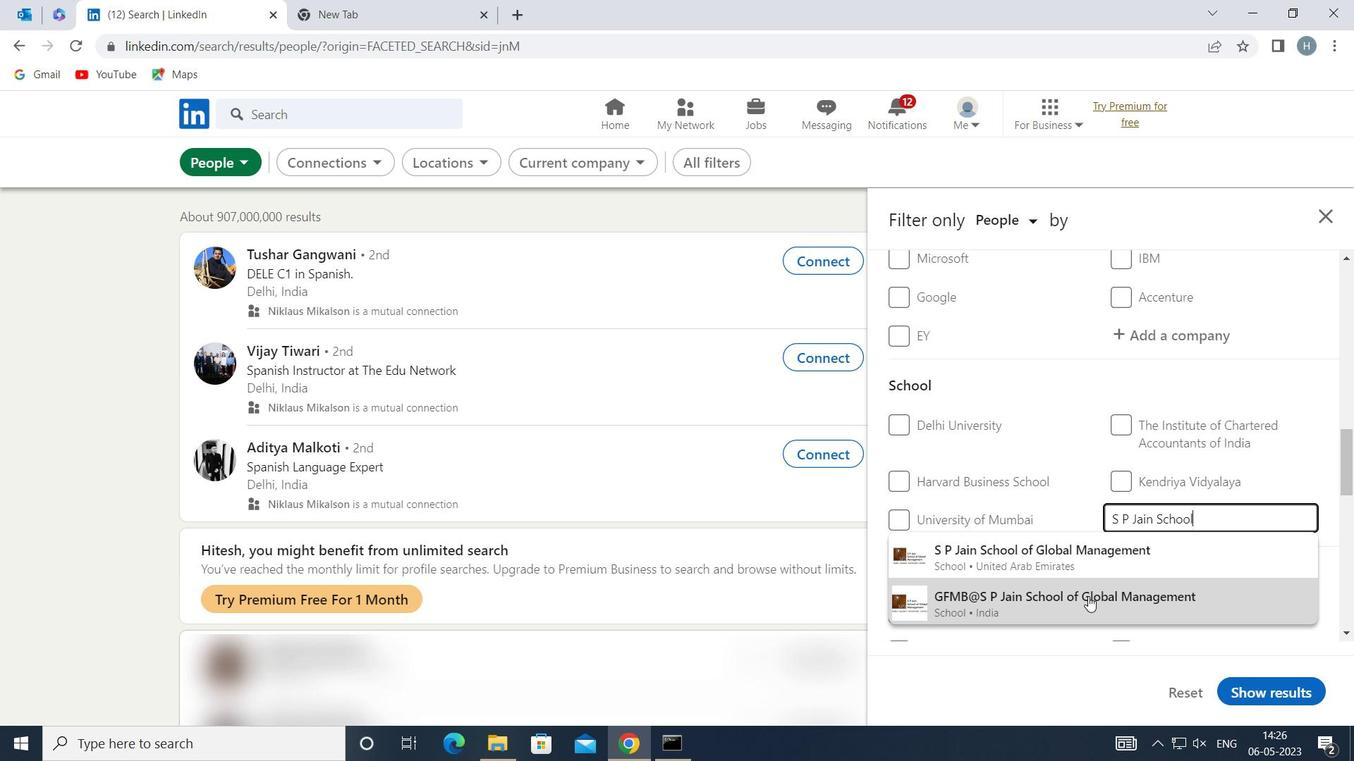 
Action: Mouse moved to (1085, 556)
Screenshot: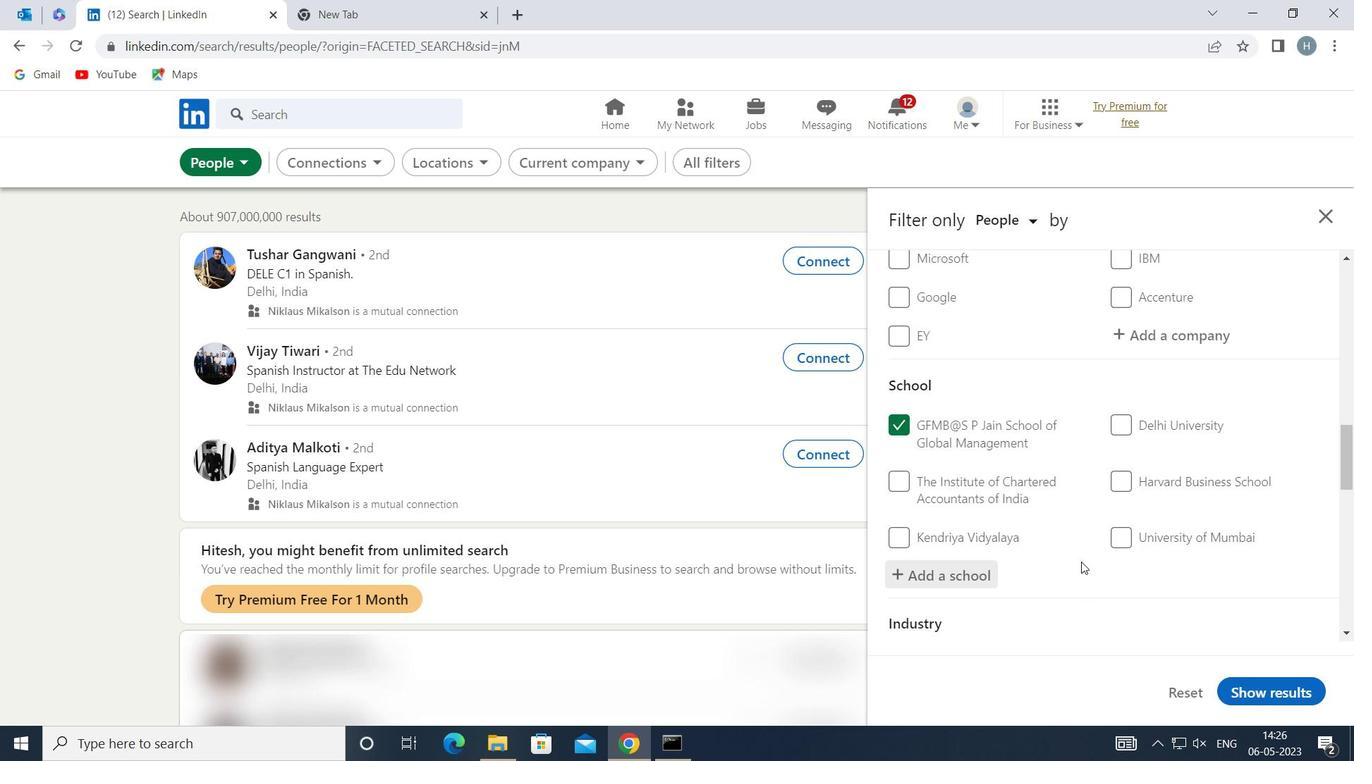 
Action: Mouse scrolled (1085, 555) with delta (0, 0)
Screenshot: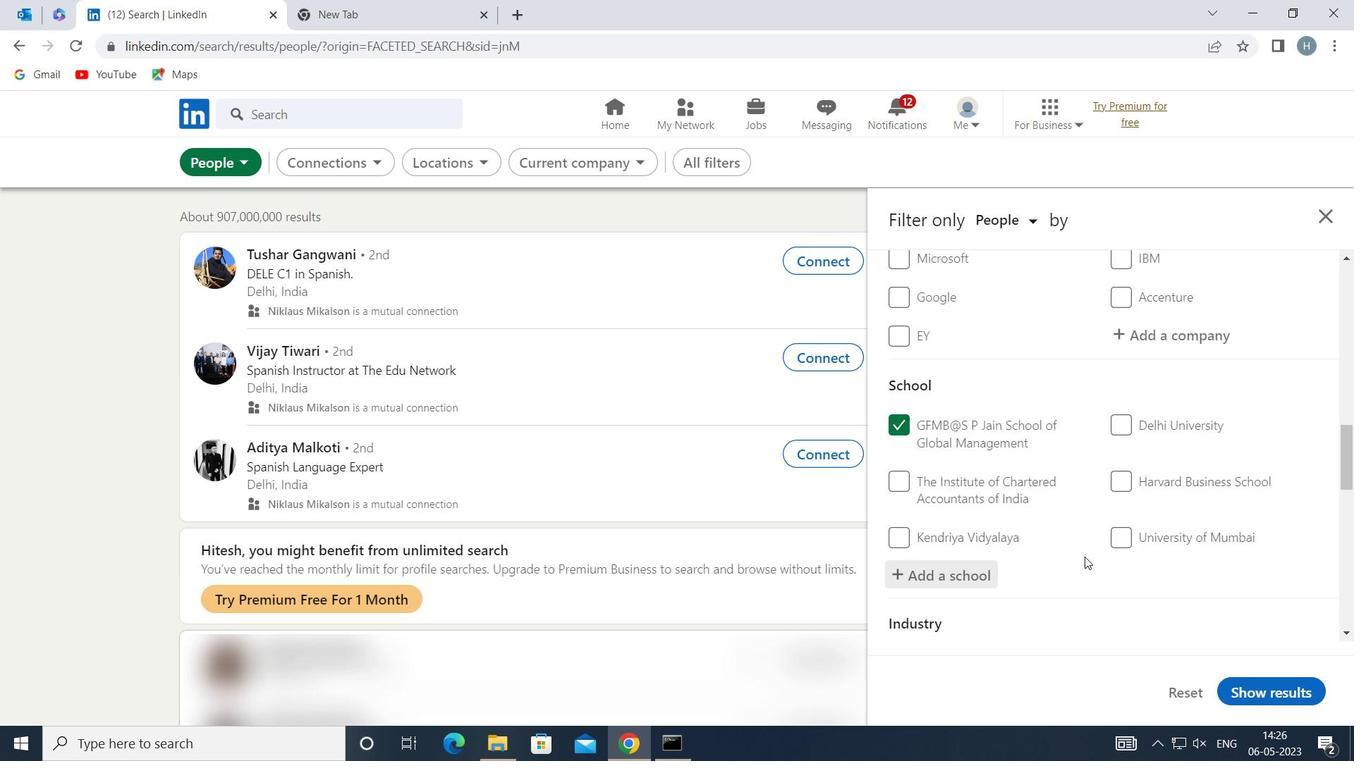 
Action: Mouse scrolled (1085, 555) with delta (0, 0)
Screenshot: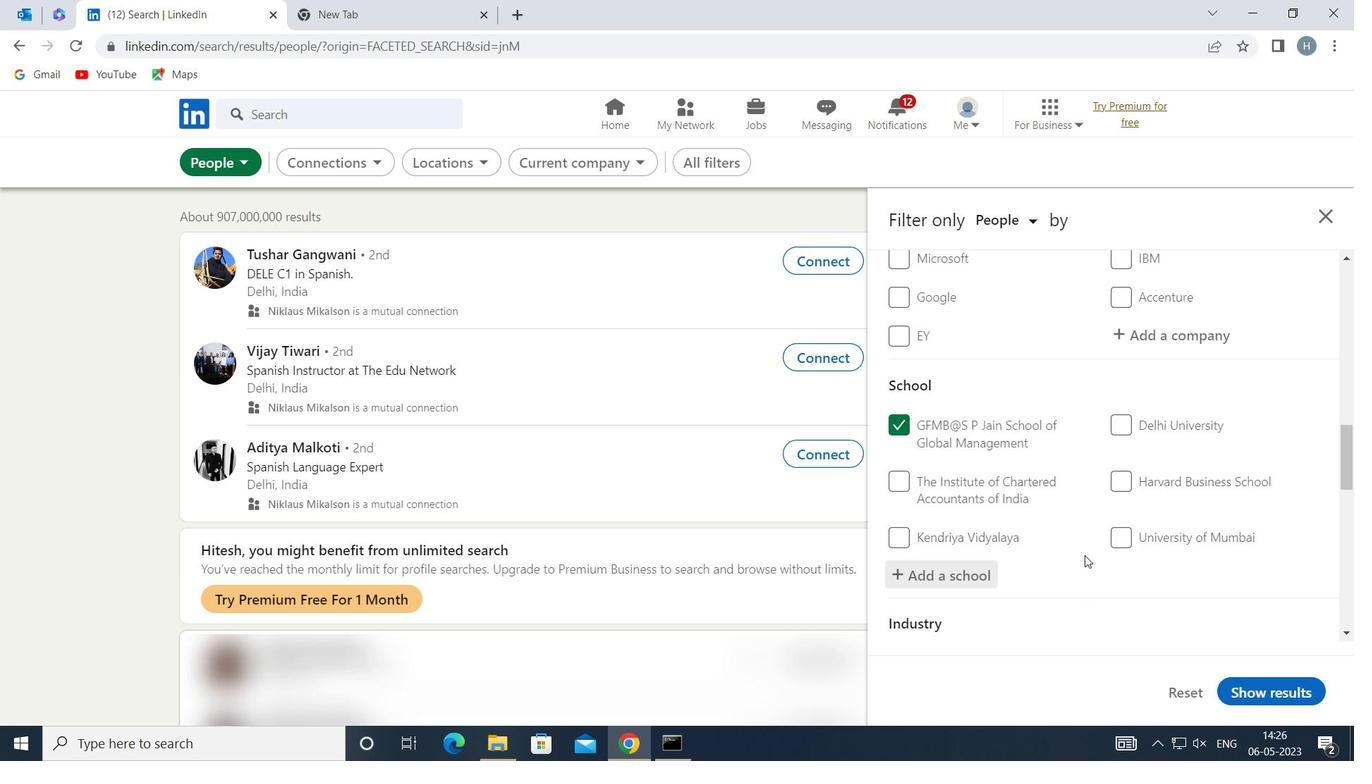
Action: Mouse moved to (1087, 555)
Screenshot: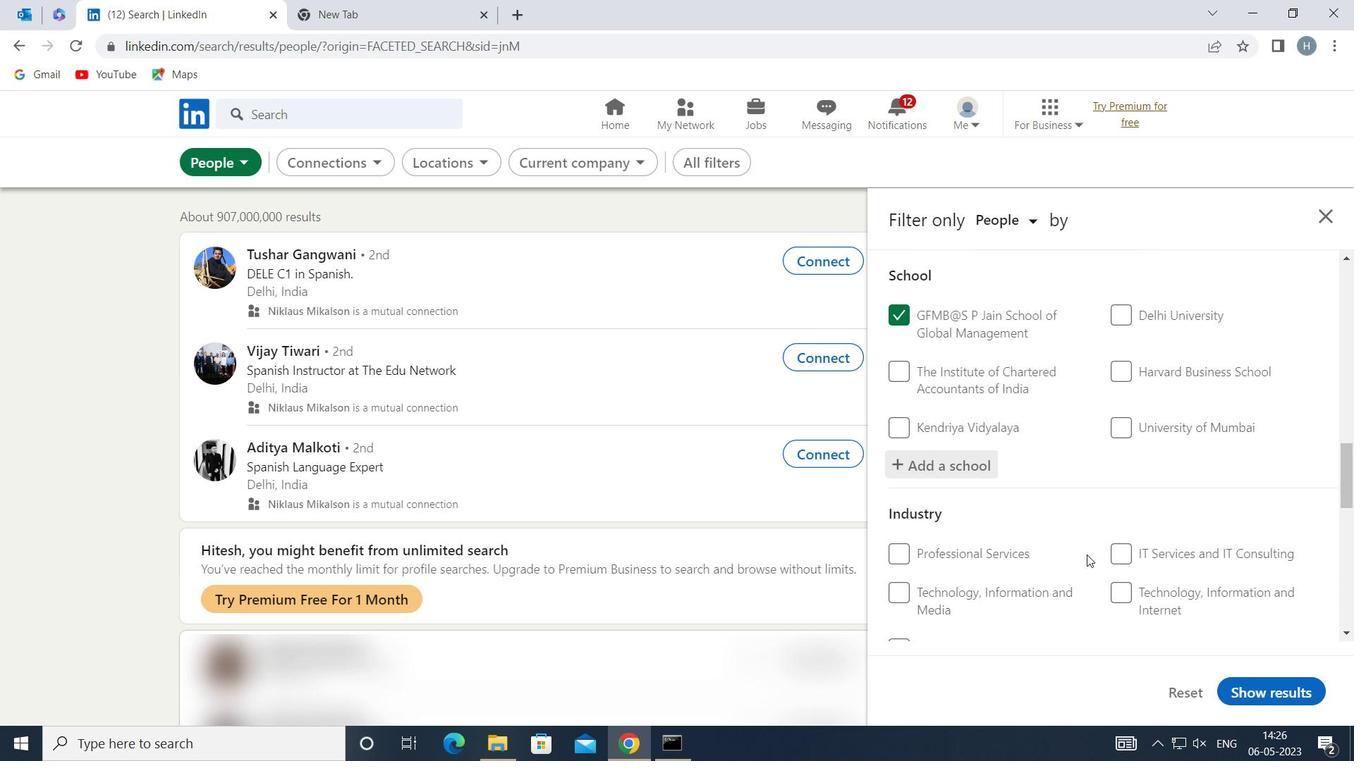 
Action: Mouse scrolled (1087, 554) with delta (0, 0)
Screenshot: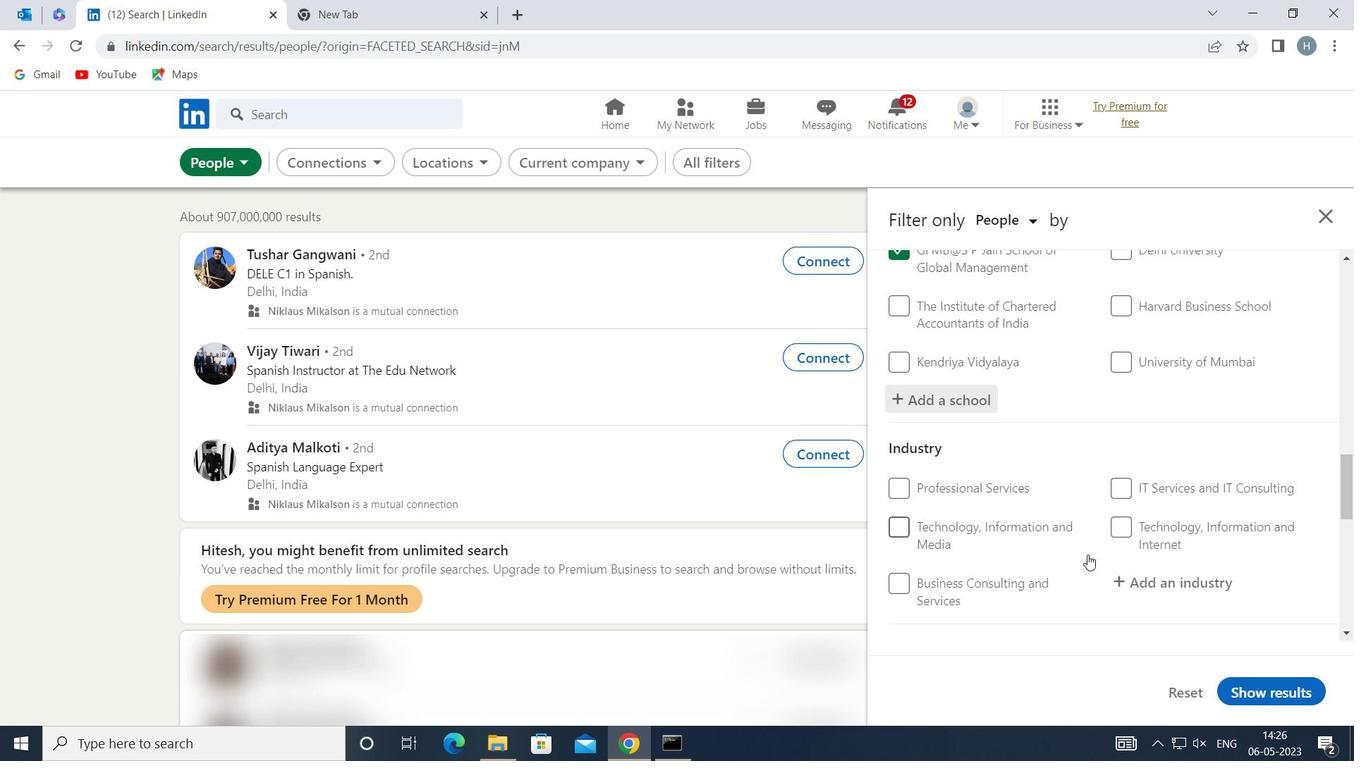 
Action: Mouse moved to (1170, 500)
Screenshot: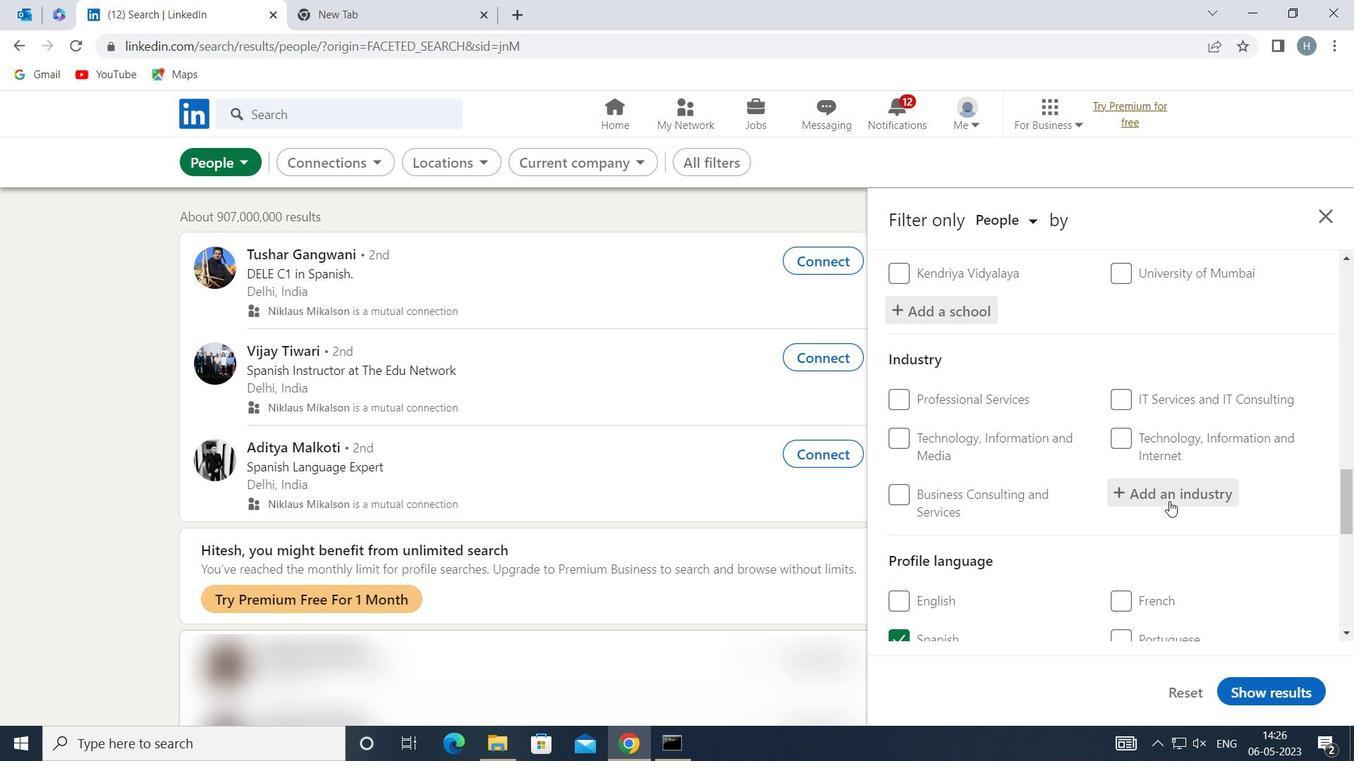 
Action: Mouse pressed left at (1170, 500)
Screenshot: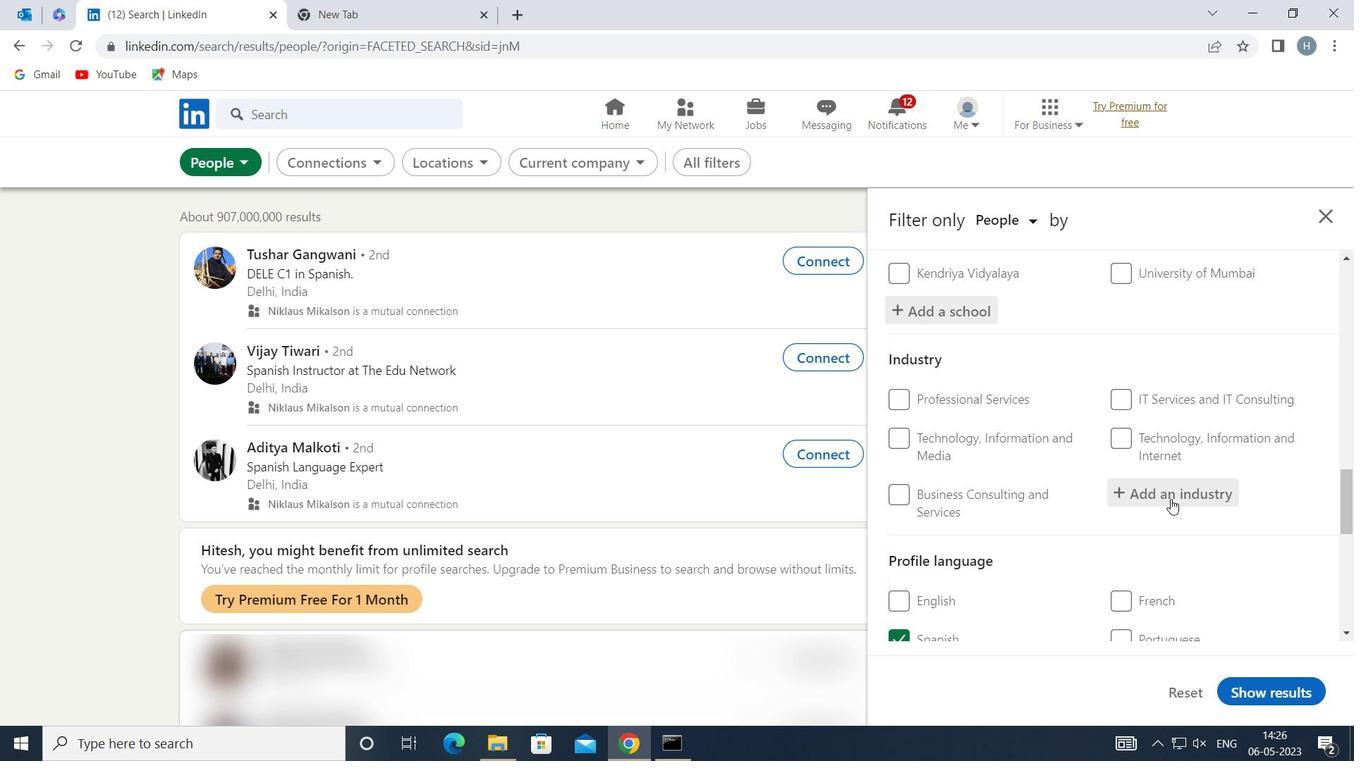 
Action: Key pressed <Key.shift>RAB<Key.backspace>NCH
Screenshot: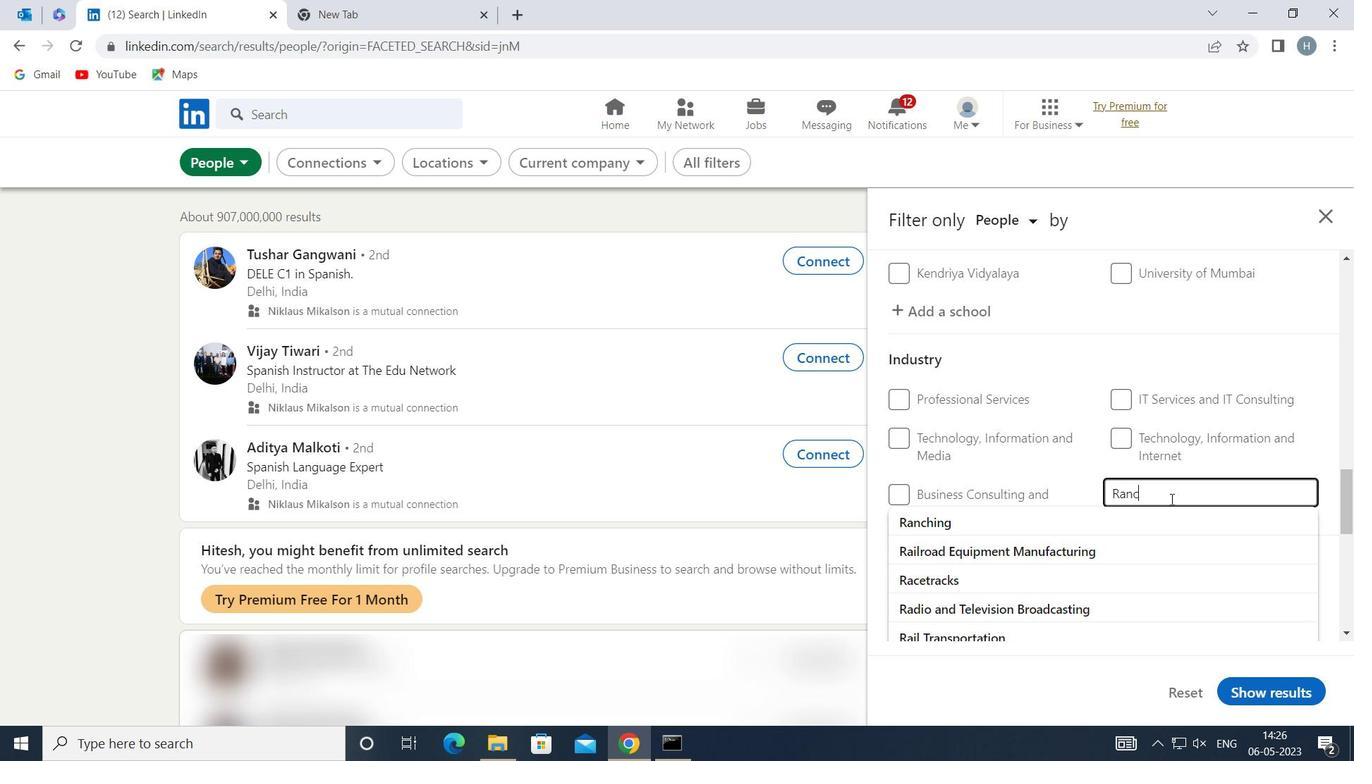 
Action: Mouse moved to (1074, 525)
Screenshot: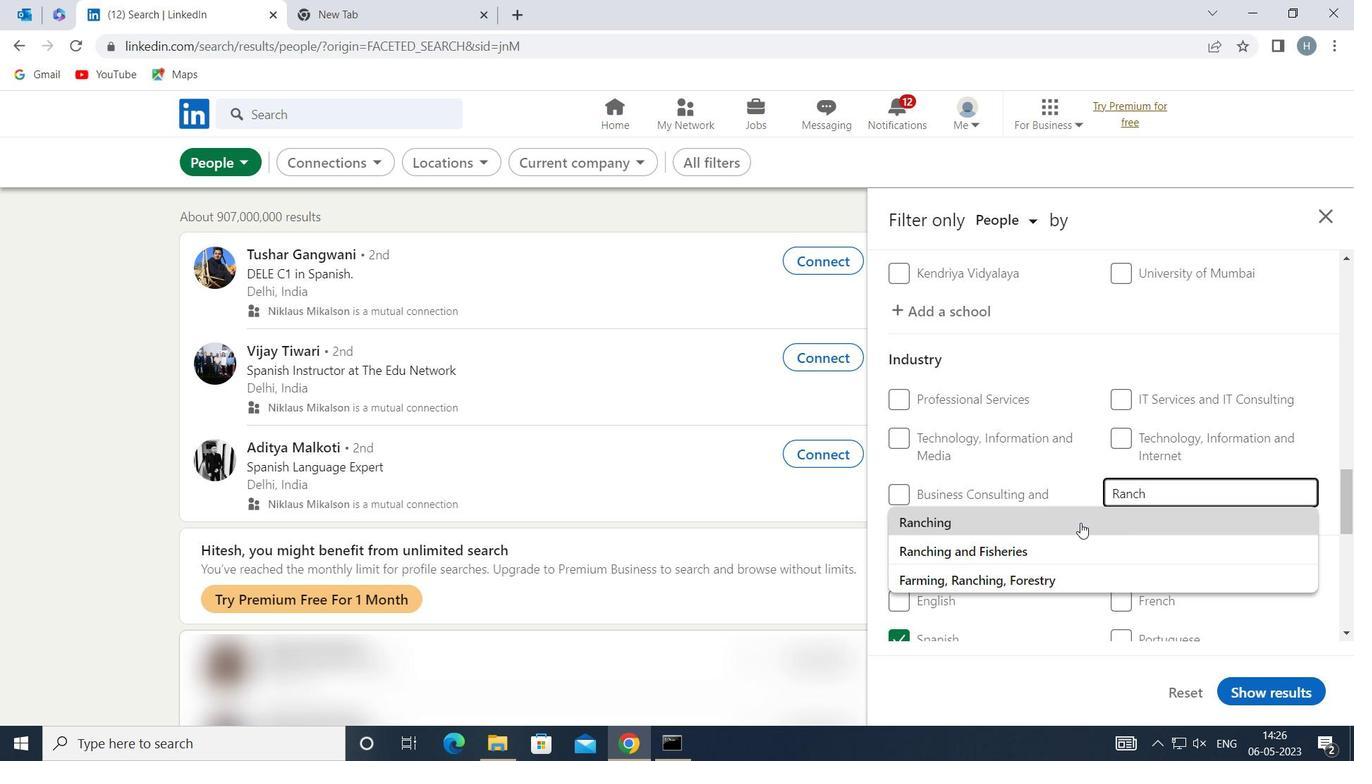 
Action: Mouse pressed left at (1074, 525)
Screenshot: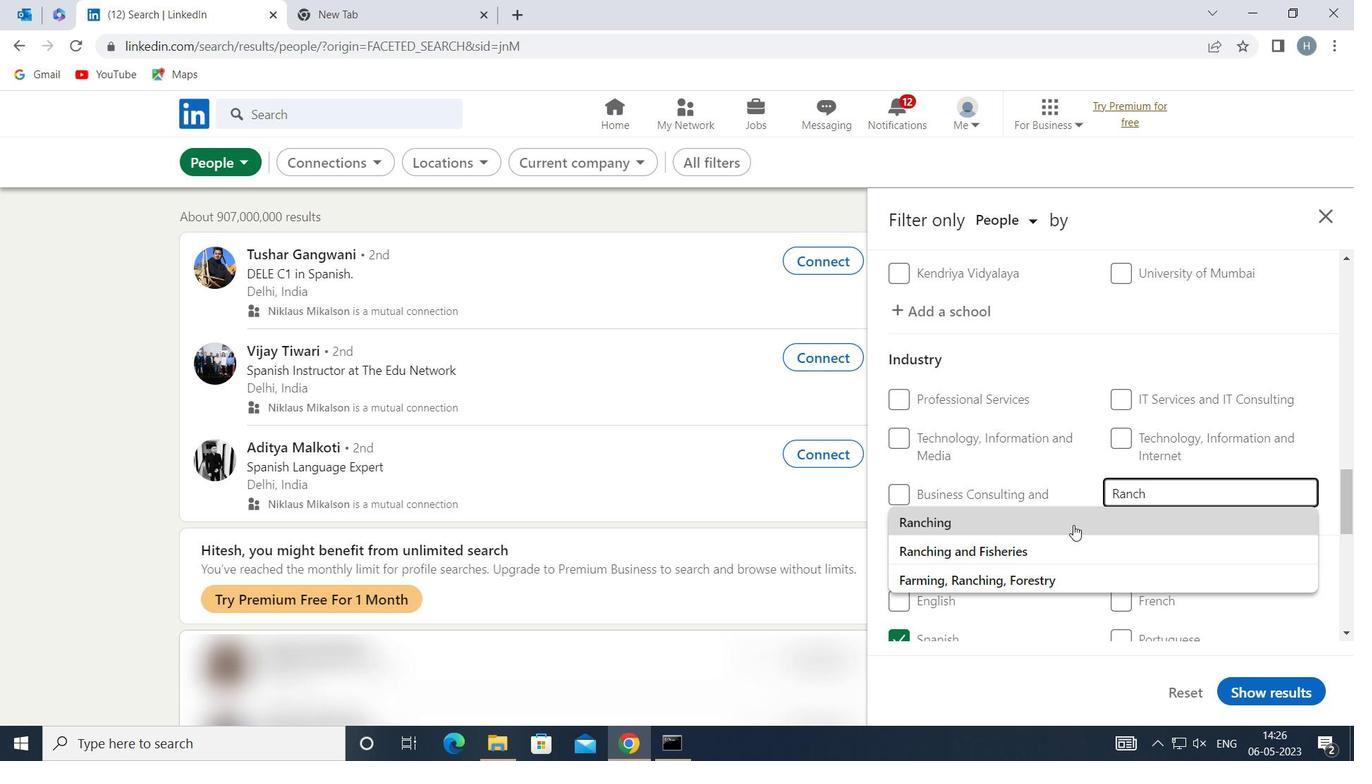 
Action: Mouse moved to (1067, 502)
Screenshot: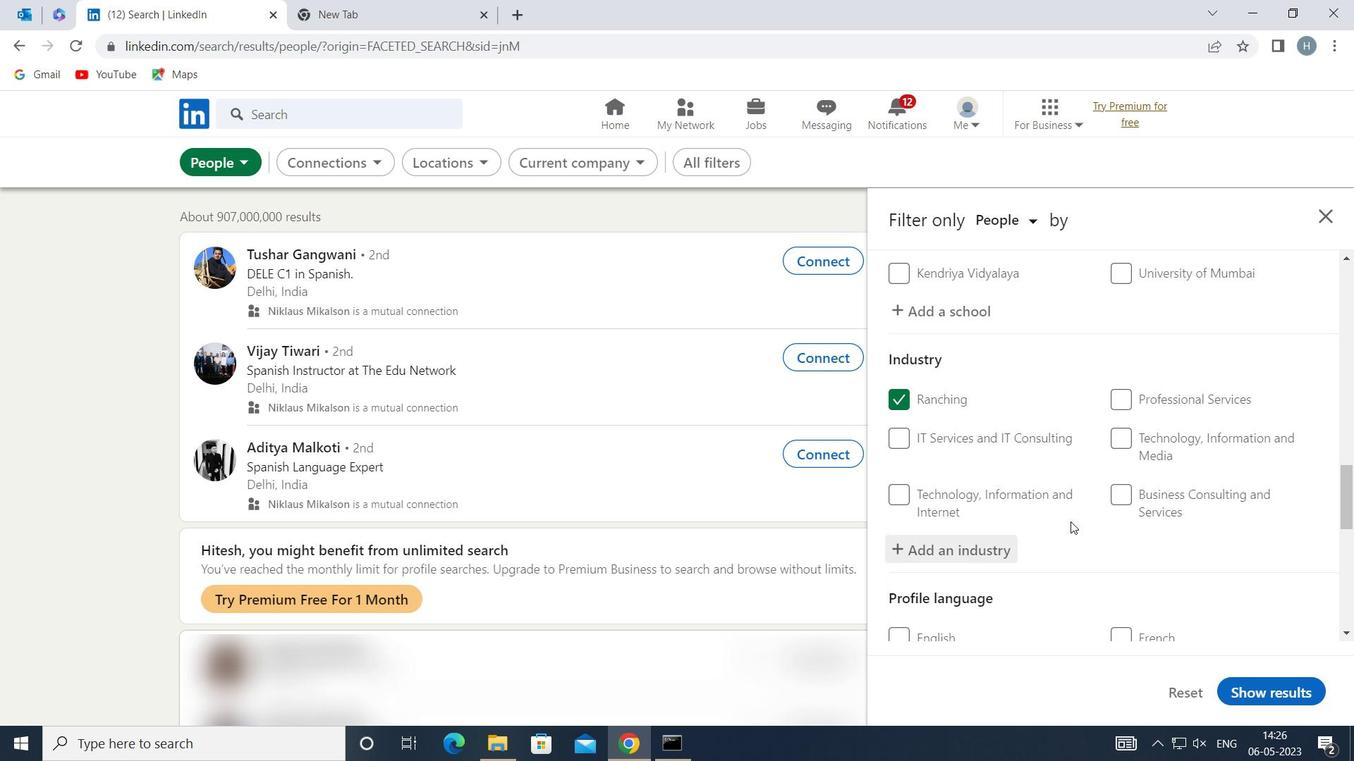 
Action: Mouse scrolled (1067, 502) with delta (0, 0)
Screenshot: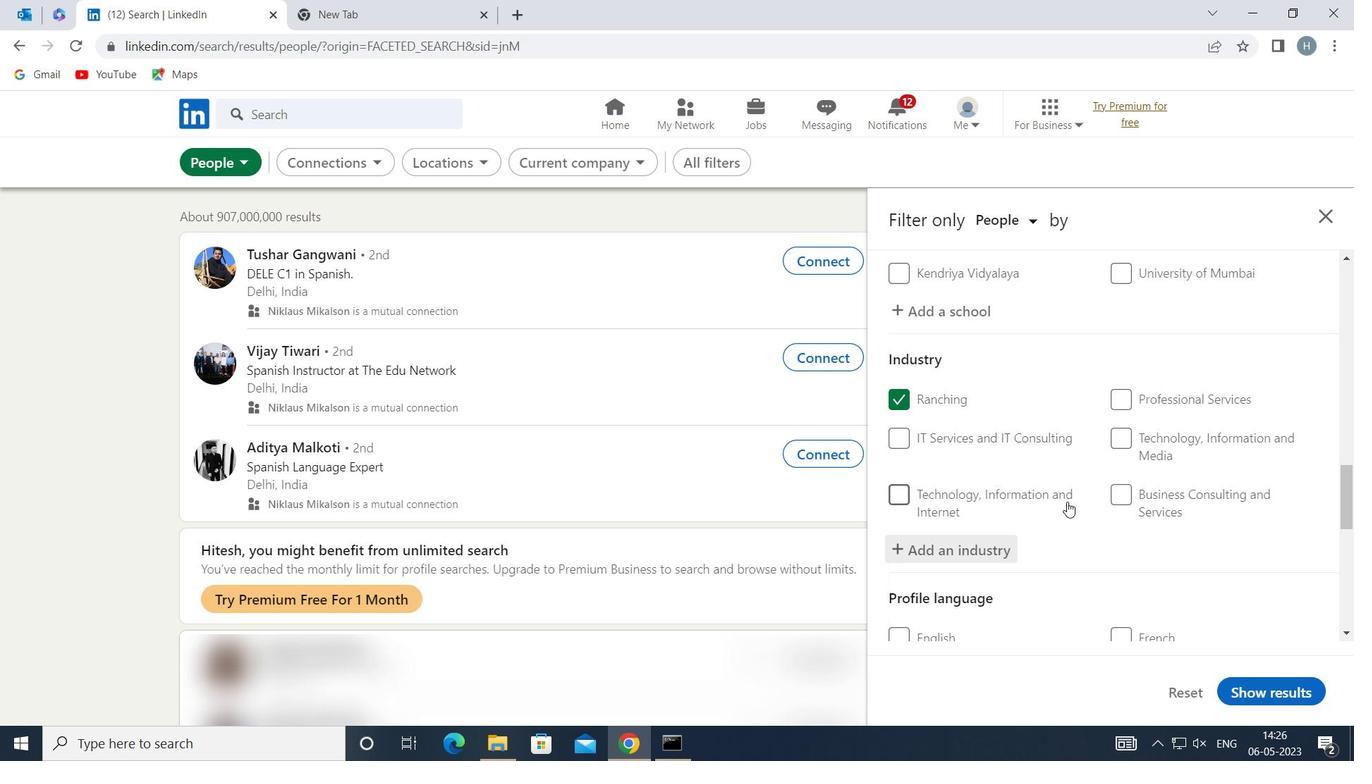 
Action: Mouse moved to (1067, 502)
Screenshot: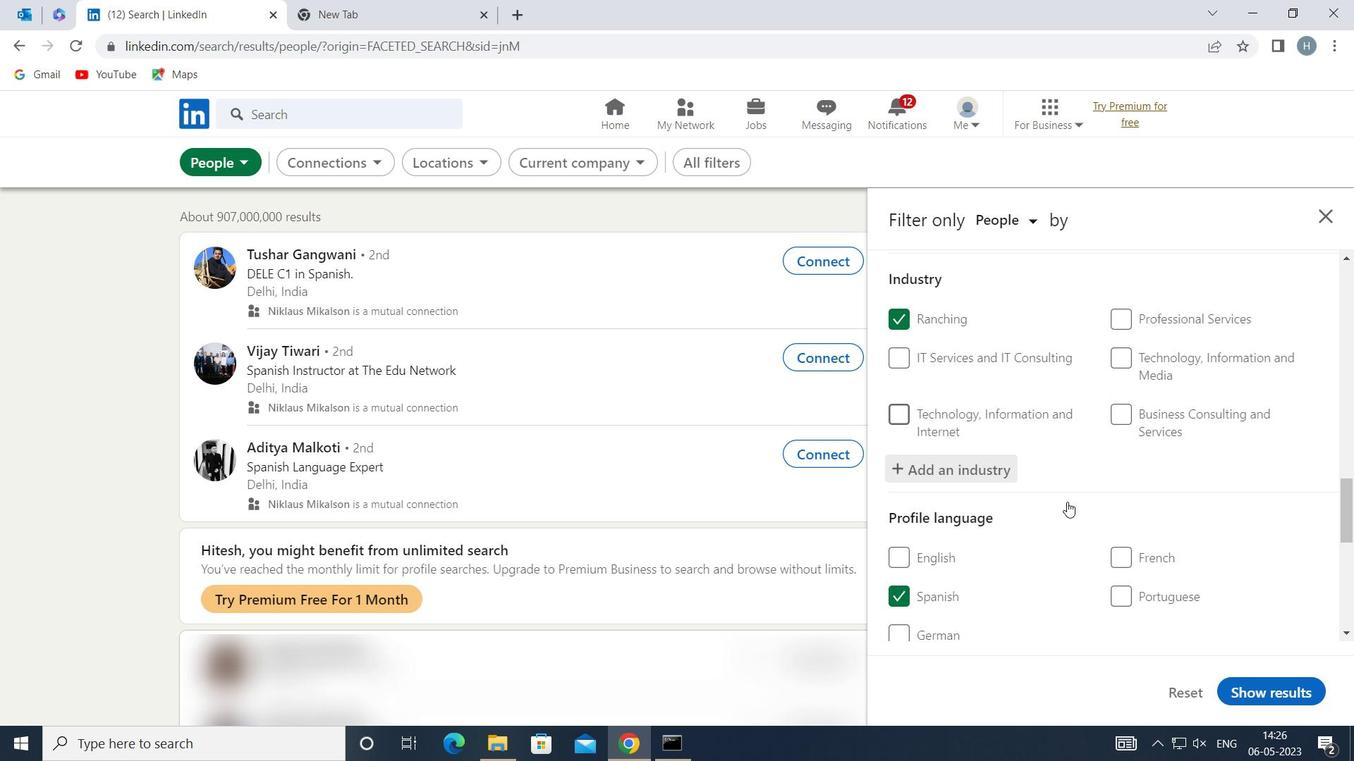
Action: Mouse scrolled (1067, 501) with delta (0, 0)
Screenshot: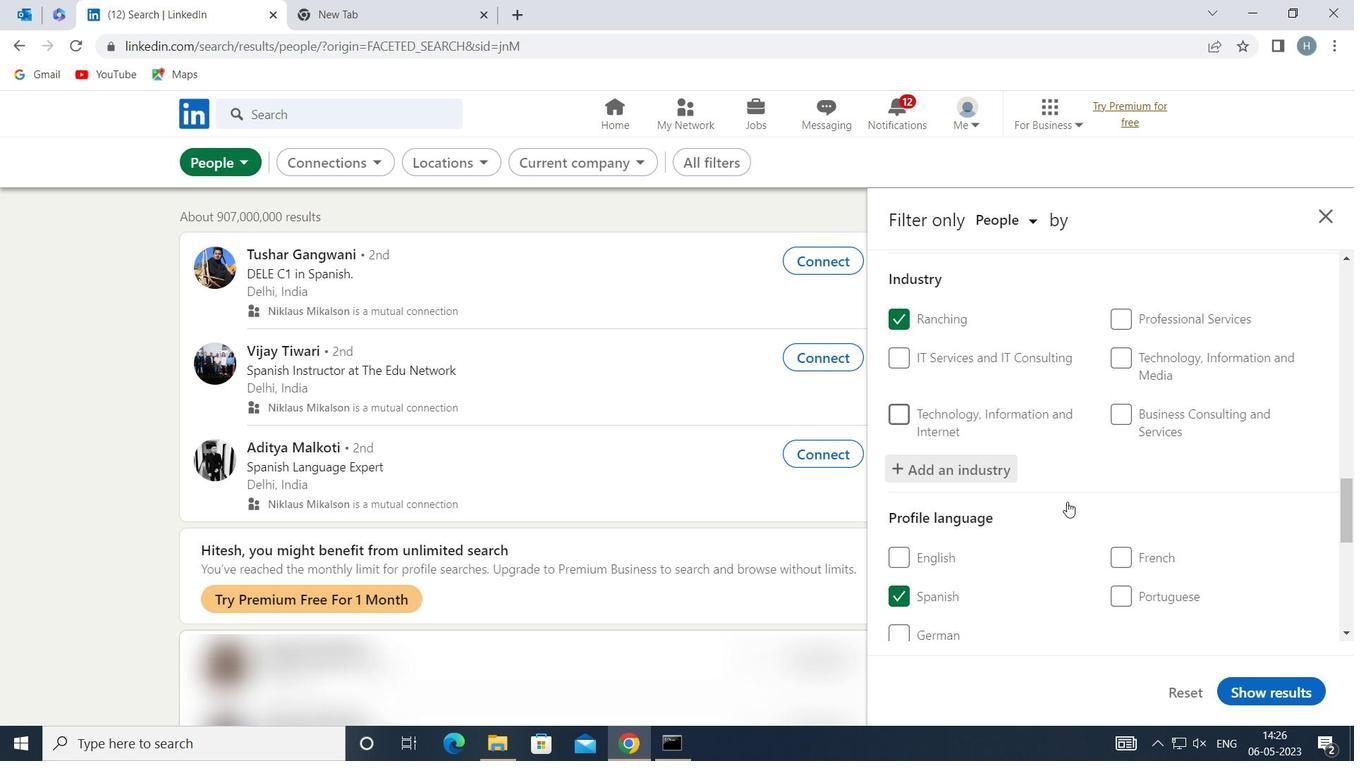
Action: Mouse scrolled (1067, 501) with delta (0, 0)
Screenshot: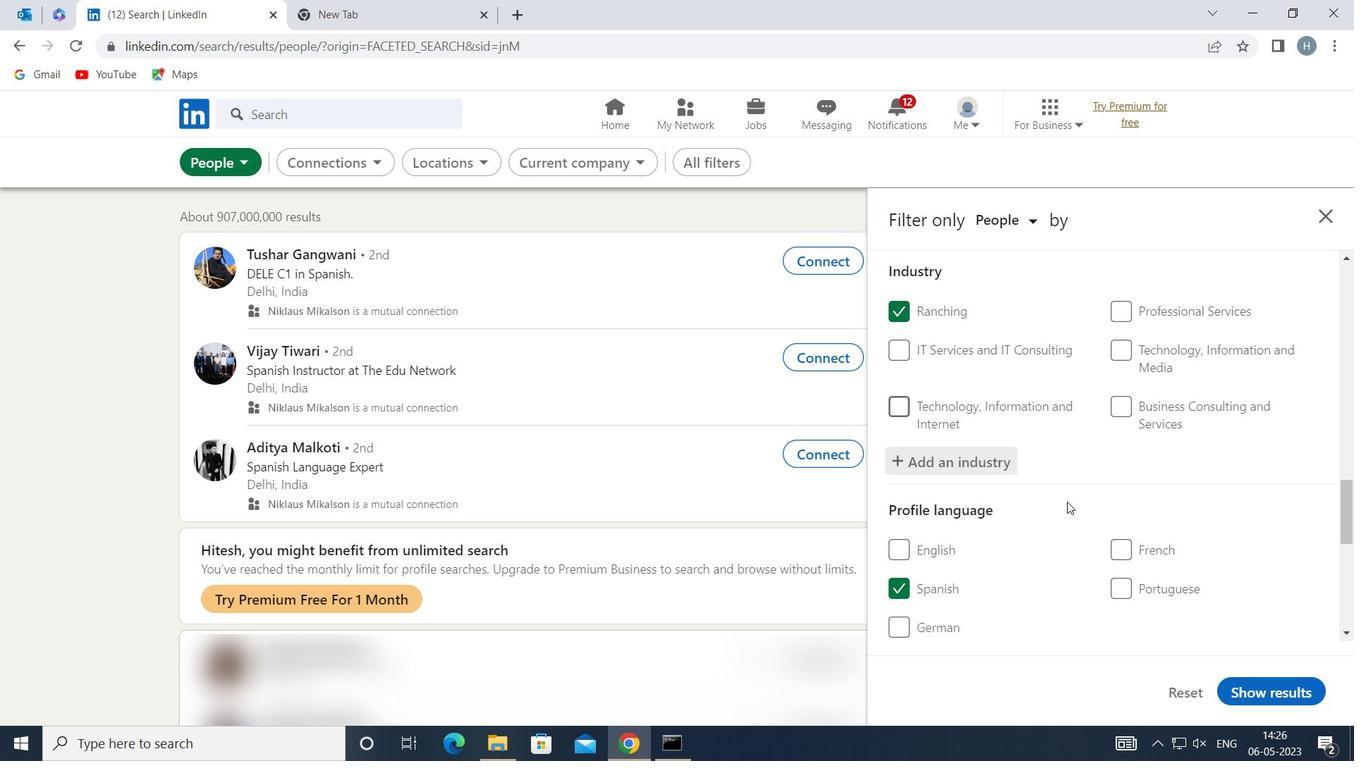
Action: Mouse scrolled (1067, 501) with delta (0, 0)
Screenshot: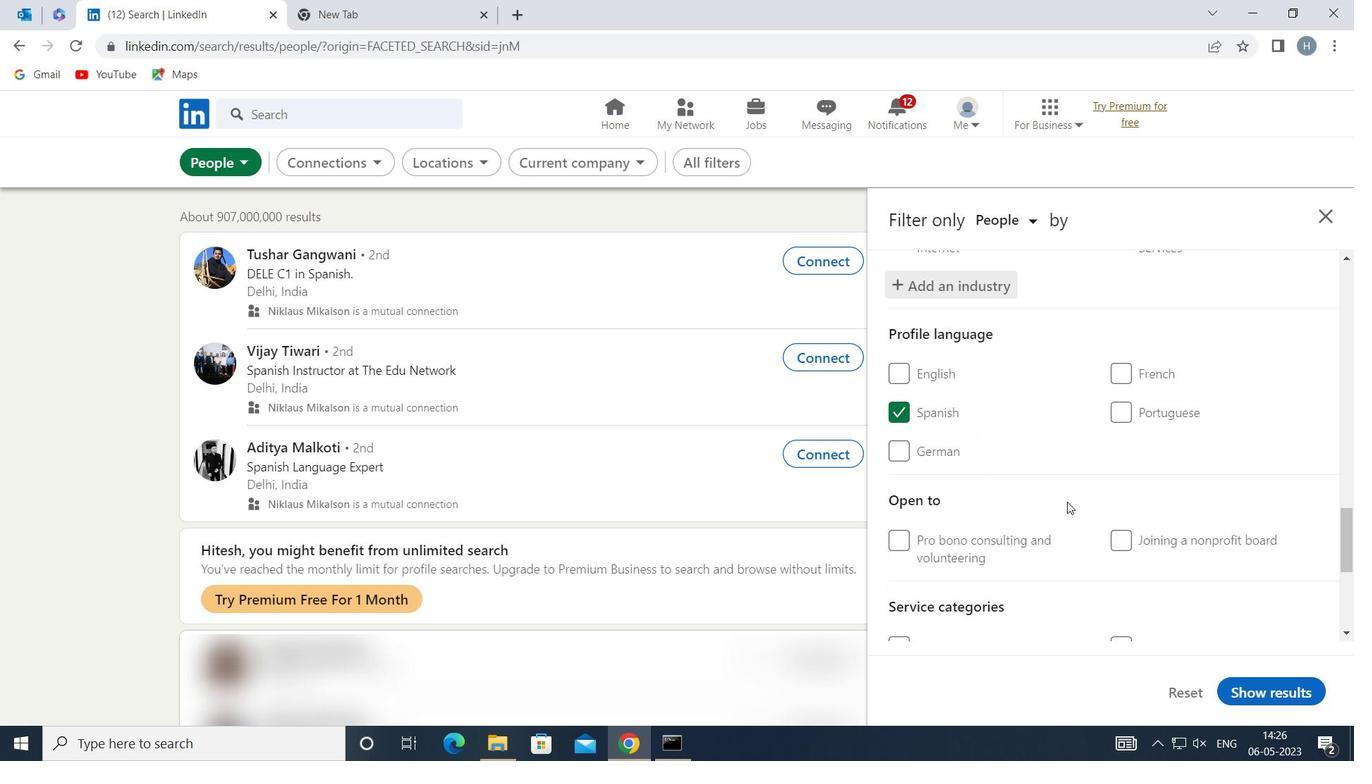 
Action: Mouse scrolled (1067, 501) with delta (0, 0)
Screenshot: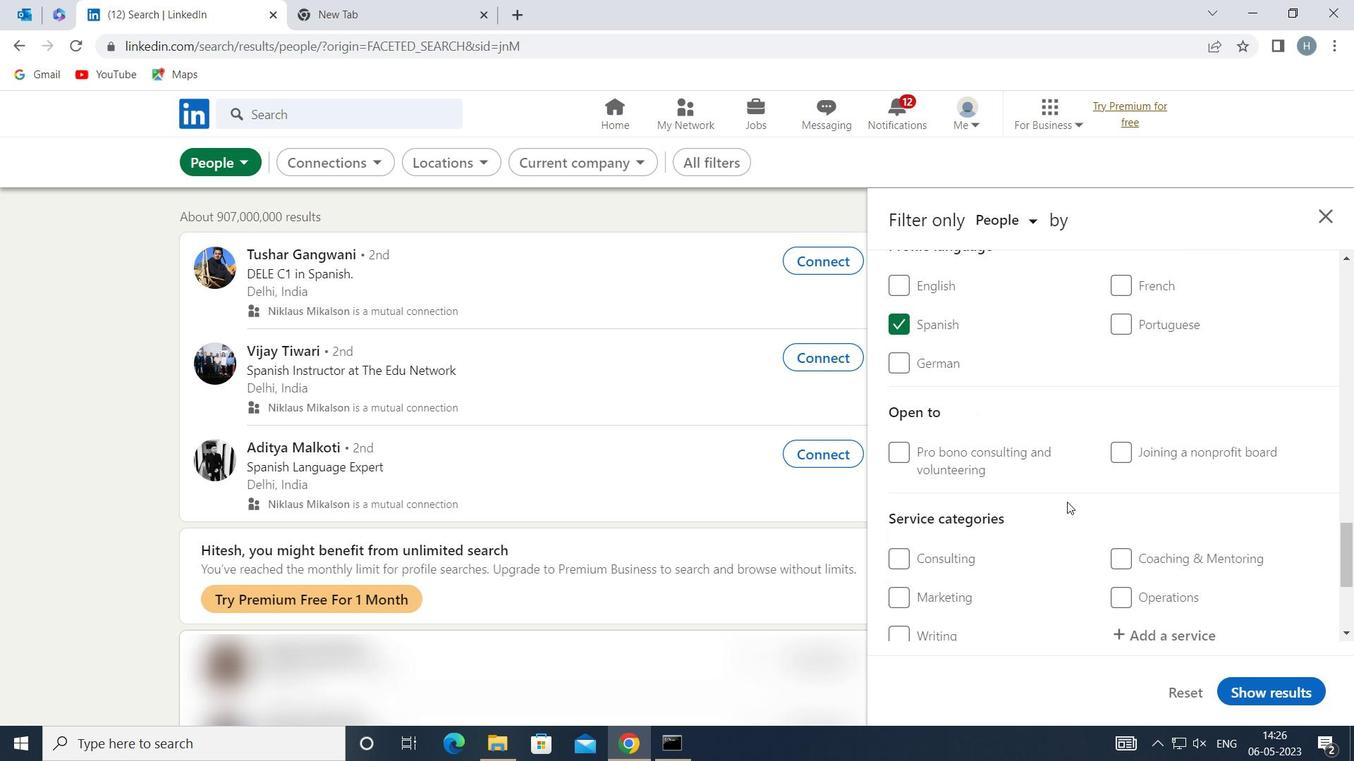 
Action: Mouse moved to (1174, 544)
Screenshot: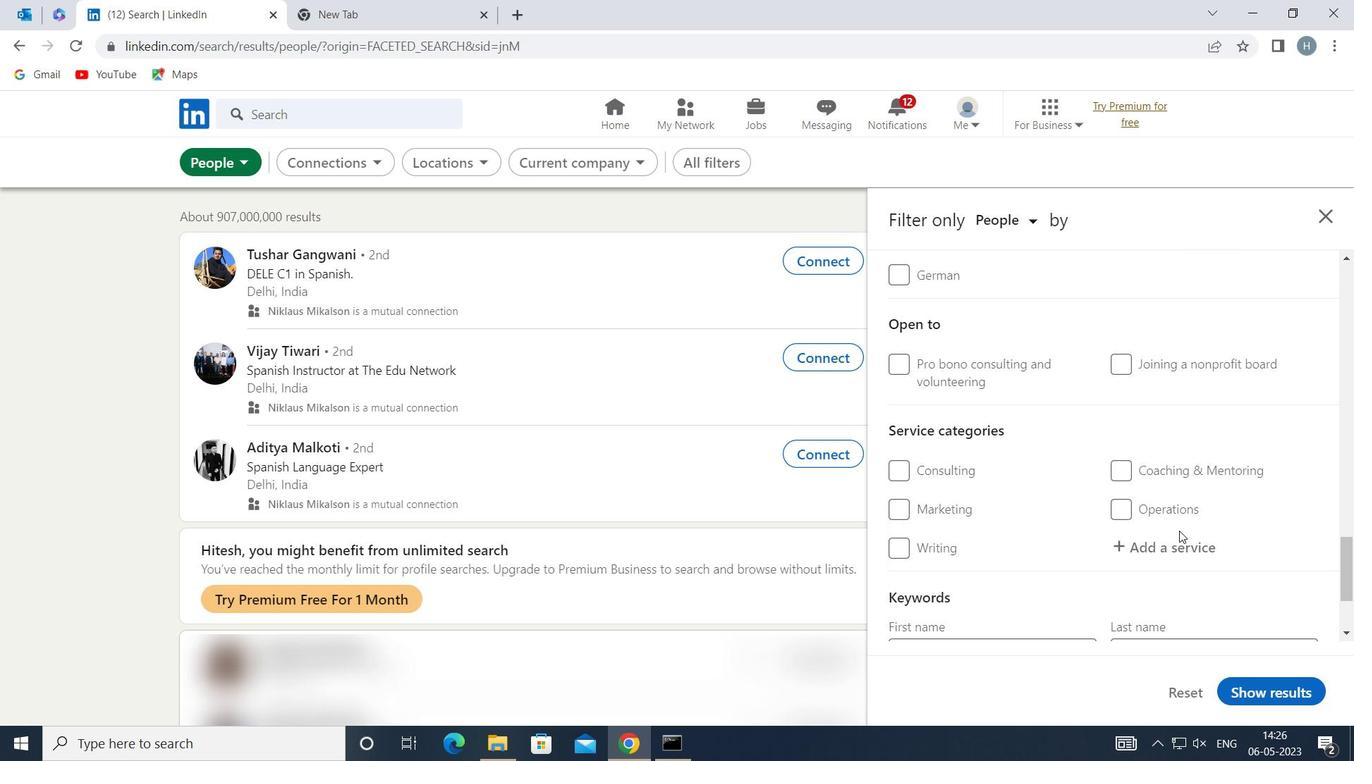 
Action: Mouse pressed left at (1174, 544)
Screenshot: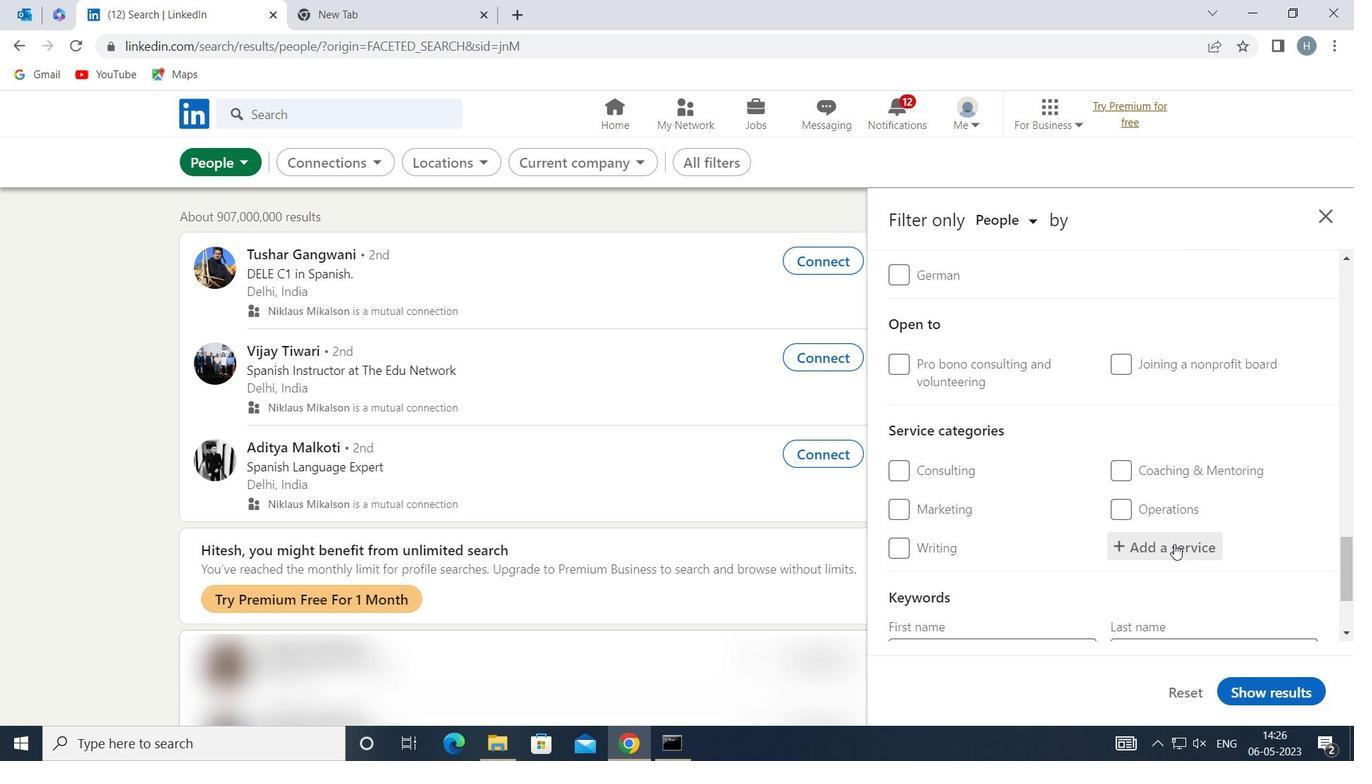 
Action: Mouse moved to (1174, 545)
Screenshot: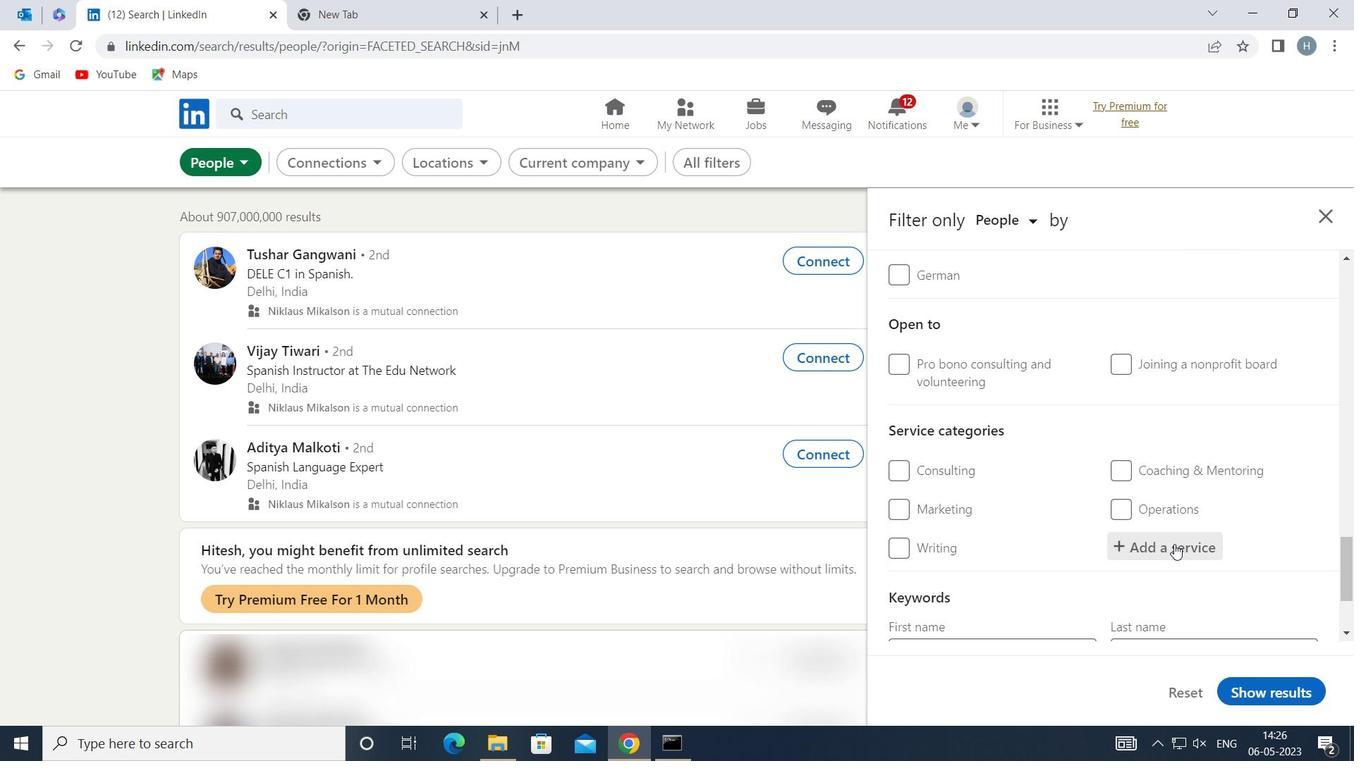 
Action: Key pressed <Key.shift>FINANCIAL<Key.space><Key.shift>ADVI
Screenshot: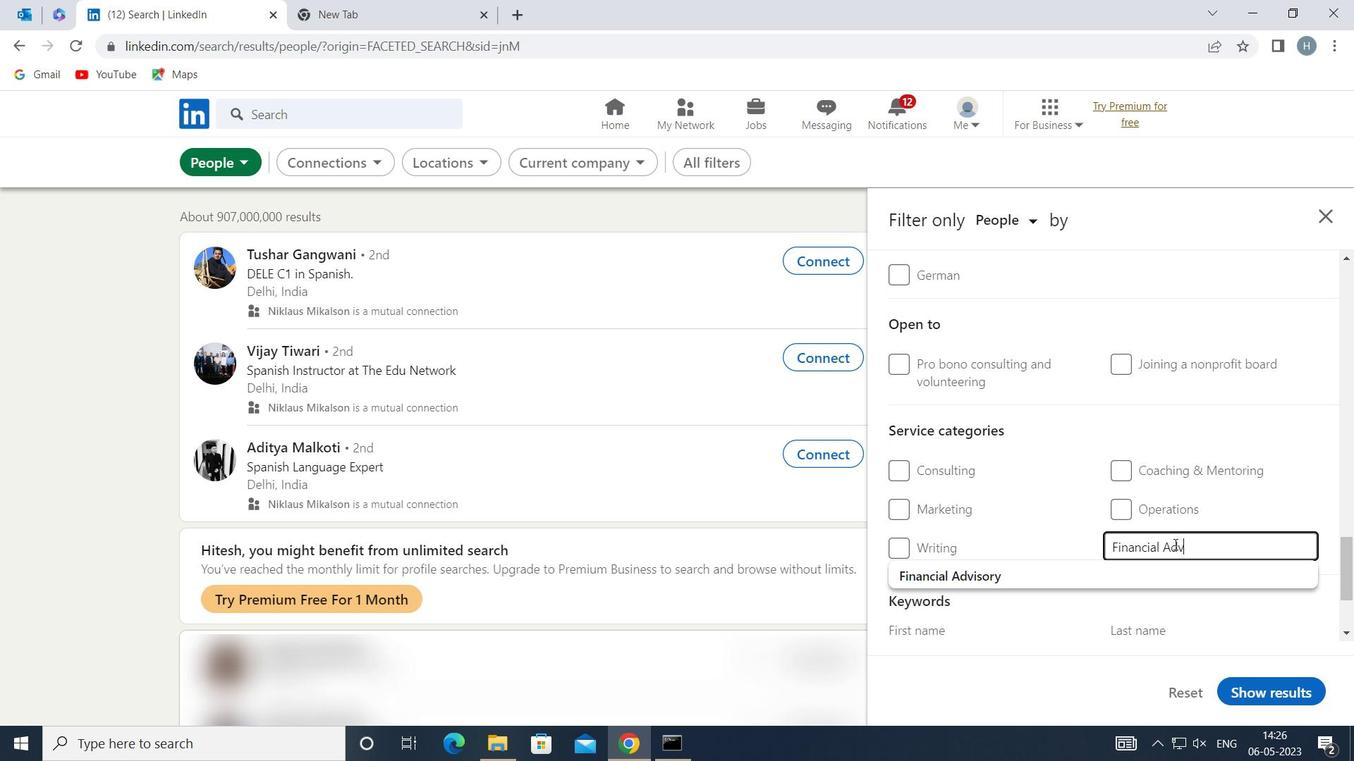 
Action: Mouse moved to (1068, 576)
Screenshot: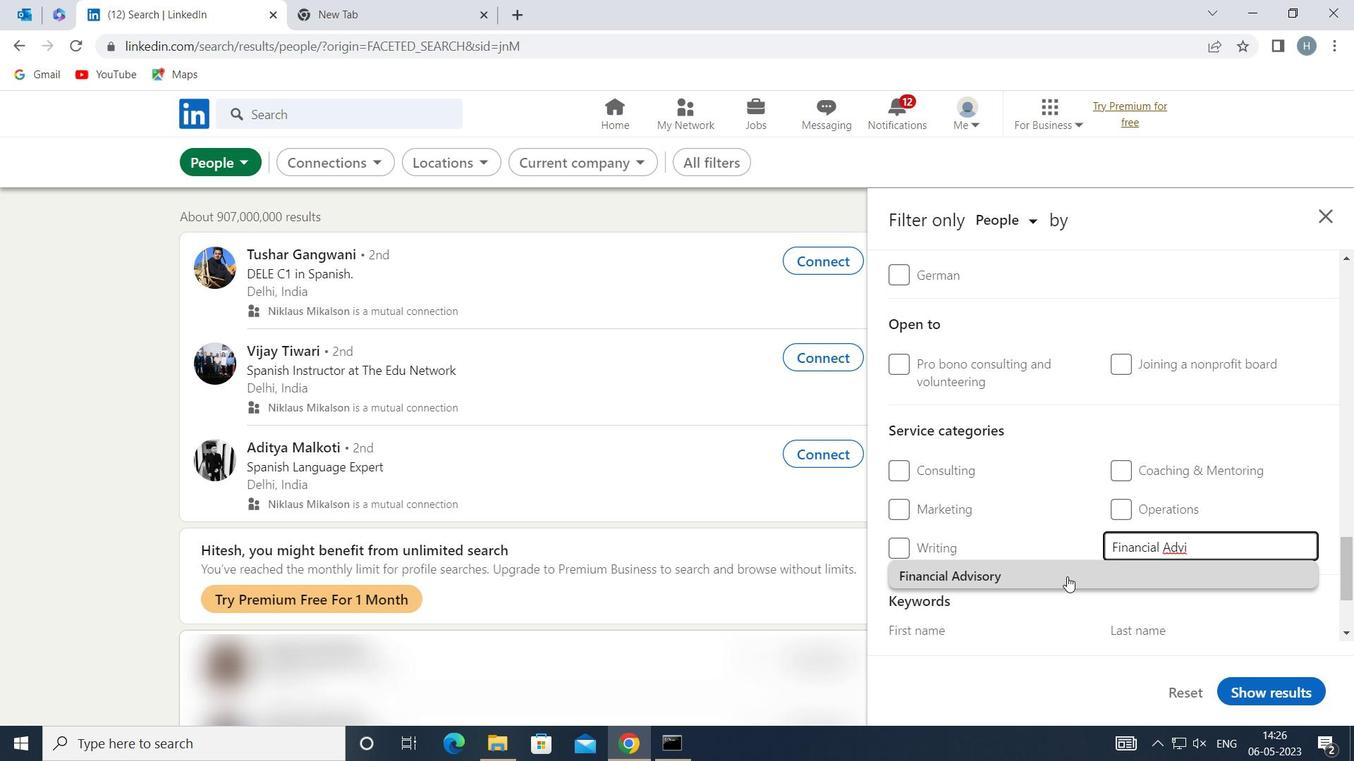 
Action: Mouse pressed left at (1068, 576)
Screenshot: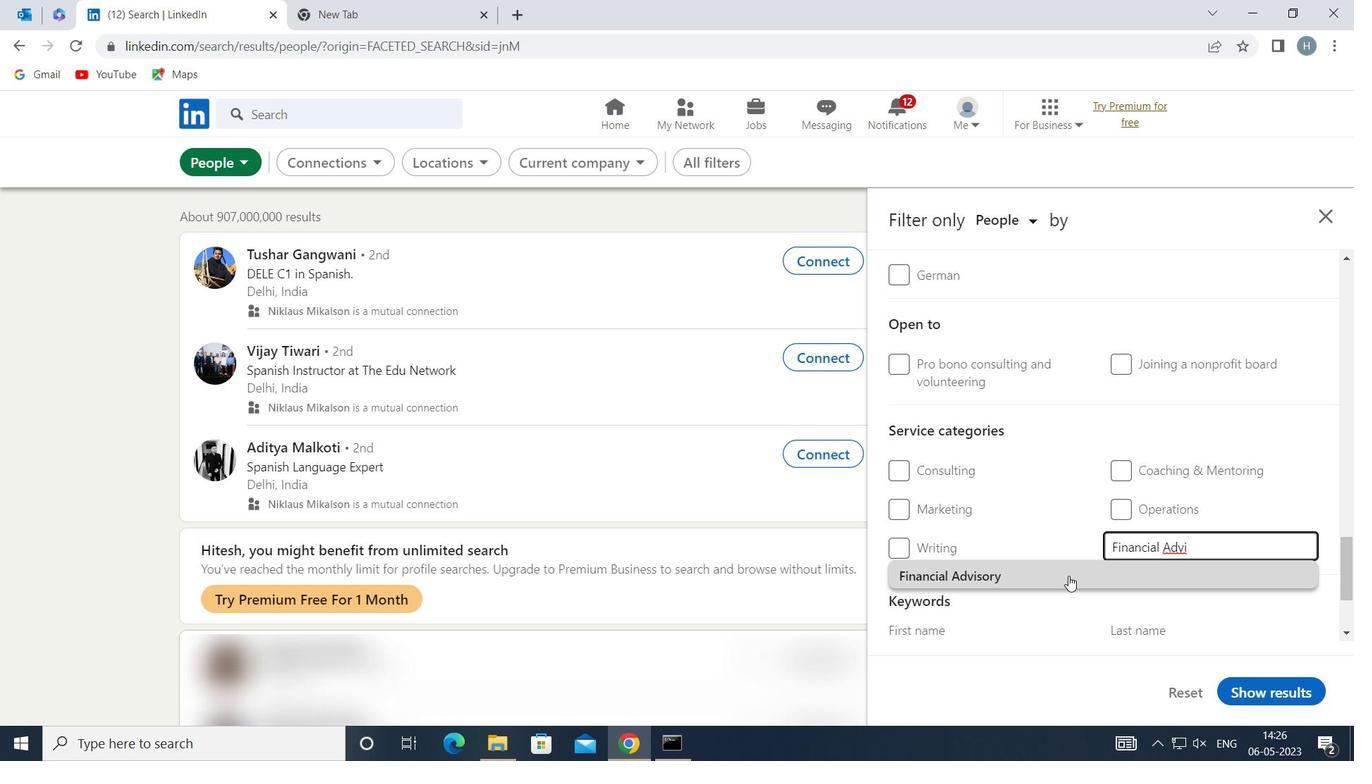 
Action: Mouse moved to (1067, 574)
Screenshot: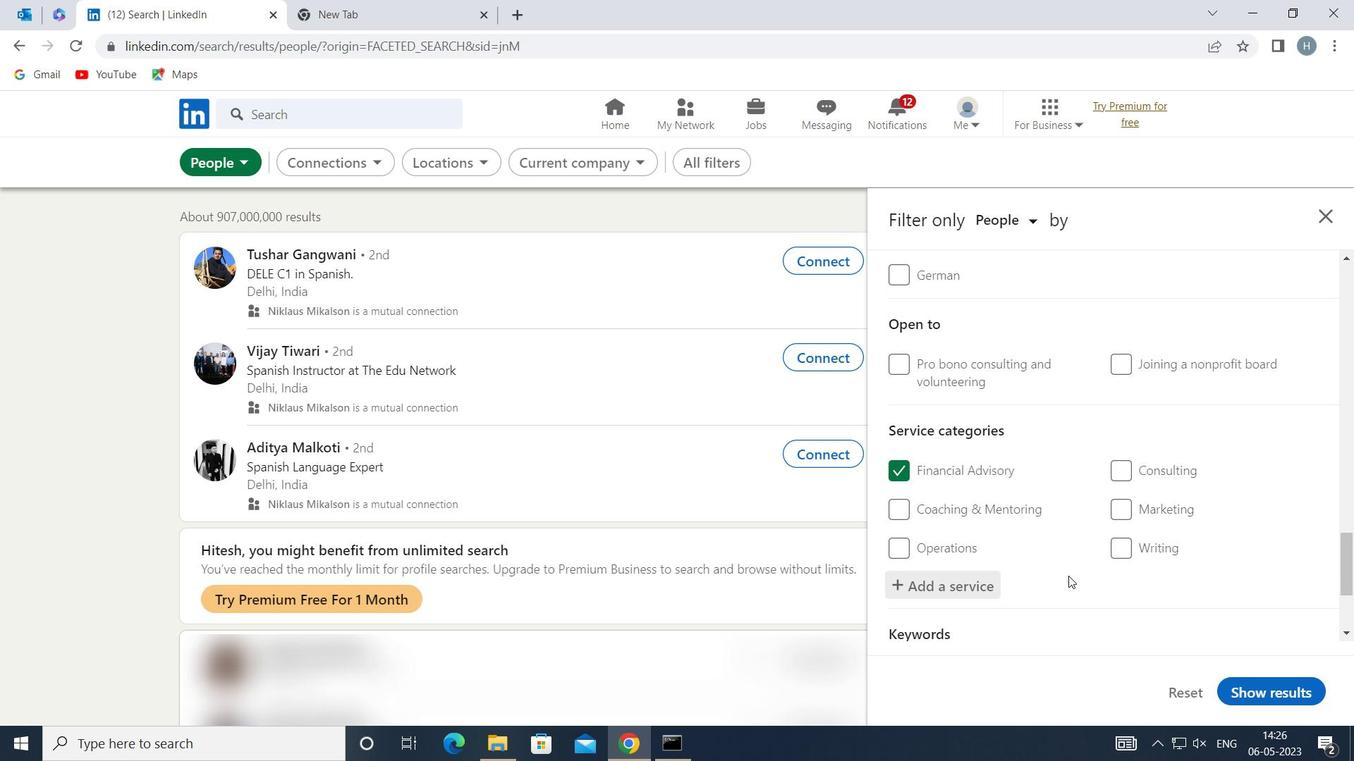 
Action: Mouse scrolled (1067, 573) with delta (0, 0)
Screenshot: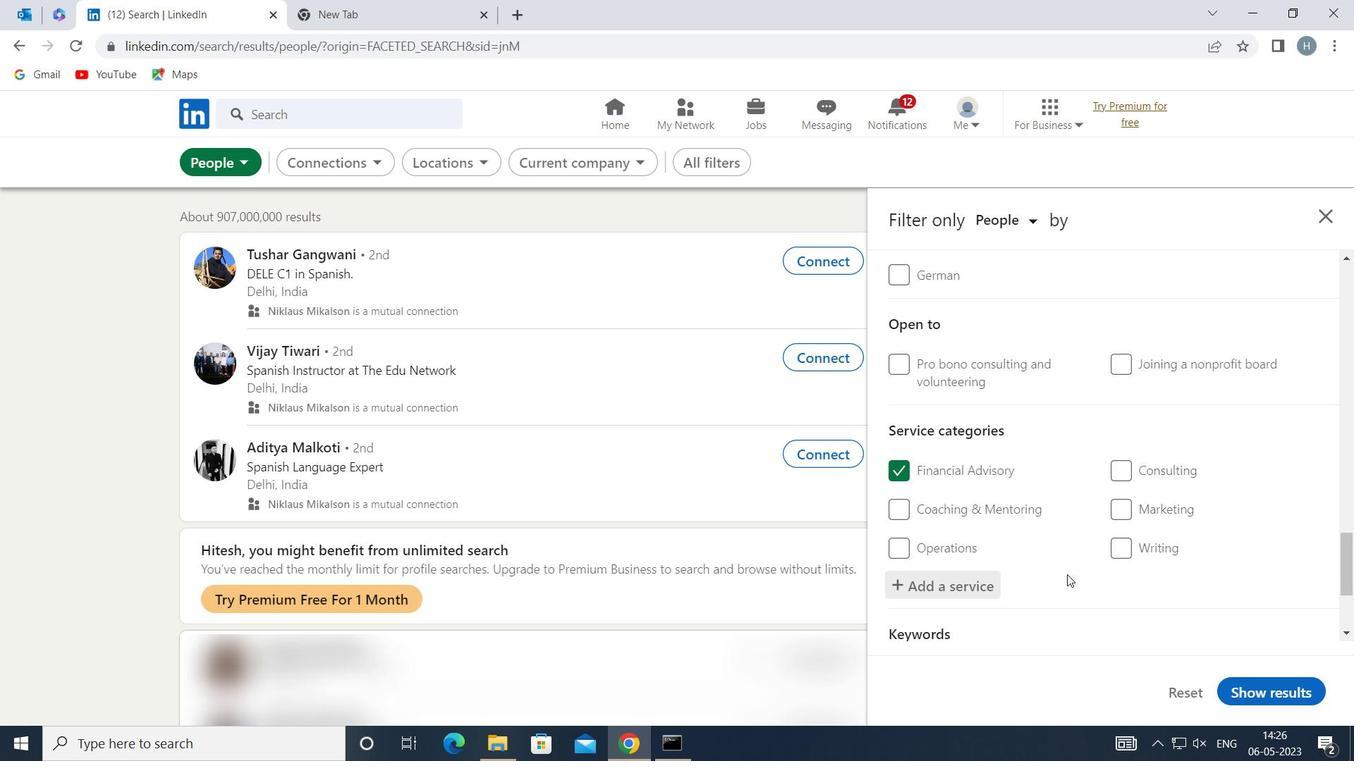 
Action: Mouse scrolled (1067, 573) with delta (0, 0)
Screenshot: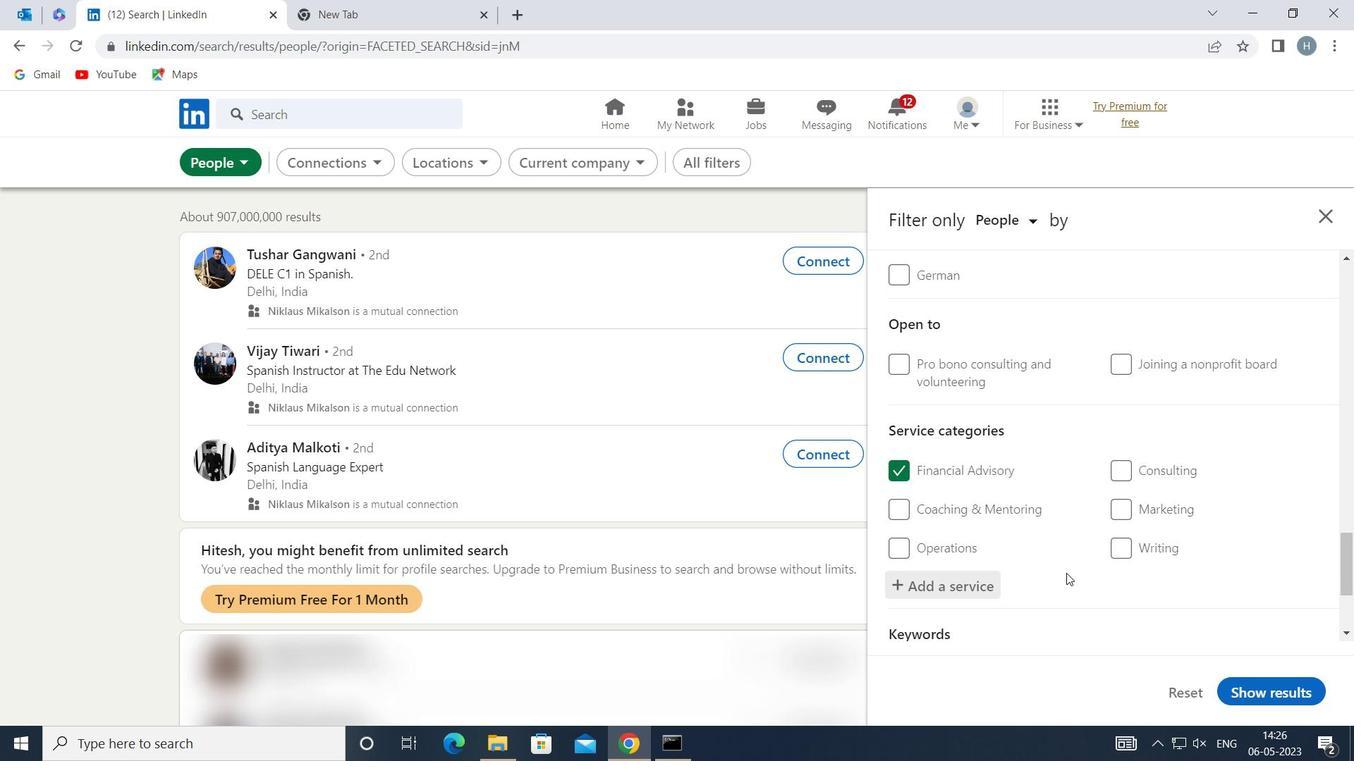 
Action: Mouse moved to (1057, 555)
Screenshot: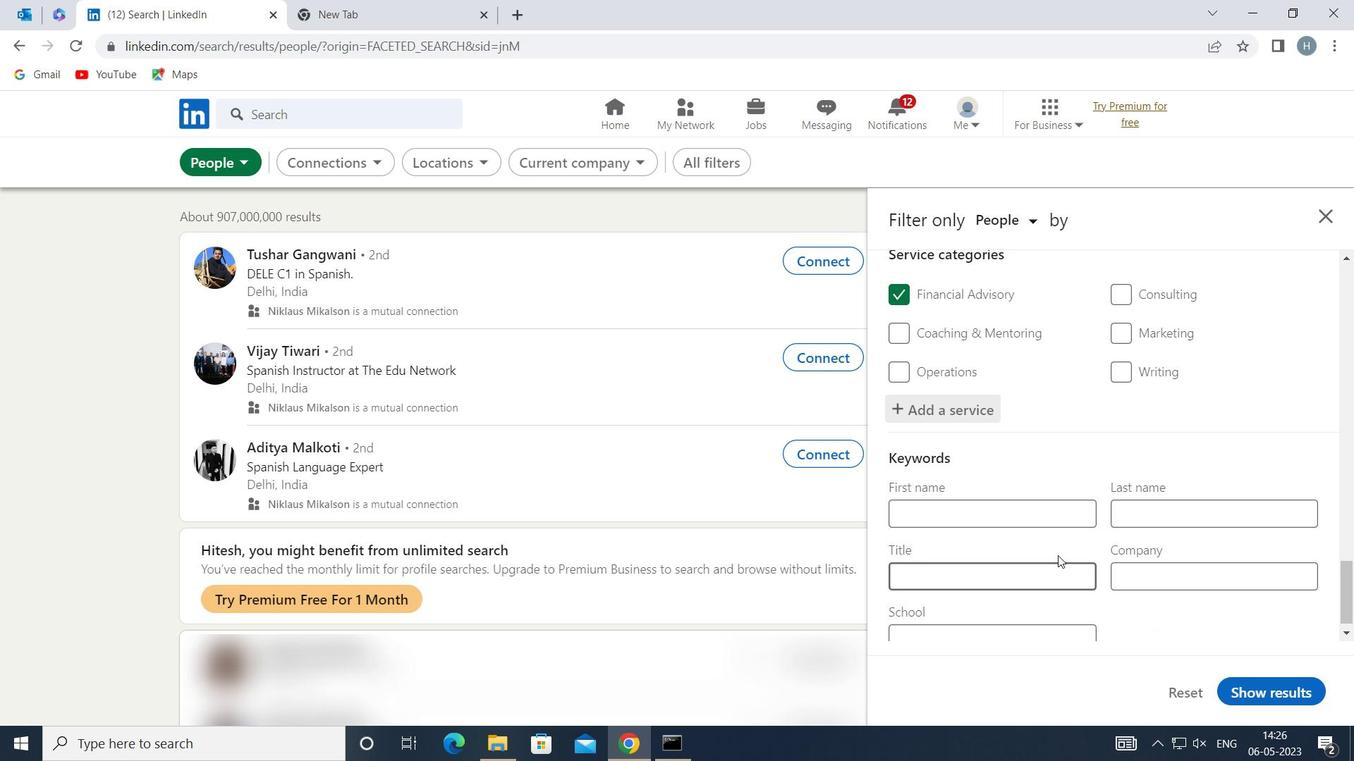 
Action: Mouse scrolled (1057, 554) with delta (0, 0)
Screenshot: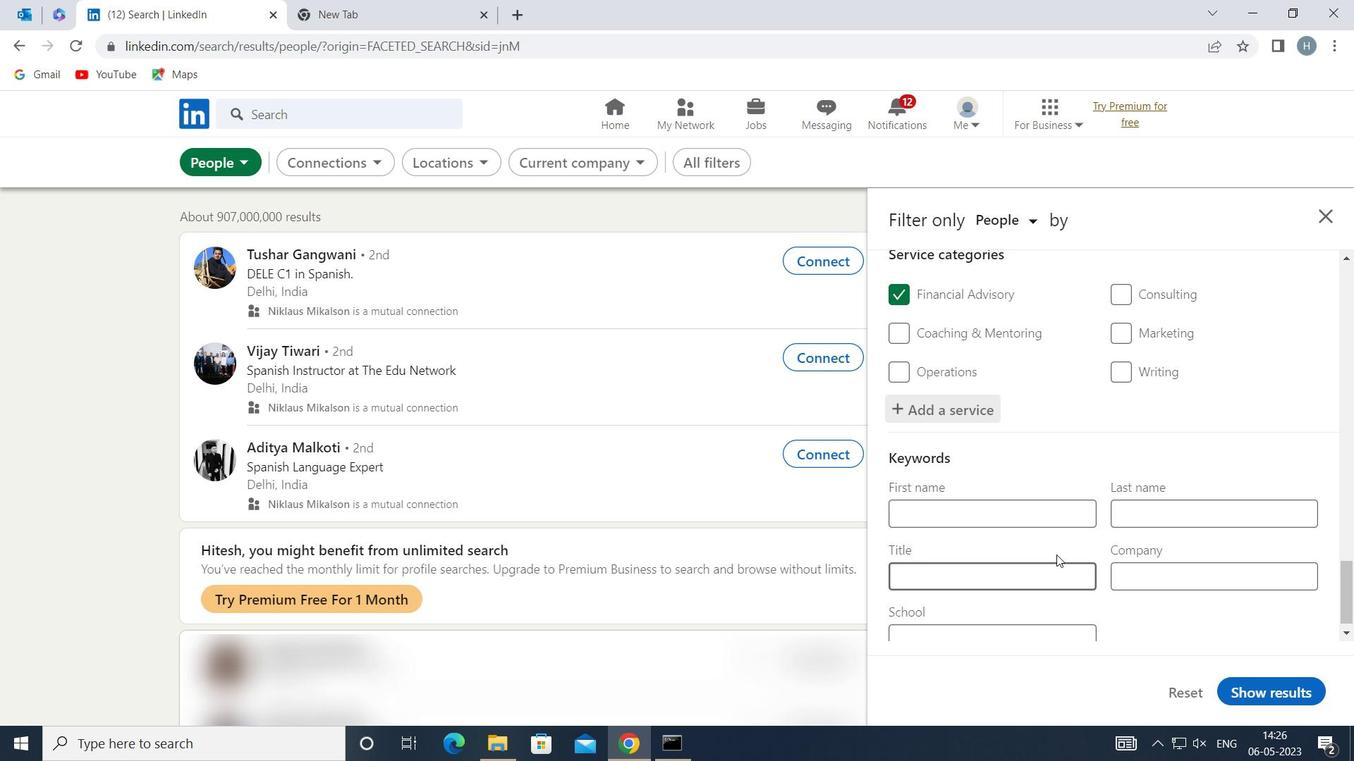 
Action: Mouse moved to (1025, 562)
Screenshot: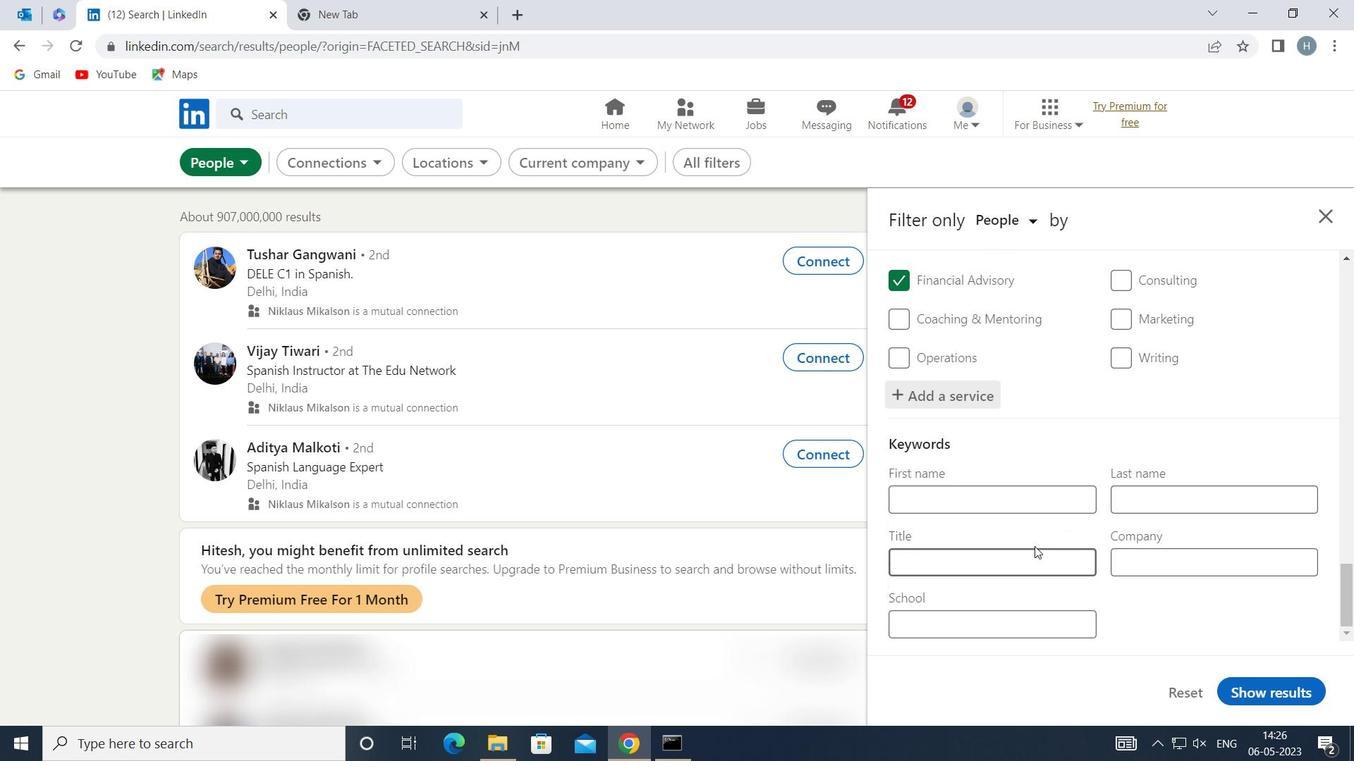 
Action: Mouse pressed left at (1025, 562)
Screenshot: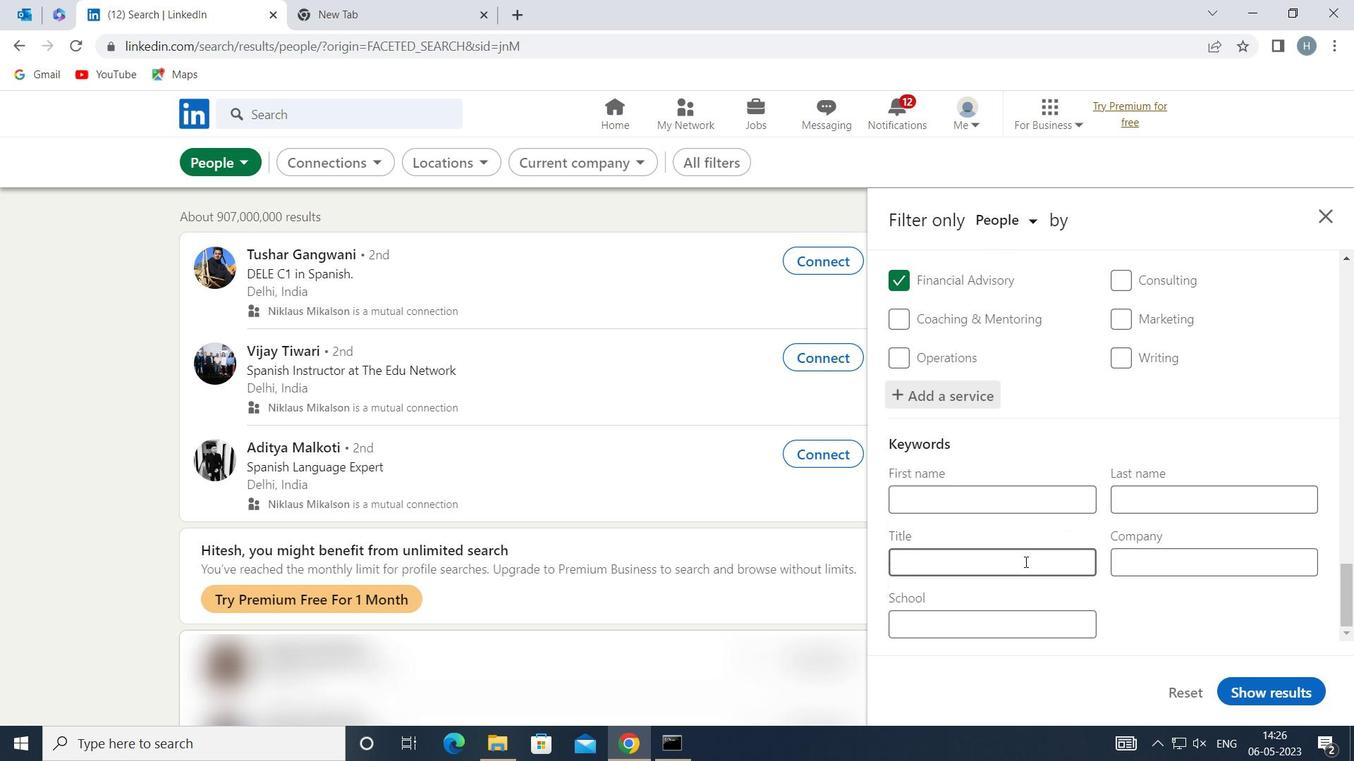 
Action: Key pressed <Key.shift>DATA<Key.space><Key.shift>ENTRY
Screenshot: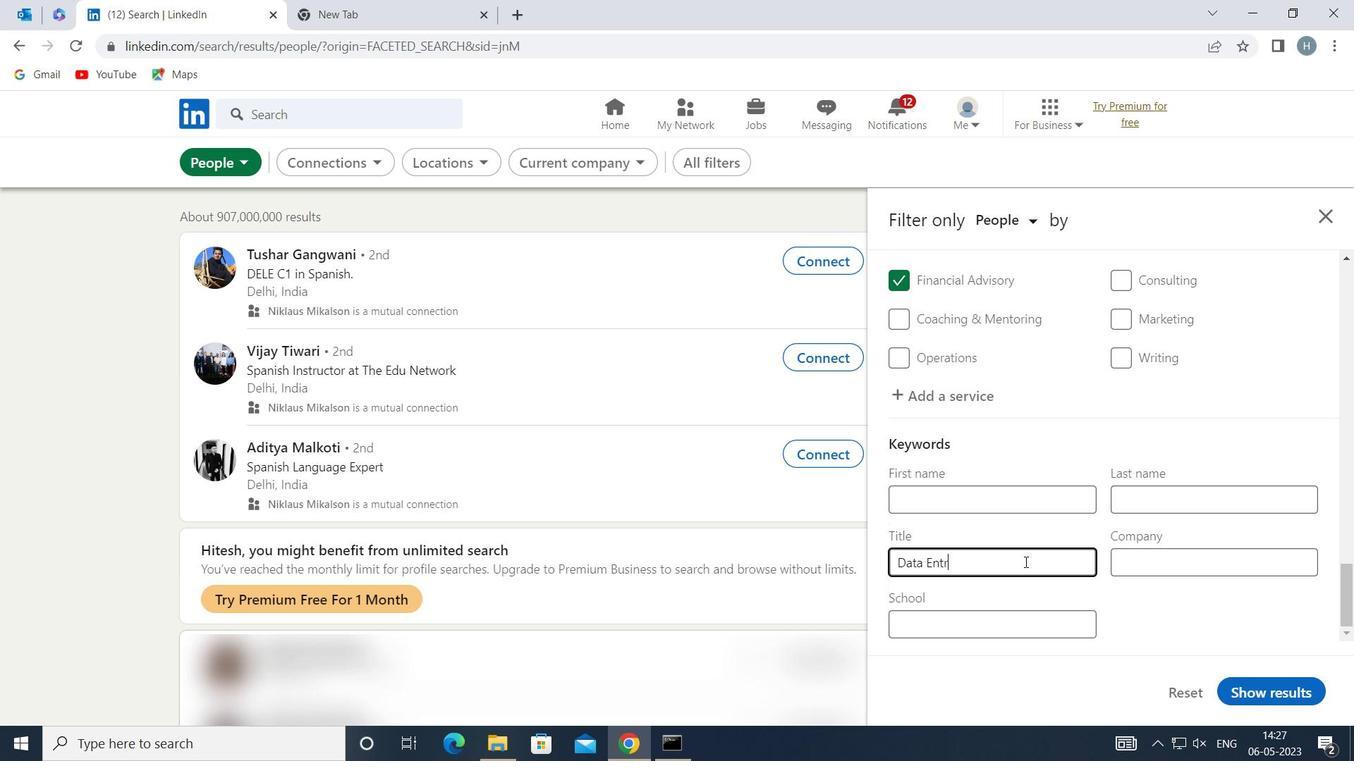 
Action: Mouse moved to (1258, 690)
Screenshot: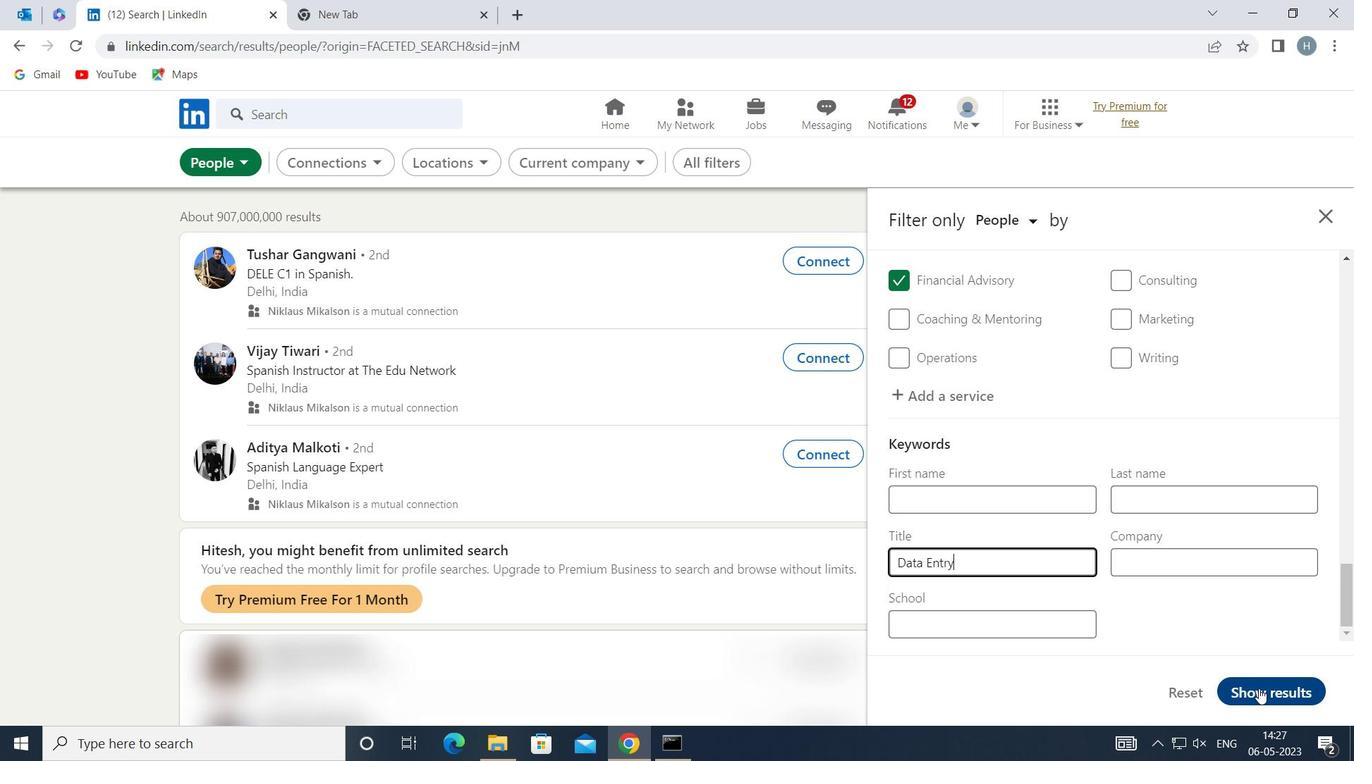 
Action: Mouse pressed left at (1258, 690)
Screenshot: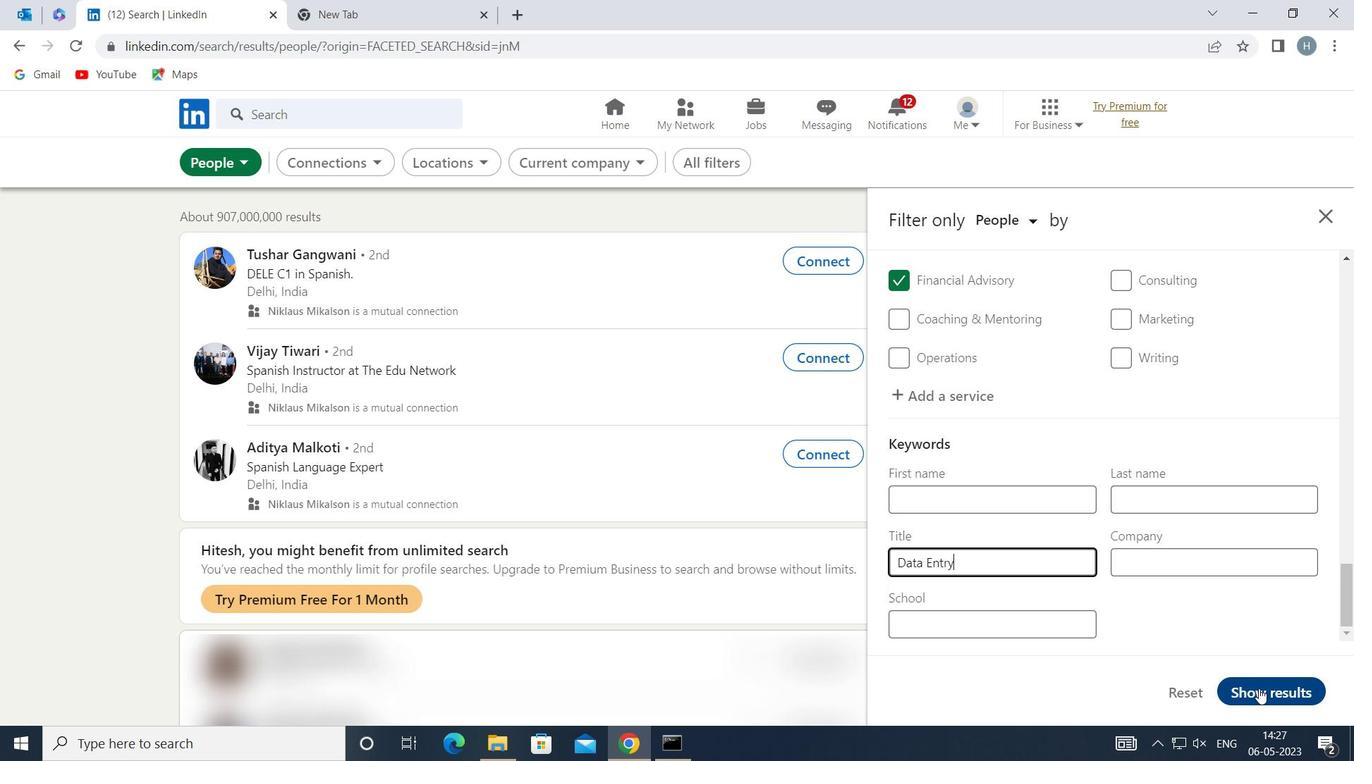 
Action: Mouse moved to (1135, 525)
Screenshot: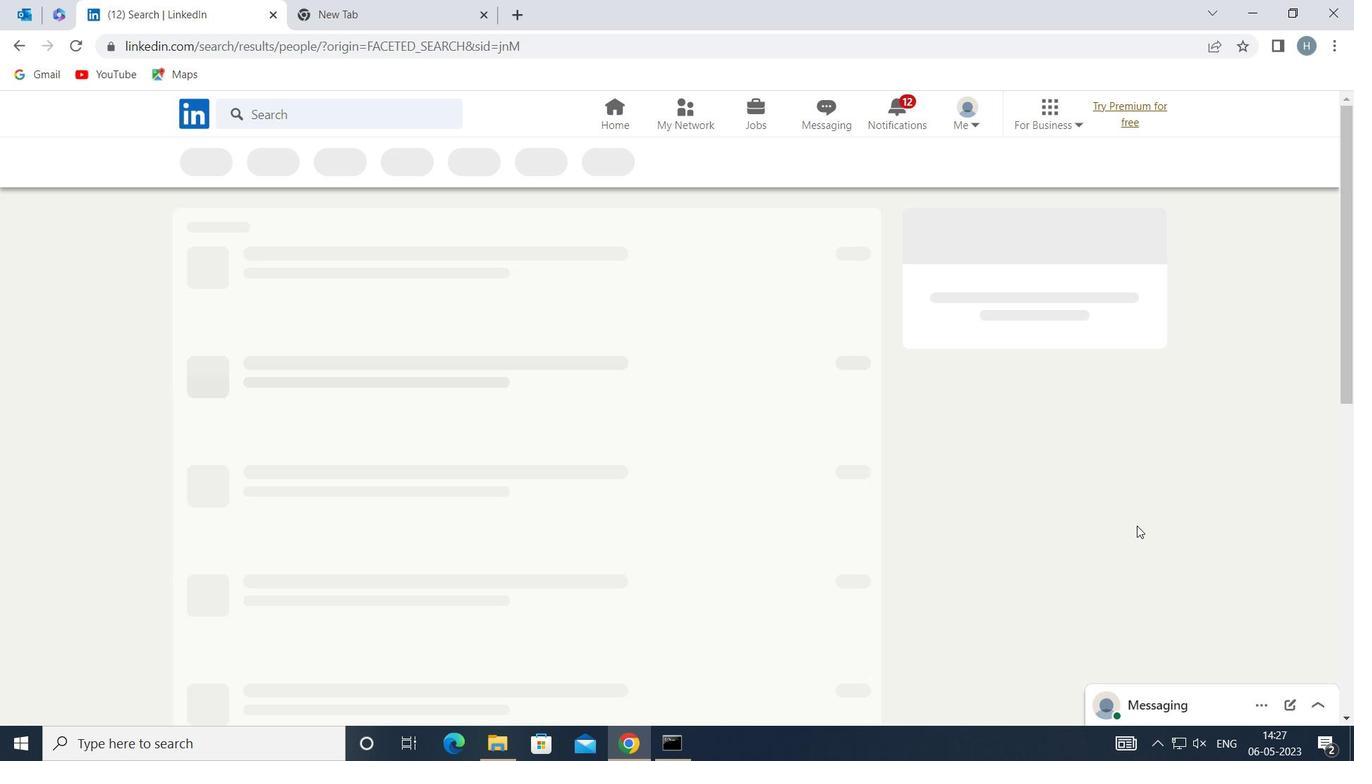 
